 Task: Buy 1 Wheel Cylinder Parts from Brake System section under best seller category for shipping address: Caleb Scott, 1123 Parrill Court, Portage, Indiana 46368, Cell Number 2194064695. Pay from credit card ending with 6010, CVV 682
Action: Mouse moved to (31, 81)
Screenshot: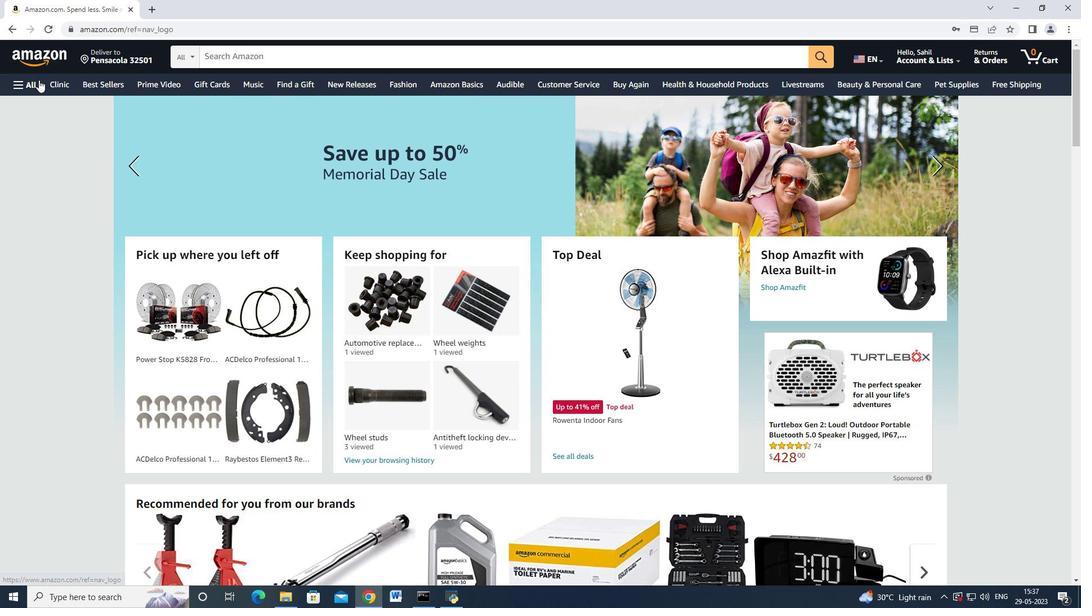 
Action: Mouse pressed left at (31, 81)
Screenshot: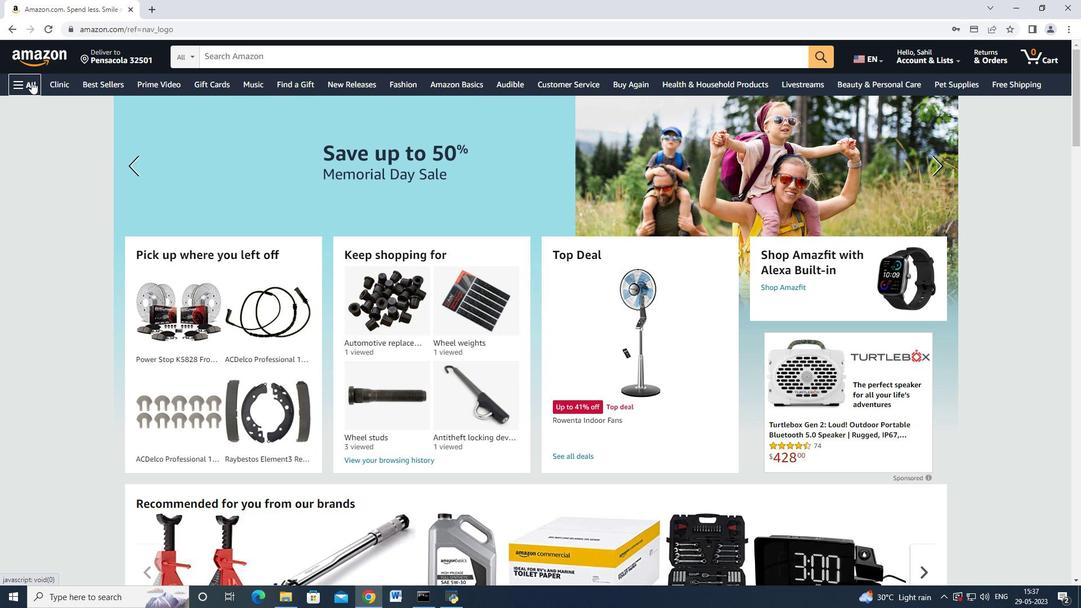 
Action: Mouse moved to (105, 333)
Screenshot: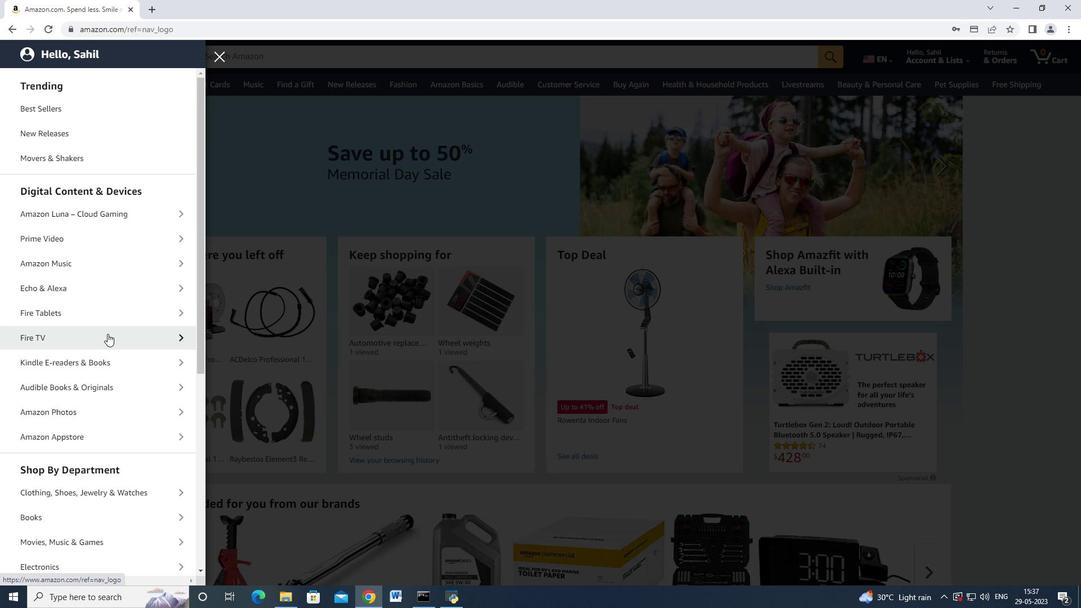
Action: Mouse scrolled (105, 333) with delta (0, 0)
Screenshot: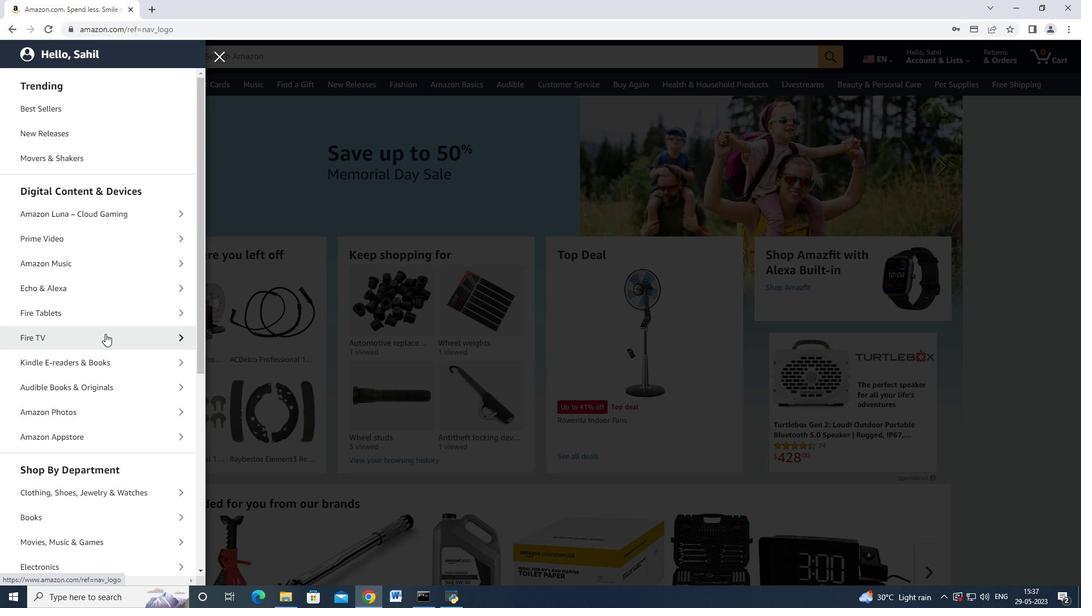
Action: Mouse scrolled (105, 333) with delta (0, 0)
Screenshot: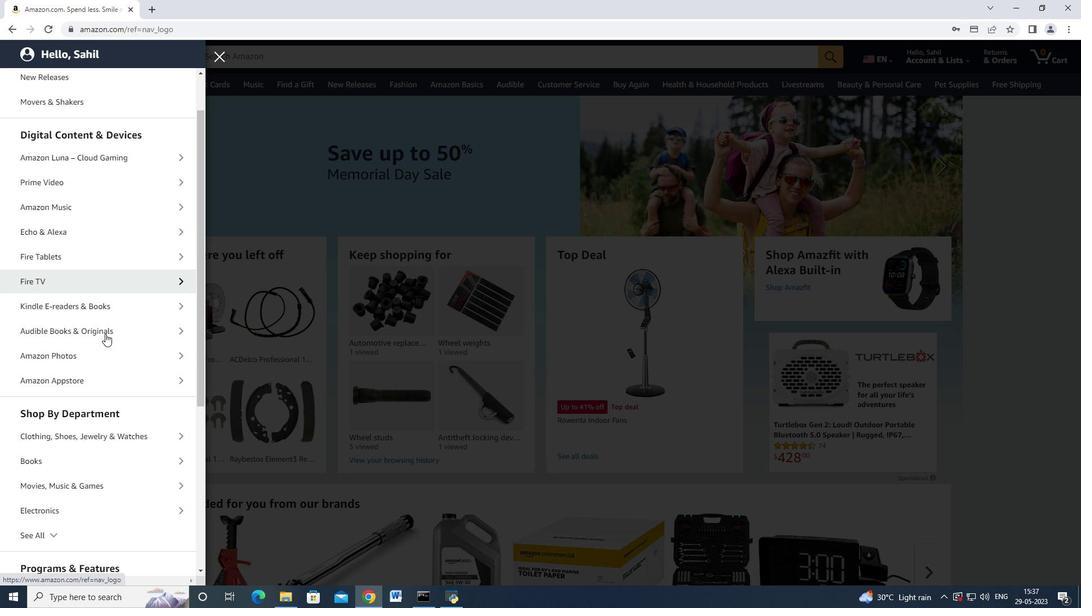 
Action: Mouse moved to (98, 337)
Screenshot: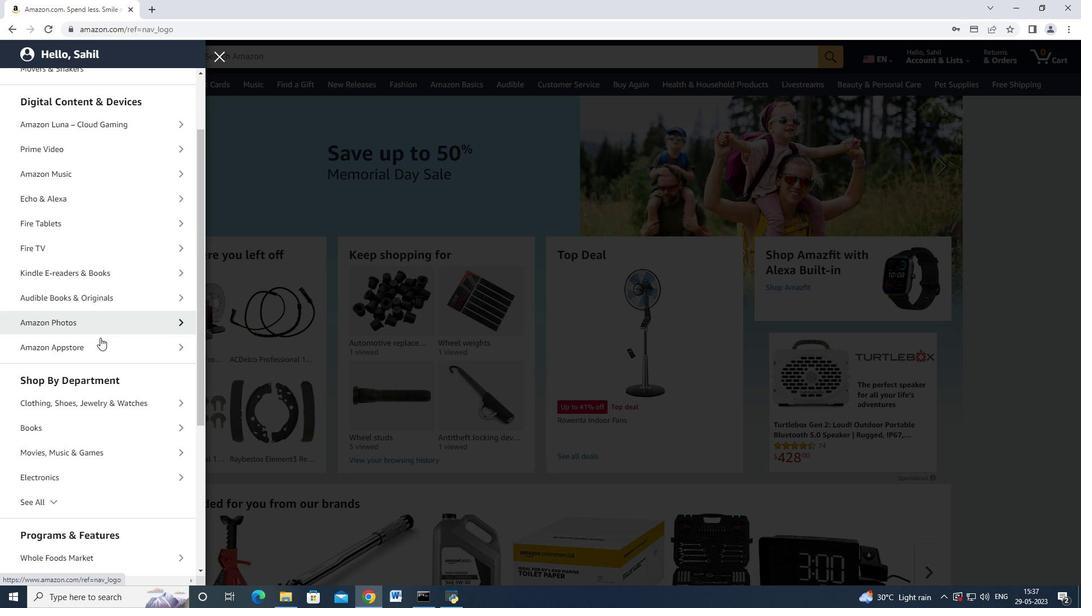 
Action: Mouse scrolled (98, 337) with delta (0, 0)
Screenshot: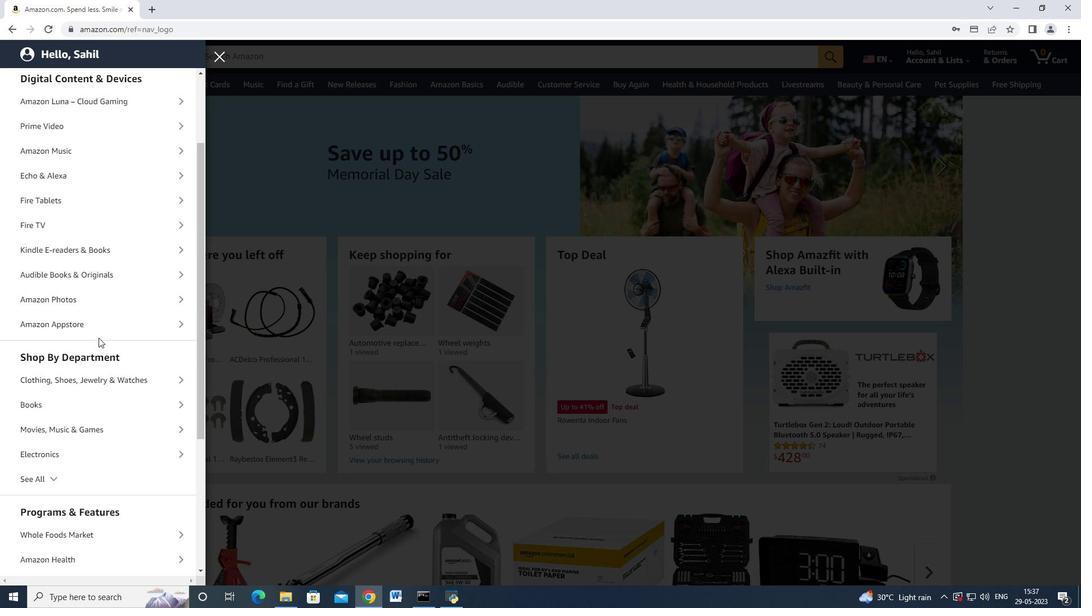 
Action: Mouse scrolled (98, 337) with delta (0, 0)
Screenshot: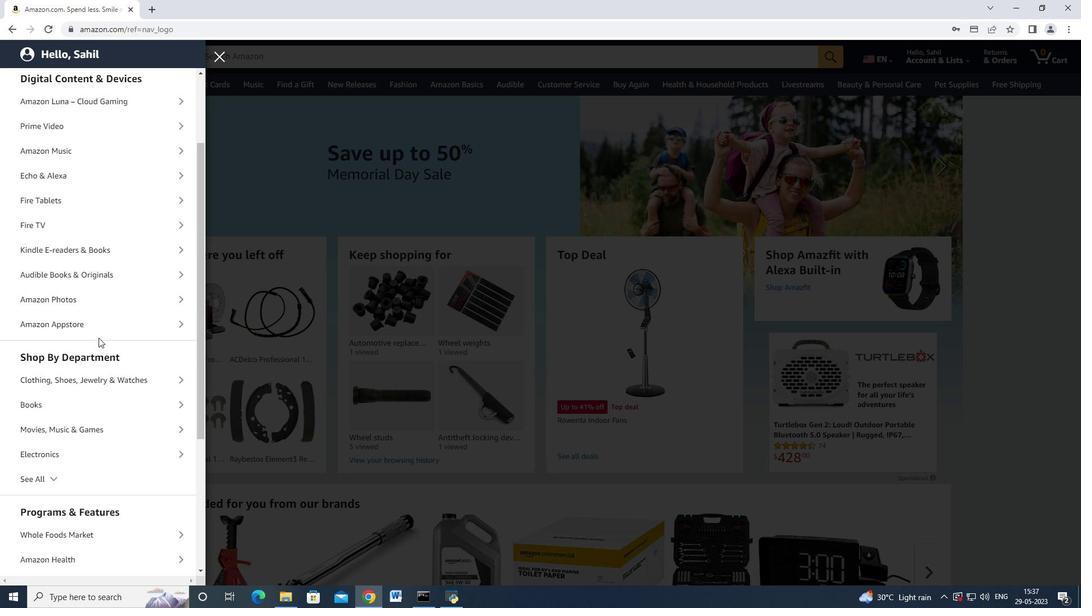 
Action: Mouse moved to (49, 362)
Screenshot: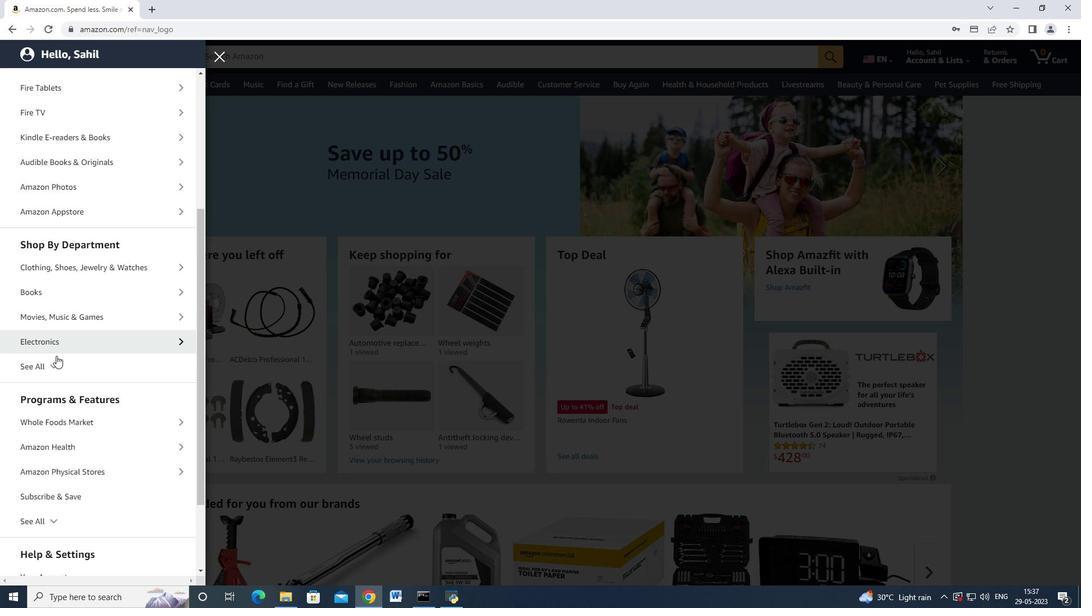 
Action: Mouse pressed left at (49, 362)
Screenshot: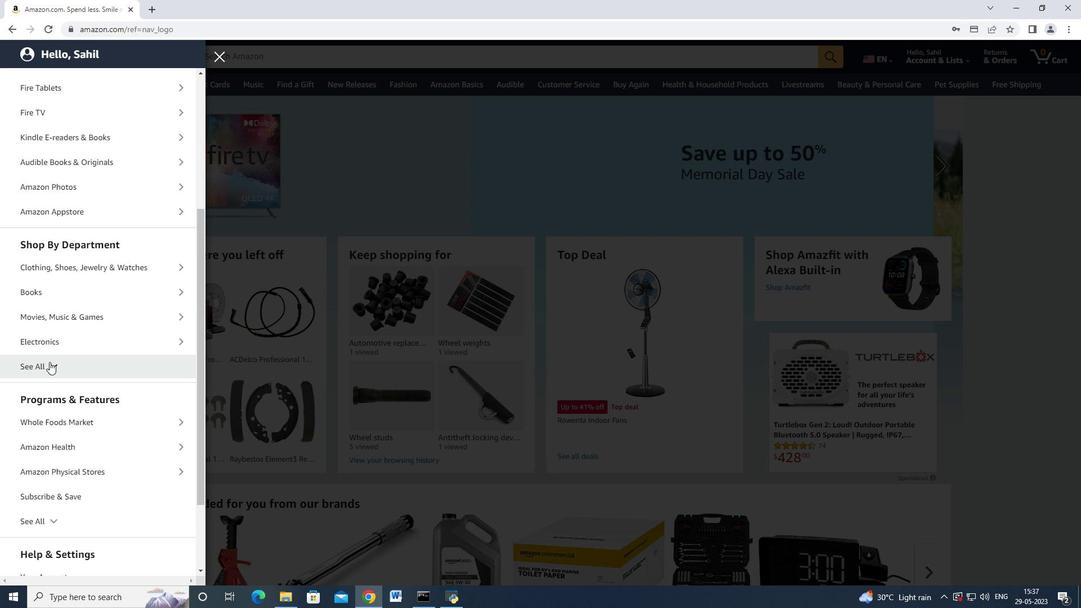 
Action: Mouse moved to (63, 358)
Screenshot: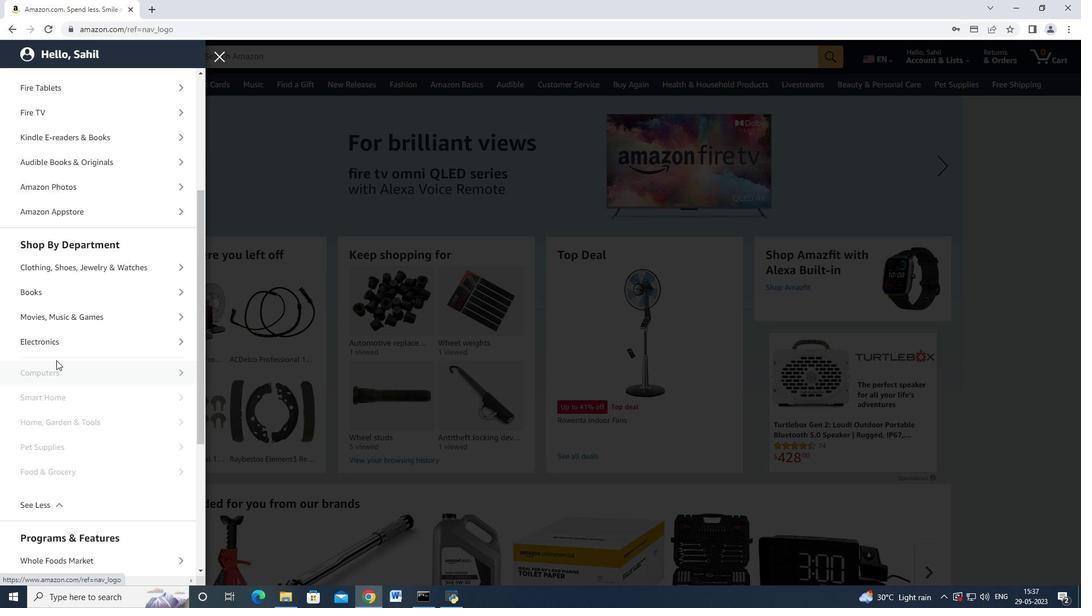 
Action: Mouse scrolled (63, 357) with delta (0, 0)
Screenshot: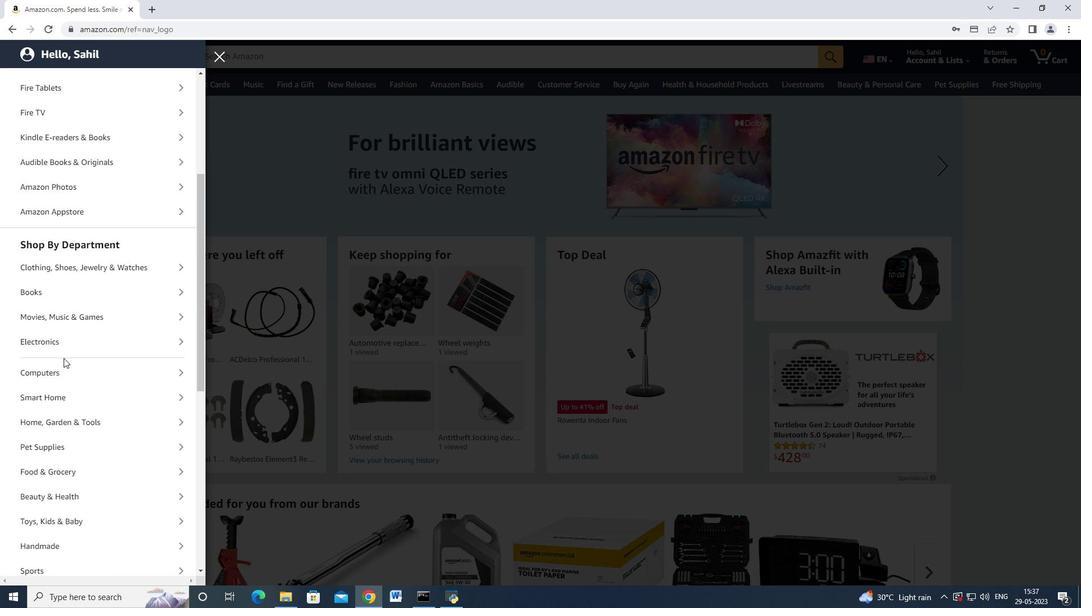 
Action: Mouse scrolled (63, 357) with delta (0, 0)
Screenshot: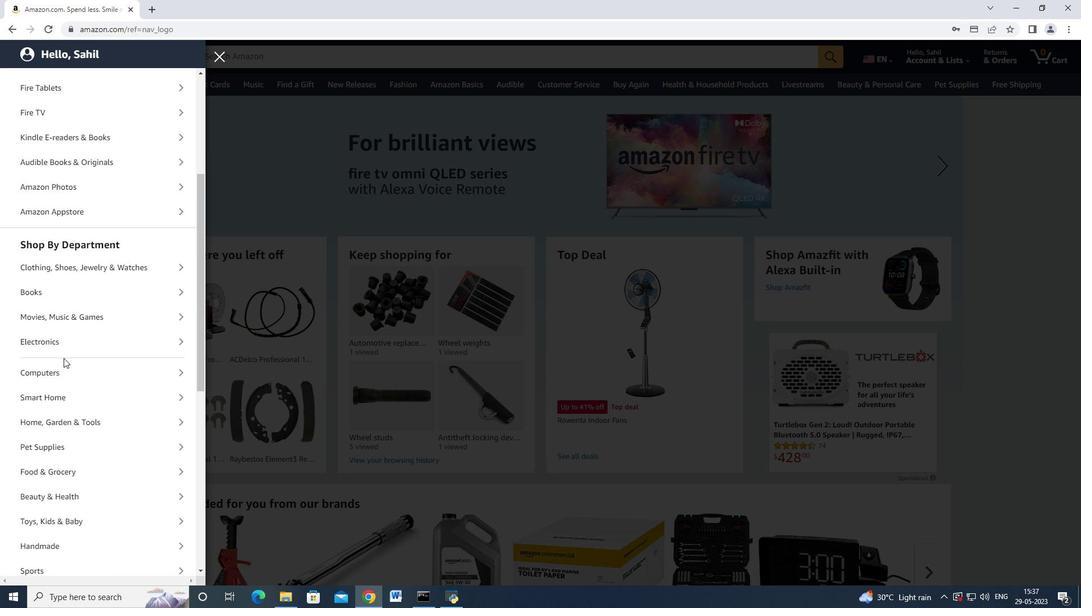 
Action: Mouse scrolled (63, 357) with delta (0, 0)
Screenshot: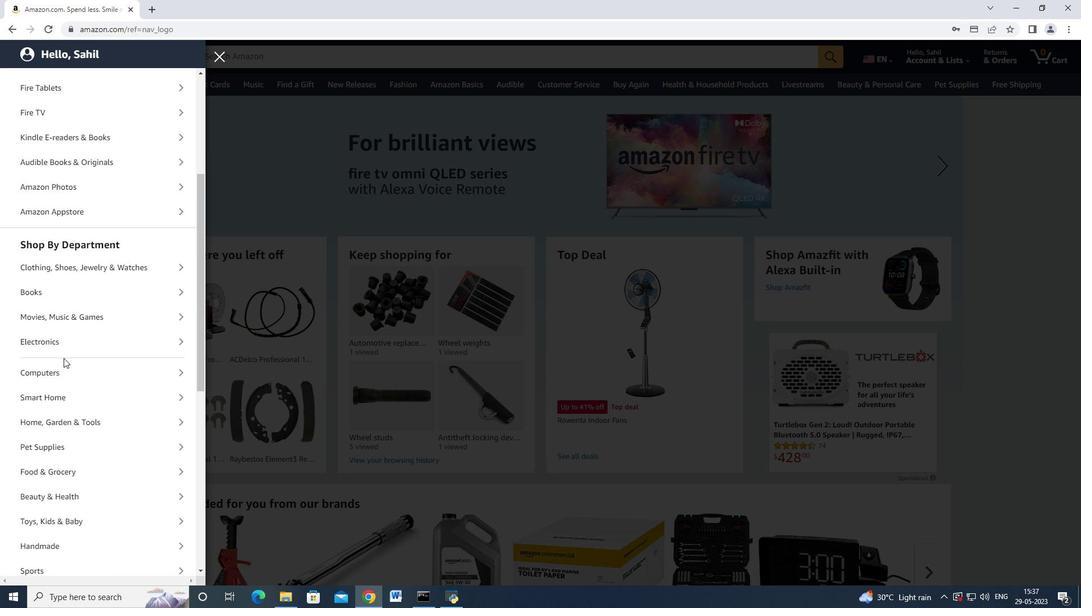 
Action: Mouse moved to (64, 359)
Screenshot: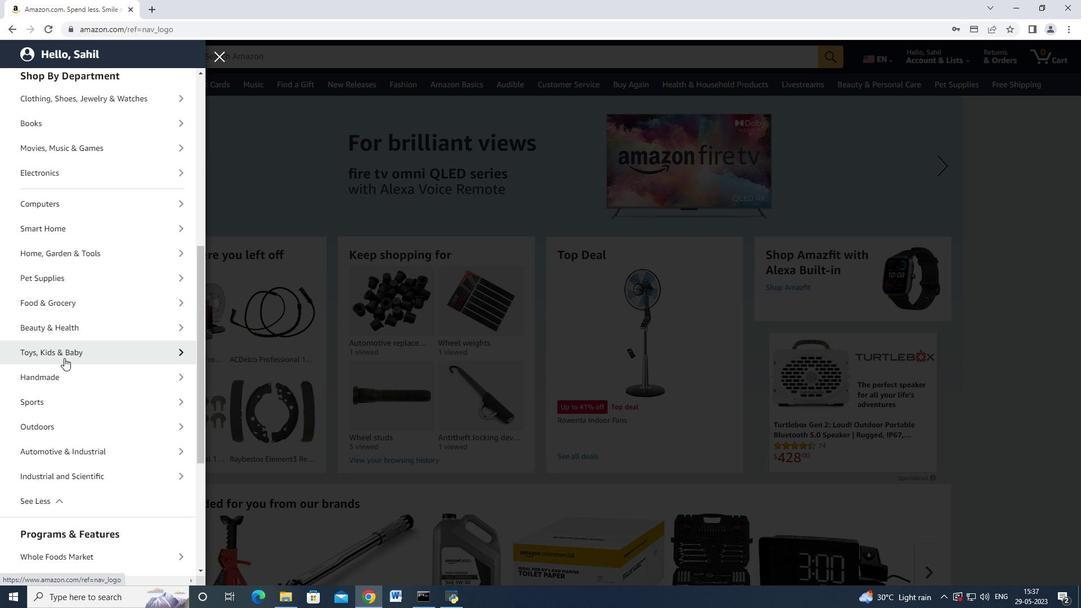 
Action: Mouse scrolled (64, 358) with delta (0, 0)
Screenshot: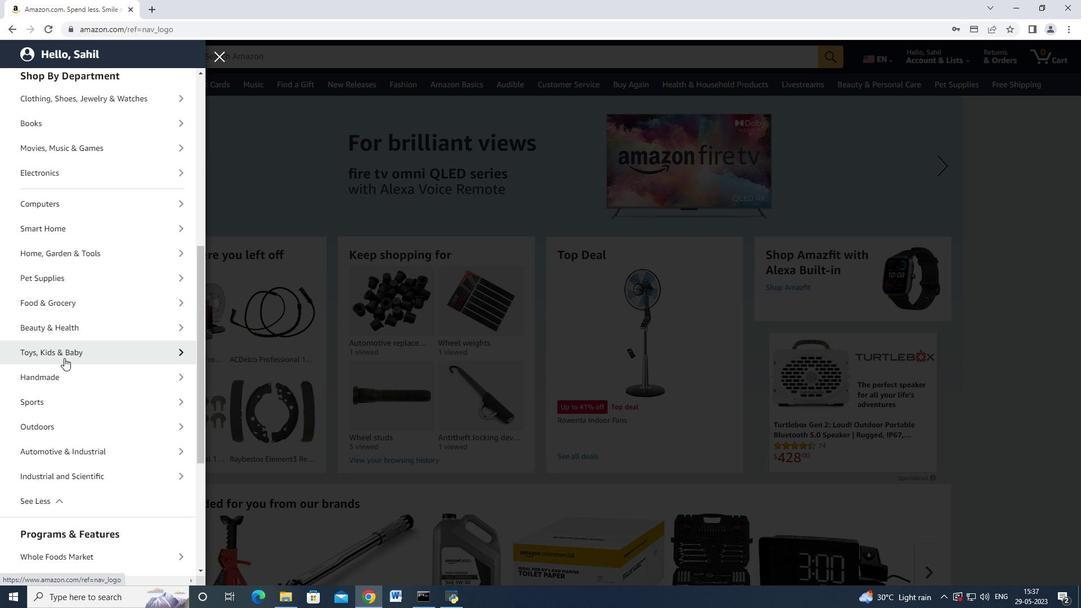
Action: Mouse moved to (103, 389)
Screenshot: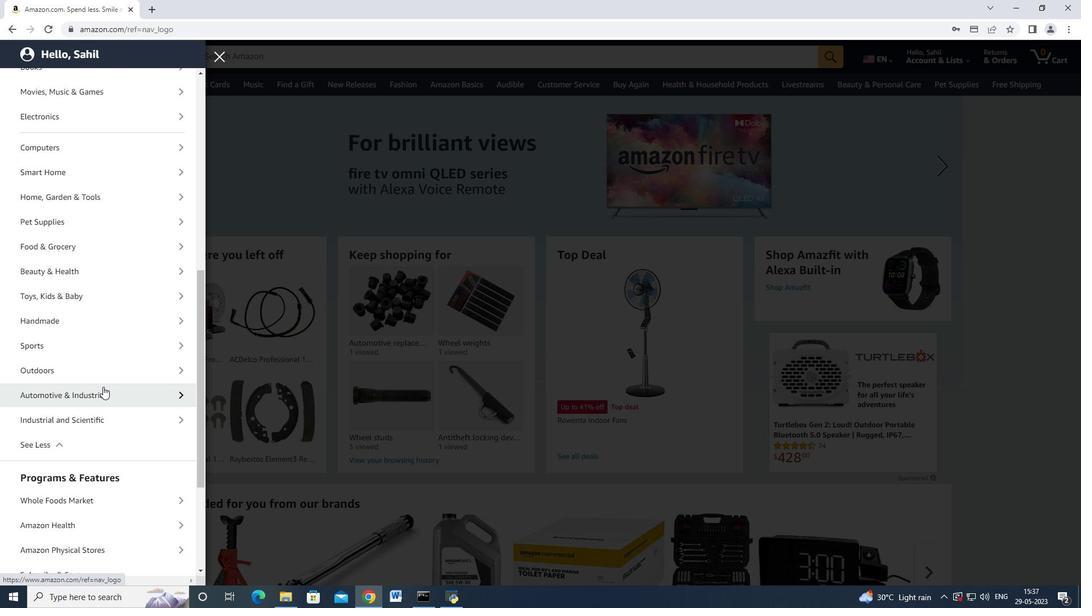 
Action: Mouse pressed left at (103, 389)
Screenshot: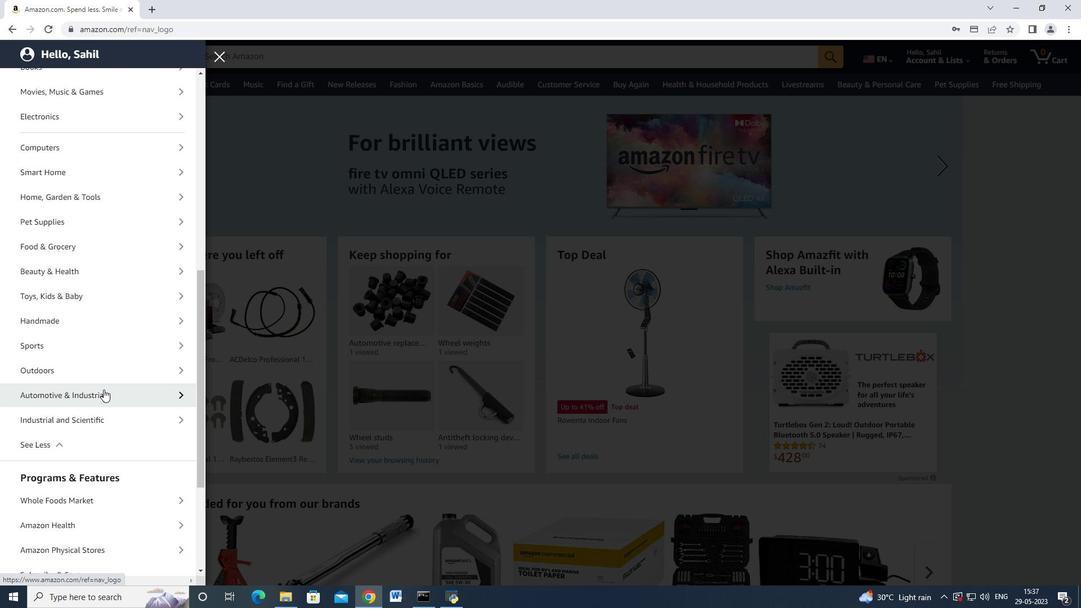 
Action: Mouse moved to (79, 130)
Screenshot: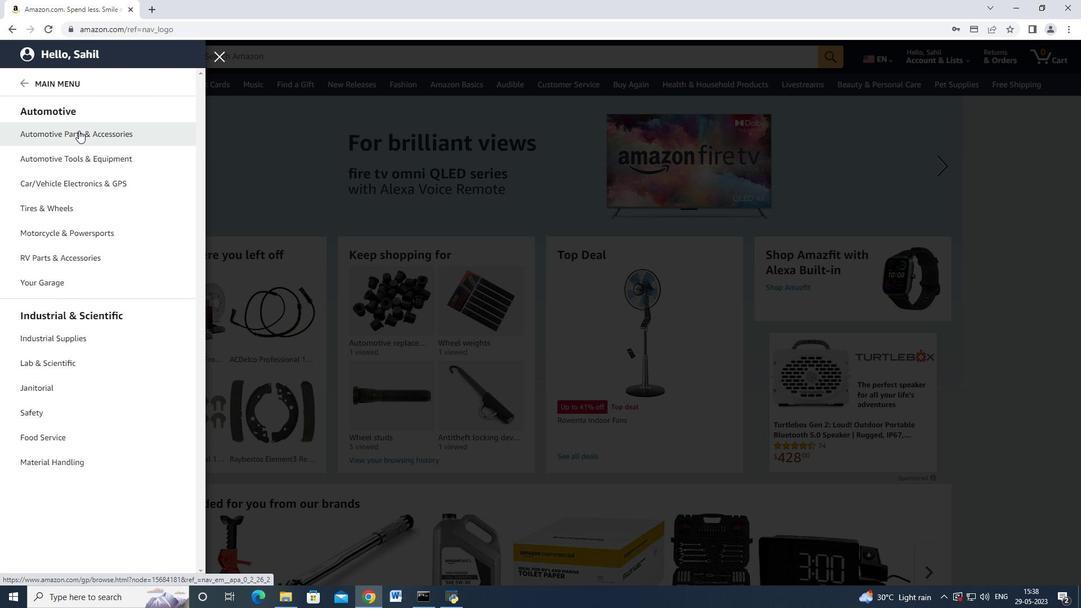 
Action: Mouse pressed left at (79, 130)
Screenshot: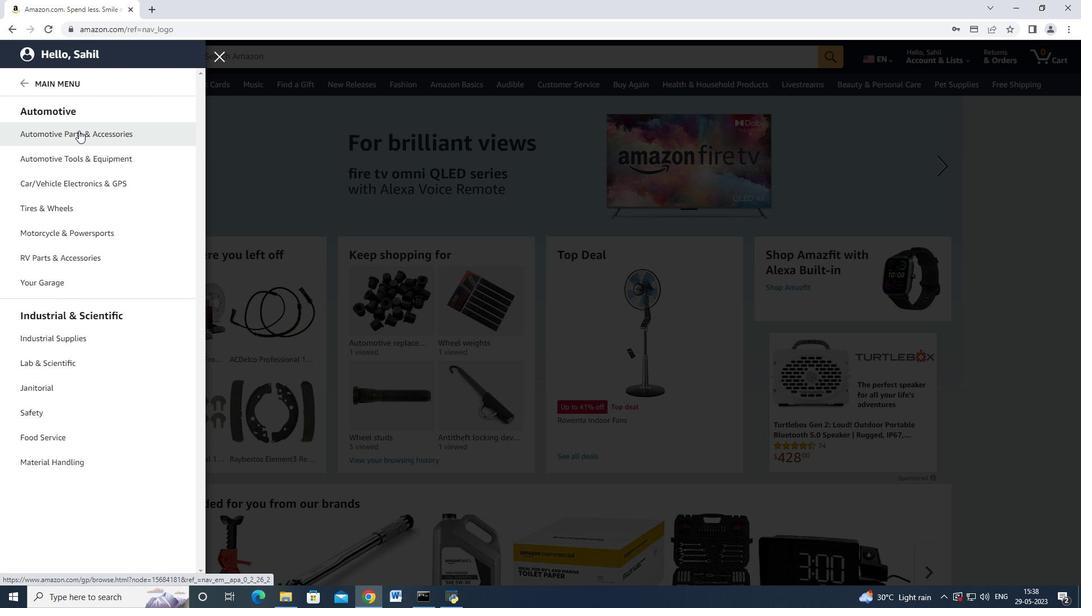 
Action: Mouse moved to (194, 106)
Screenshot: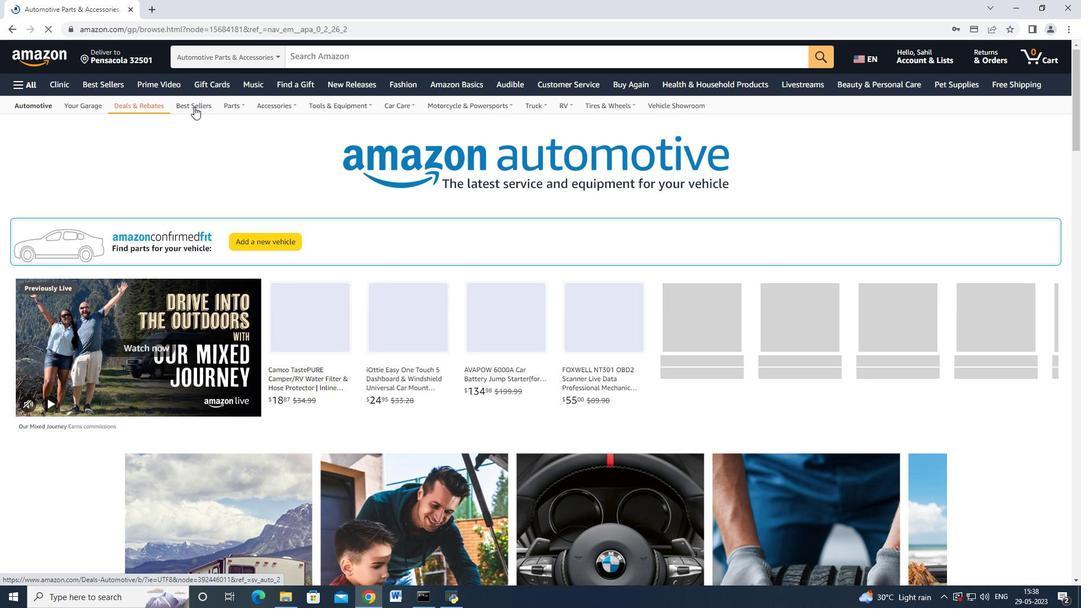 
Action: Mouse pressed left at (194, 106)
Screenshot: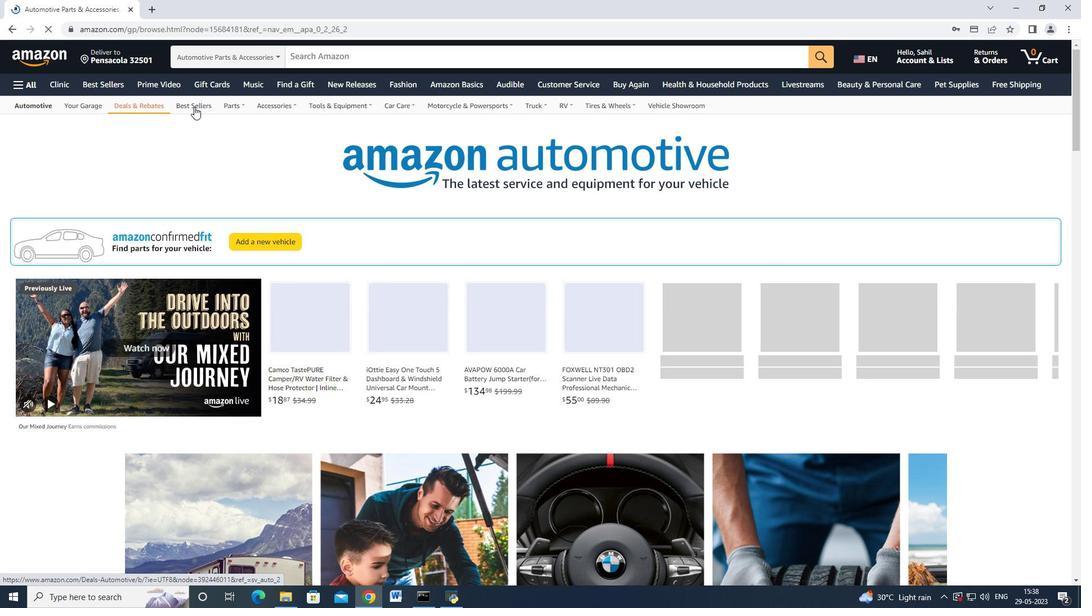 
Action: Mouse moved to (75, 372)
Screenshot: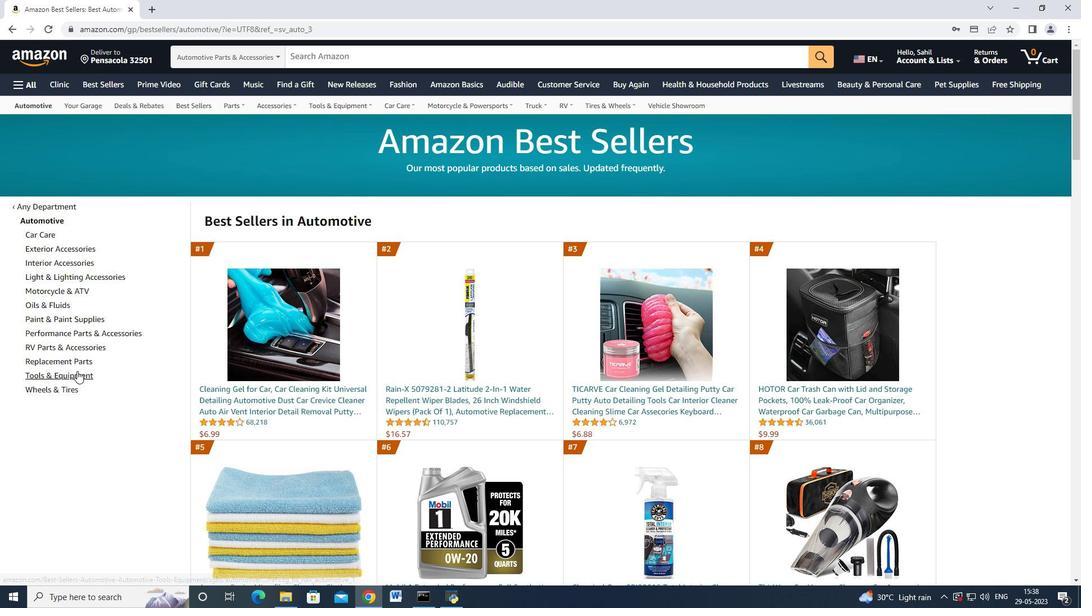 
Action: Mouse pressed left at (75, 372)
Screenshot: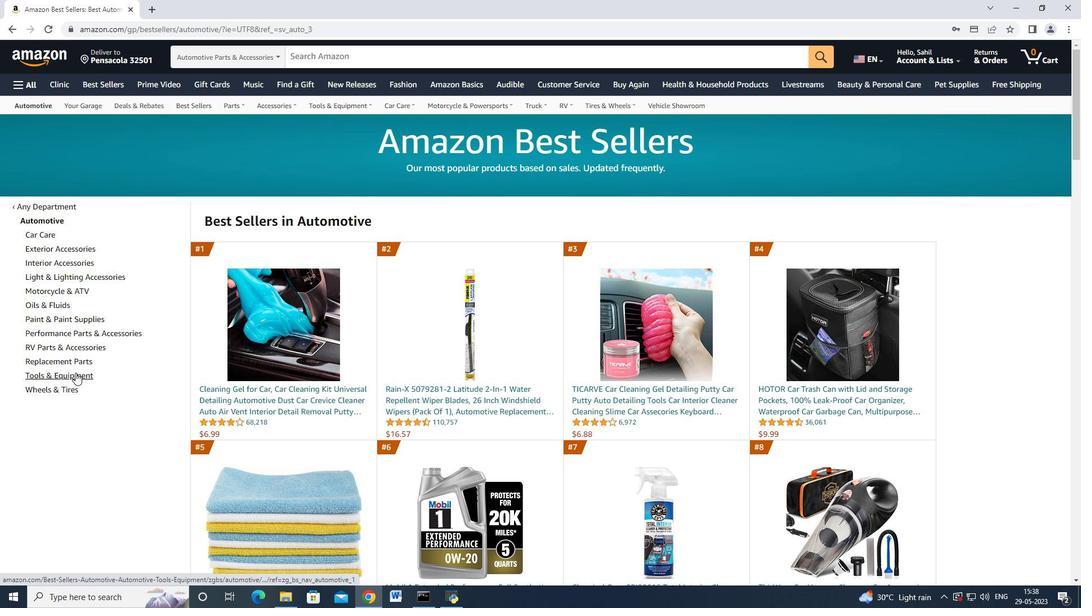 
Action: Mouse moved to (197, 263)
Screenshot: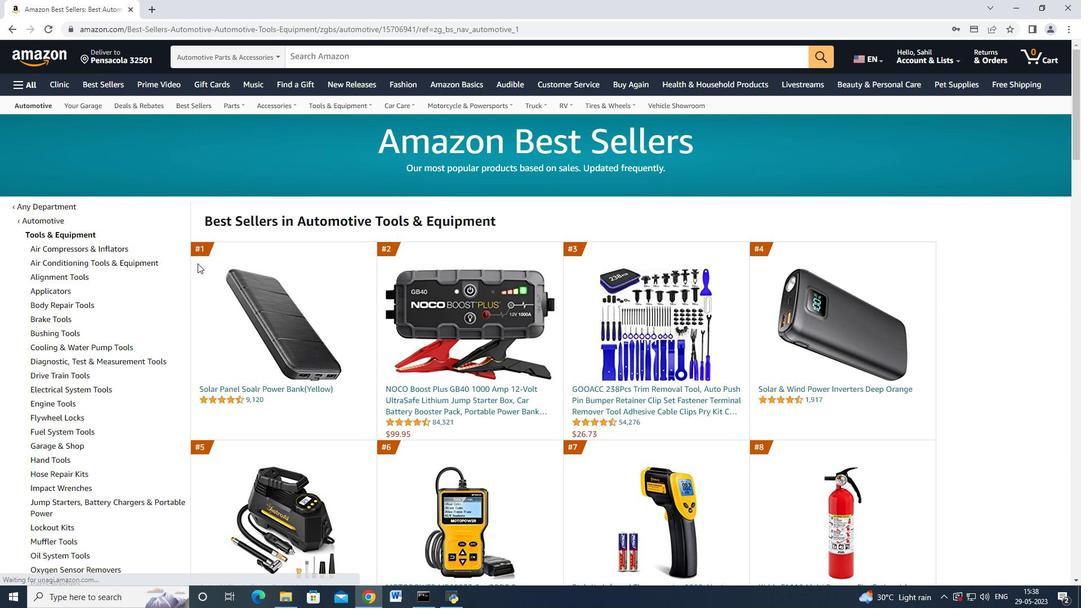 
Action: Mouse scrolled (197, 262) with delta (0, 0)
Screenshot: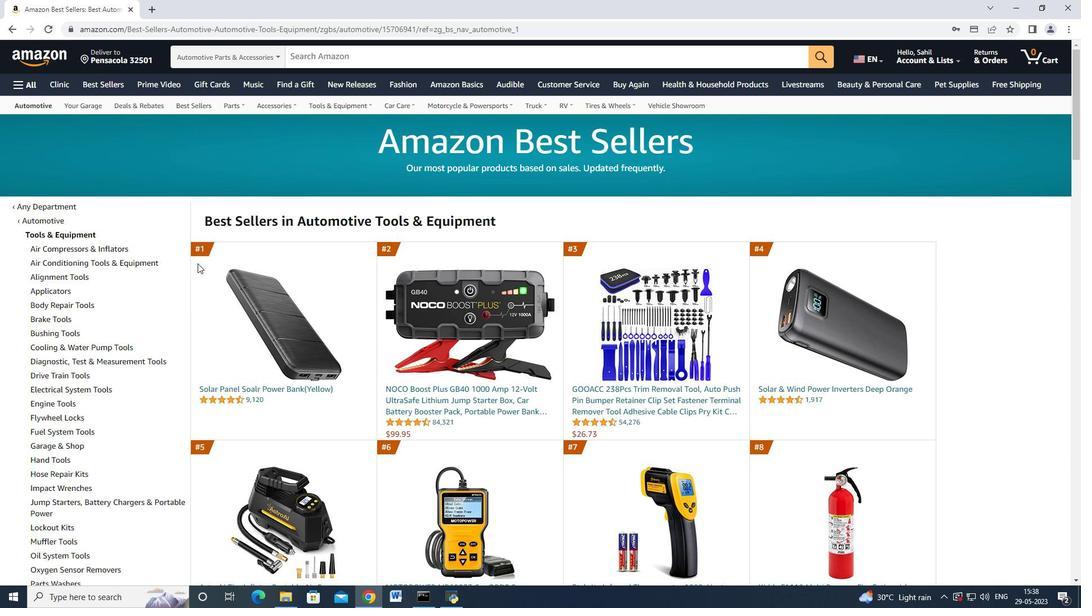 
Action: Mouse scrolled (197, 262) with delta (0, 0)
Screenshot: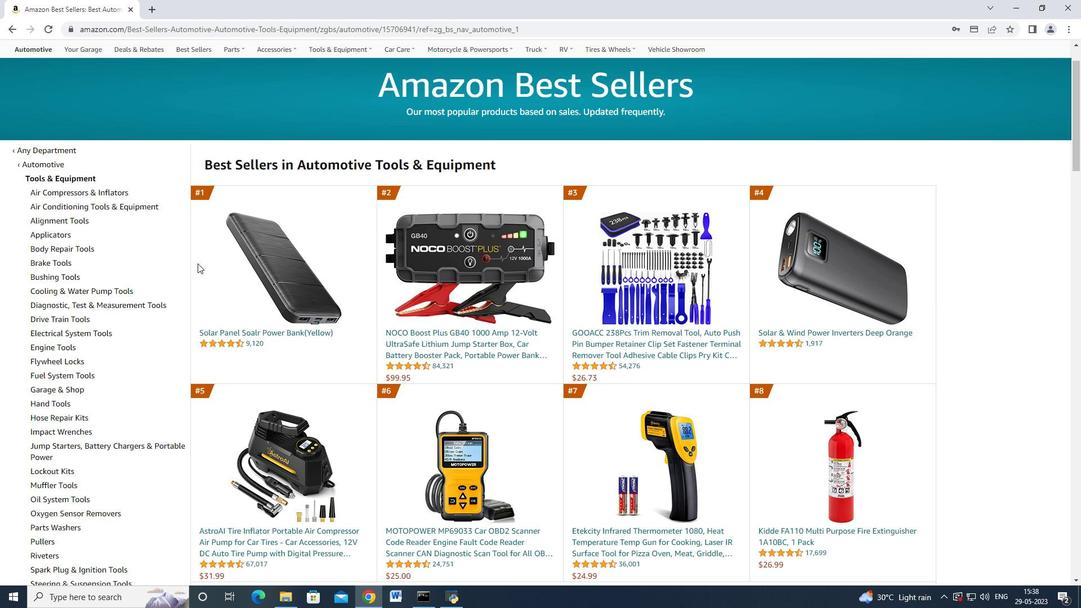 
Action: Mouse scrolled (197, 262) with delta (0, 0)
Screenshot: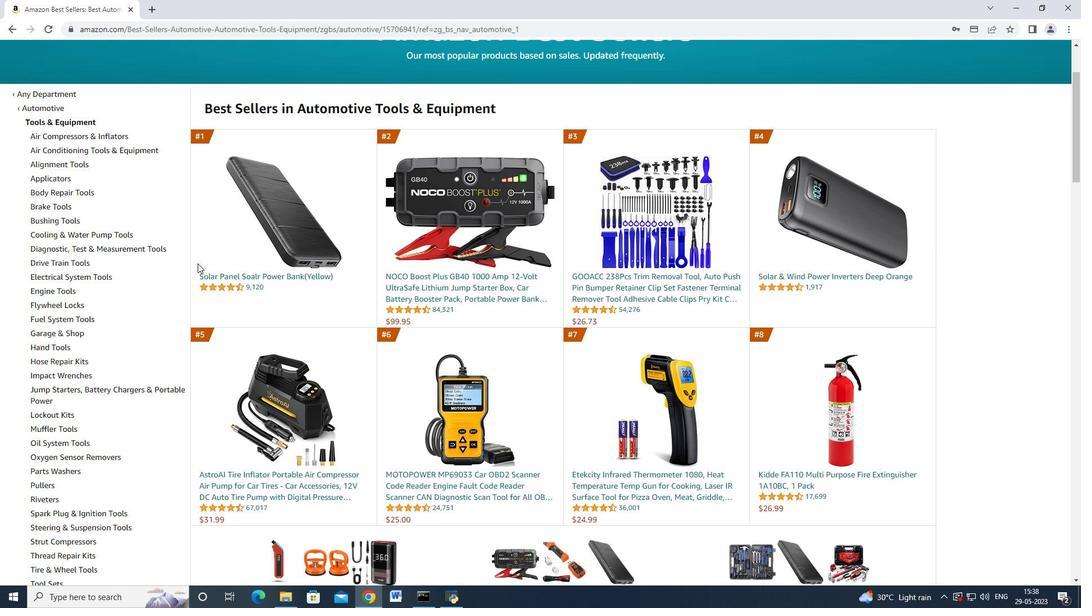 
Action: Mouse scrolled (197, 262) with delta (0, 0)
Screenshot: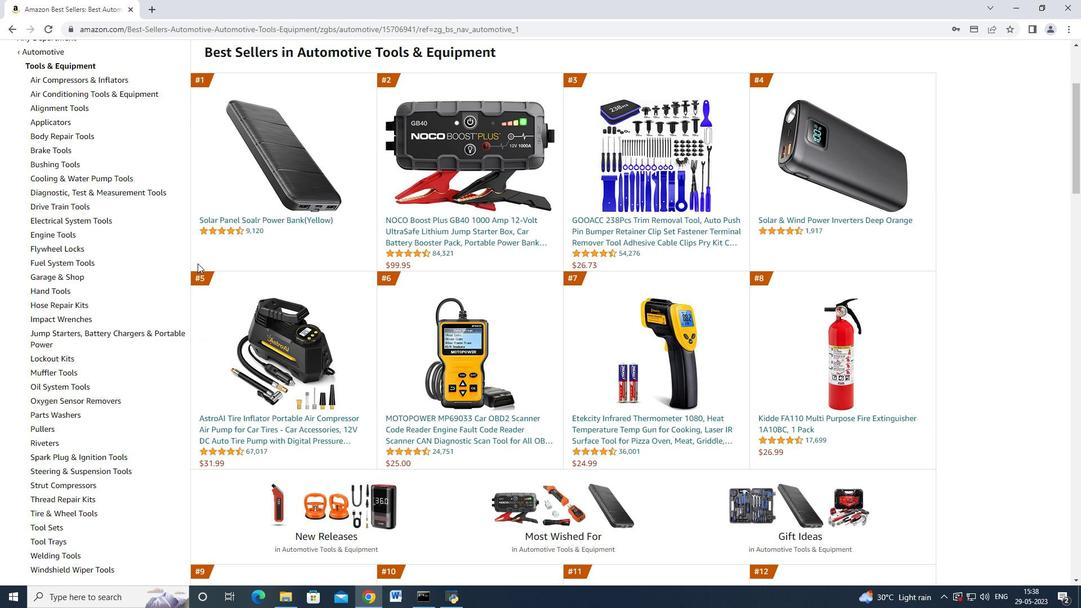 
Action: Mouse moved to (165, 269)
Screenshot: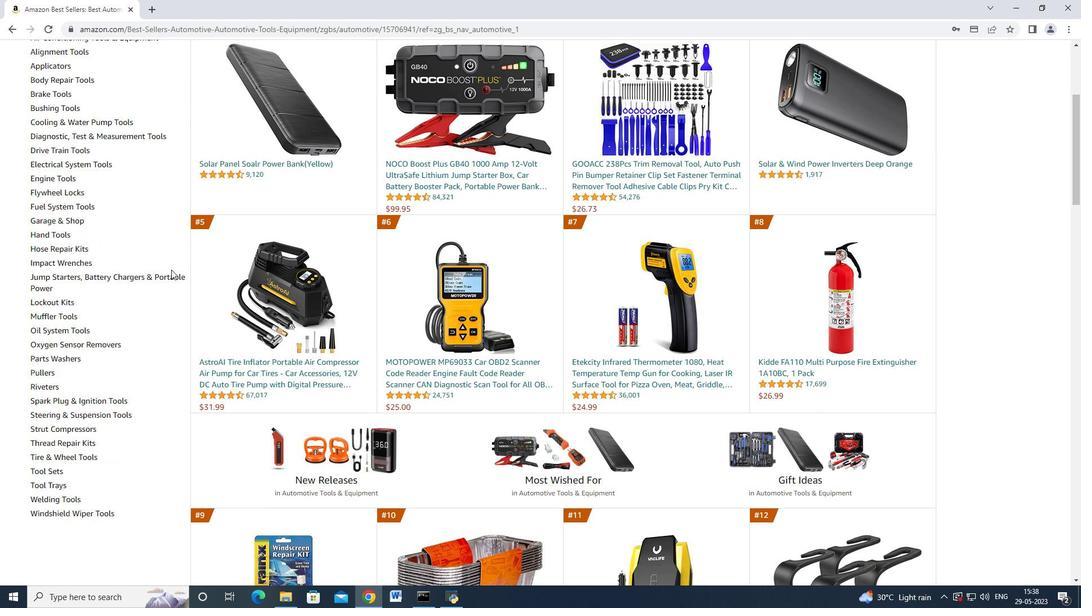 
Action: Mouse scrolled (165, 269) with delta (0, 0)
Screenshot: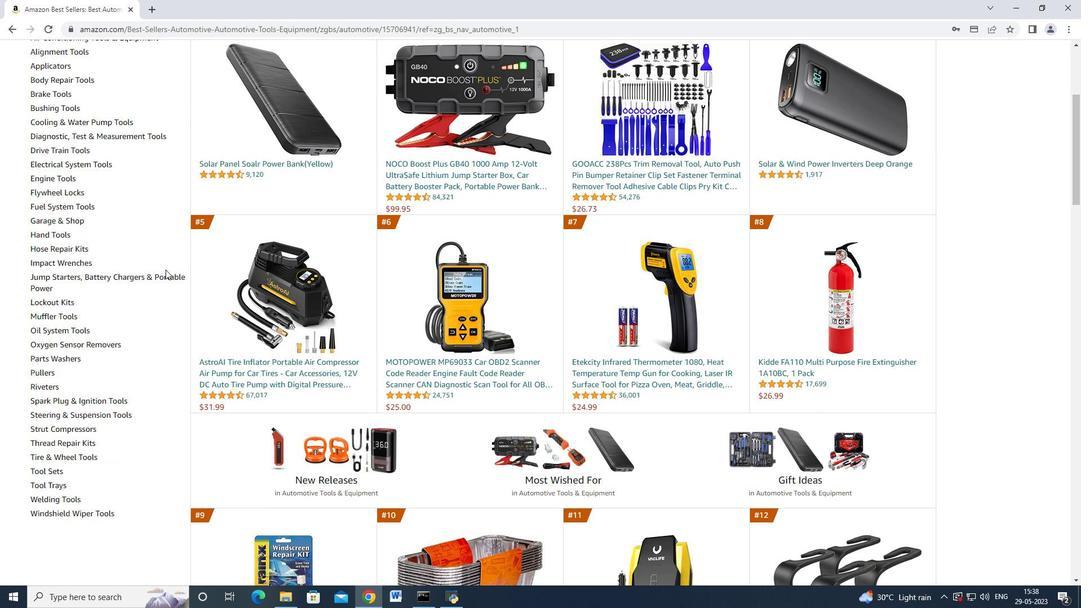 
Action: Mouse moved to (235, 279)
Screenshot: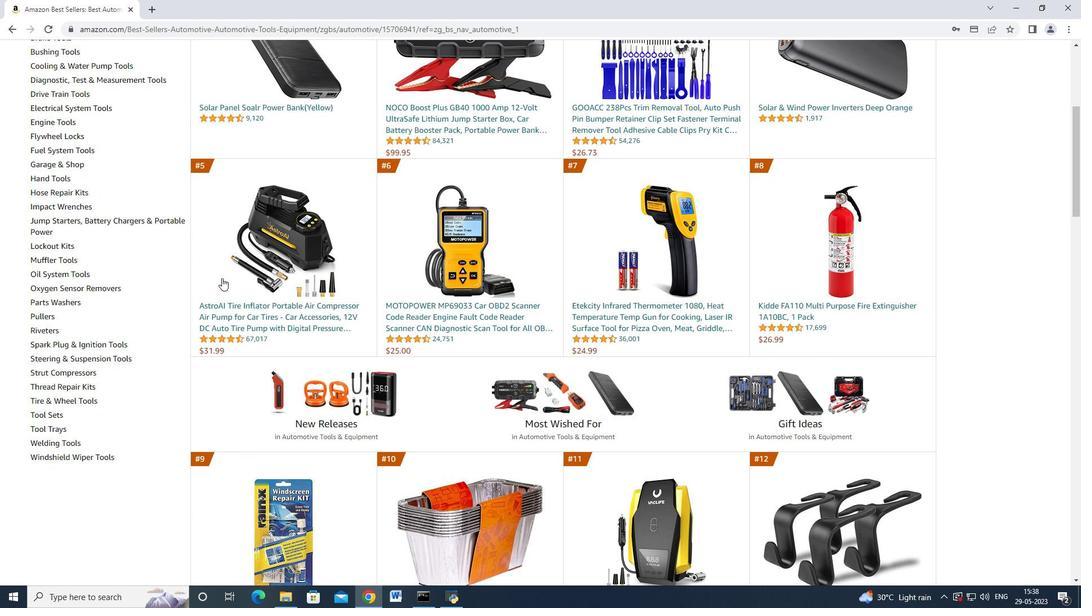 
Action: Mouse scrolled (235, 280) with delta (0, 0)
Screenshot: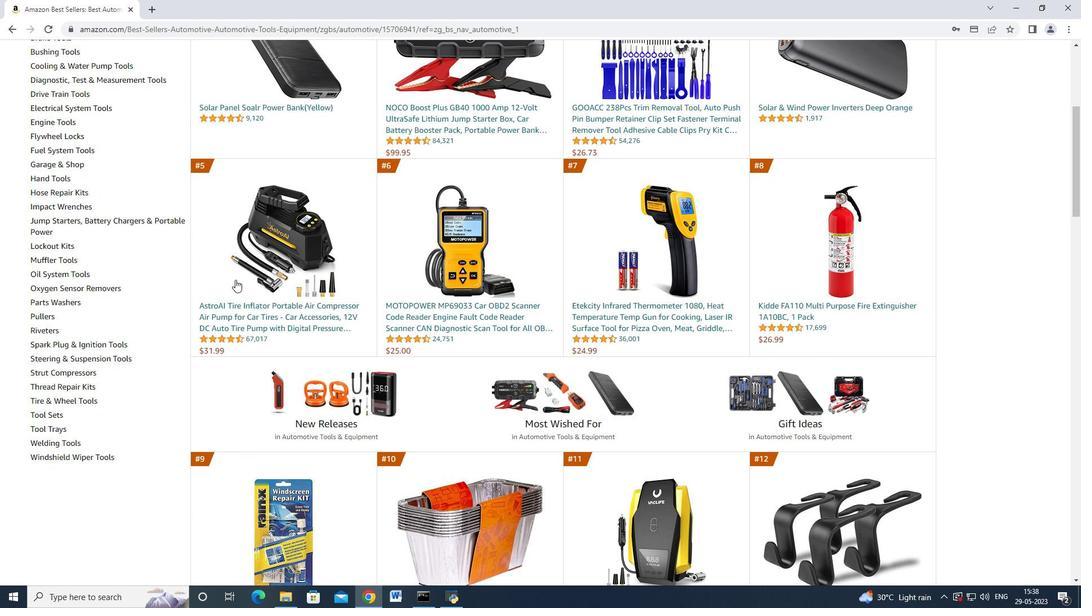 
Action: Mouse scrolled (235, 280) with delta (0, 0)
Screenshot: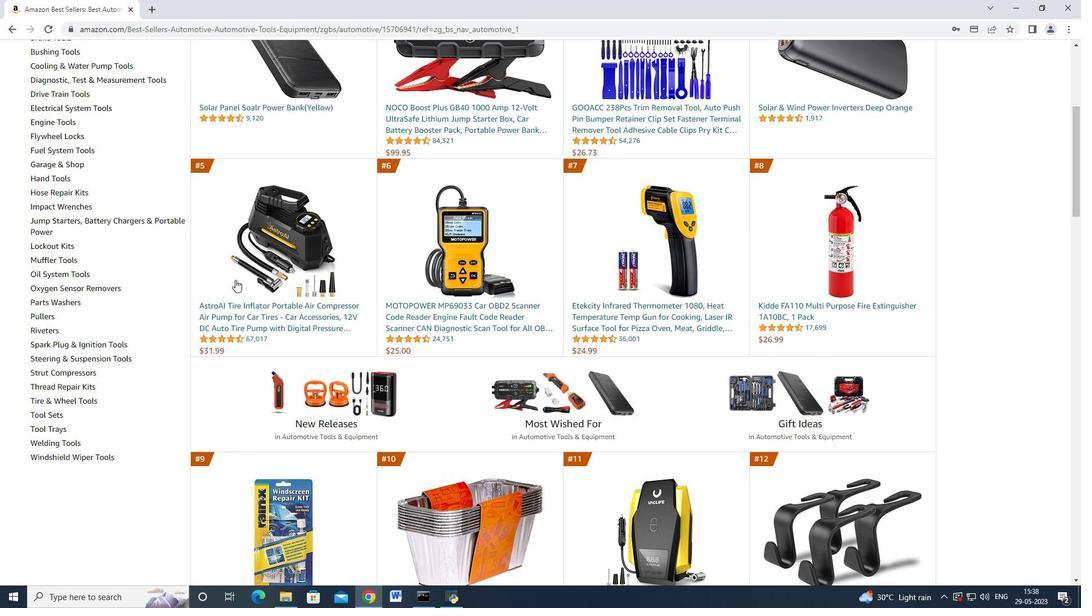 
Action: Mouse scrolled (235, 280) with delta (0, 0)
Screenshot: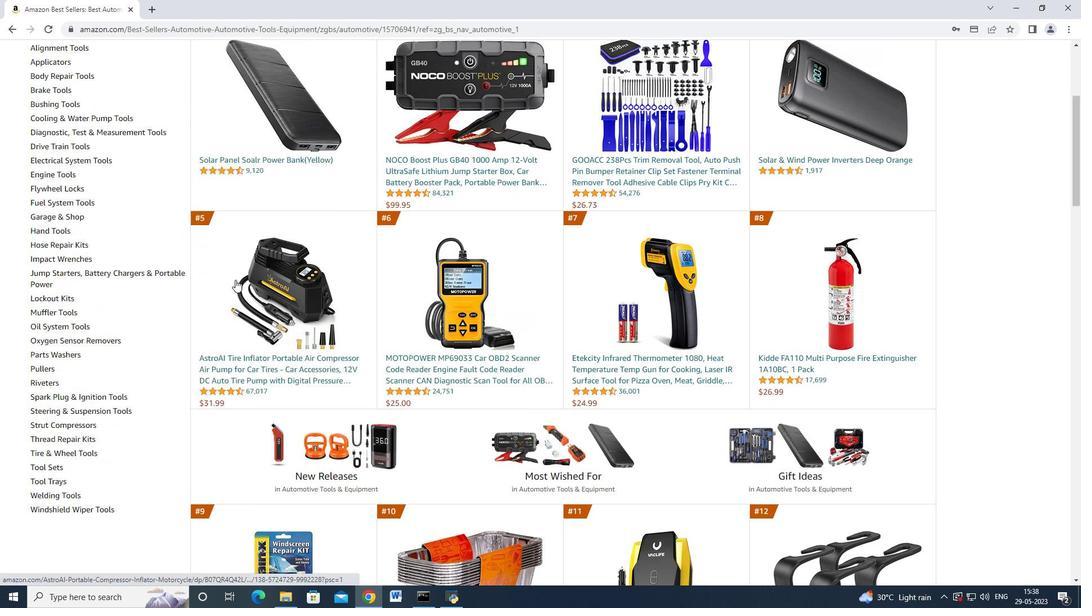
Action: Mouse scrolled (235, 280) with delta (0, 0)
Screenshot: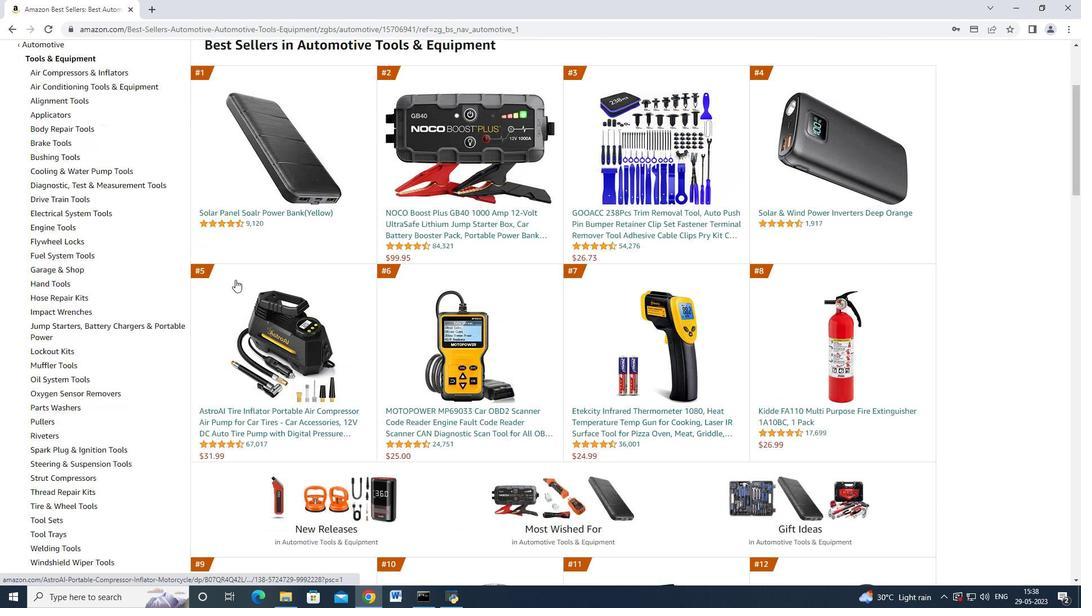 
Action: Mouse moved to (47, 167)
Screenshot: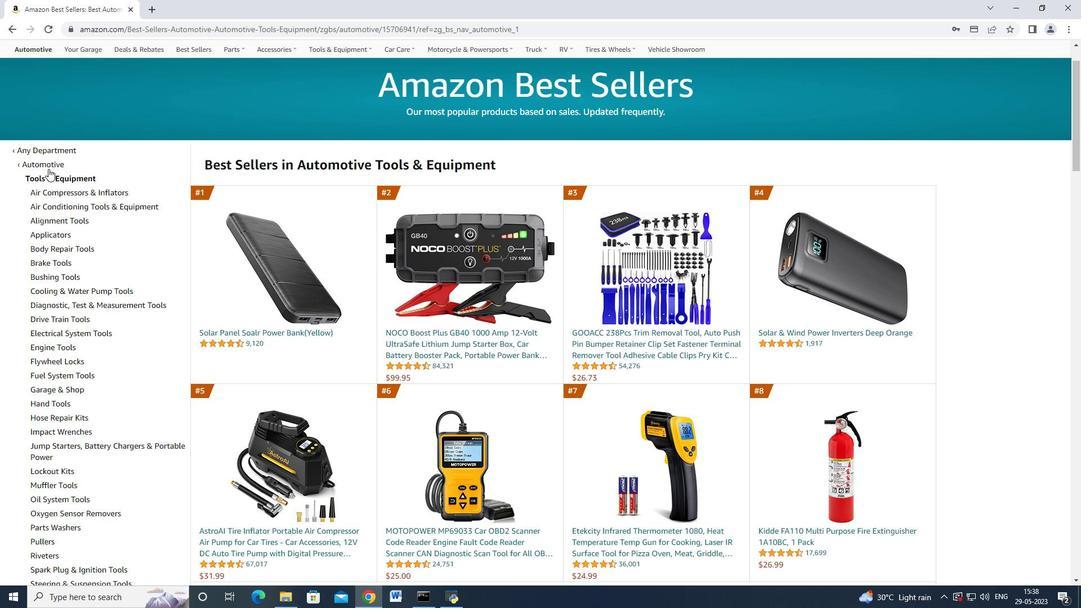 
Action: Mouse pressed left at (47, 167)
Screenshot: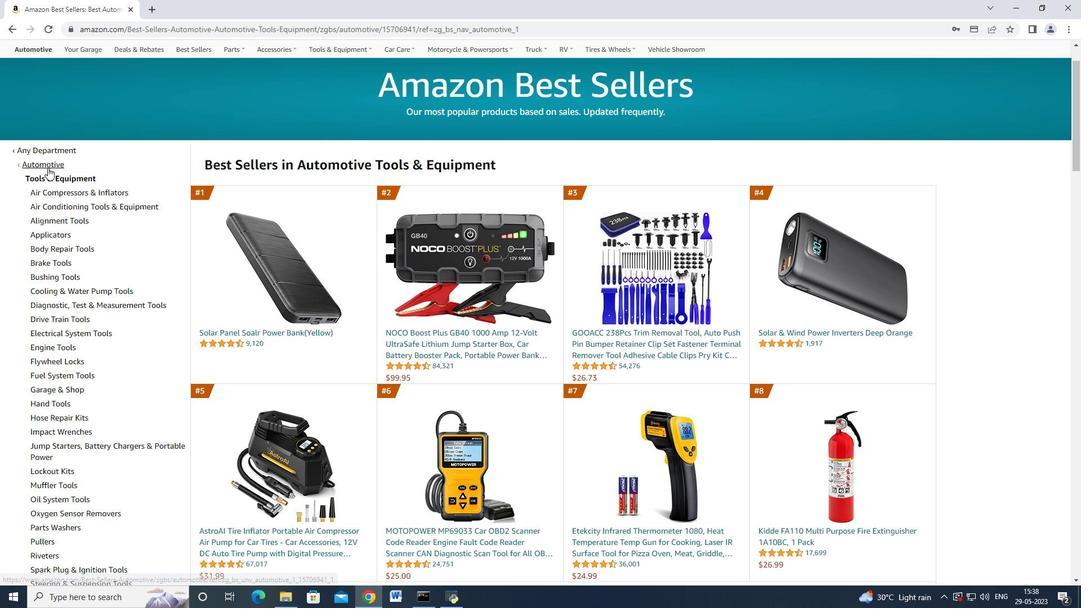 
Action: Mouse moved to (72, 358)
Screenshot: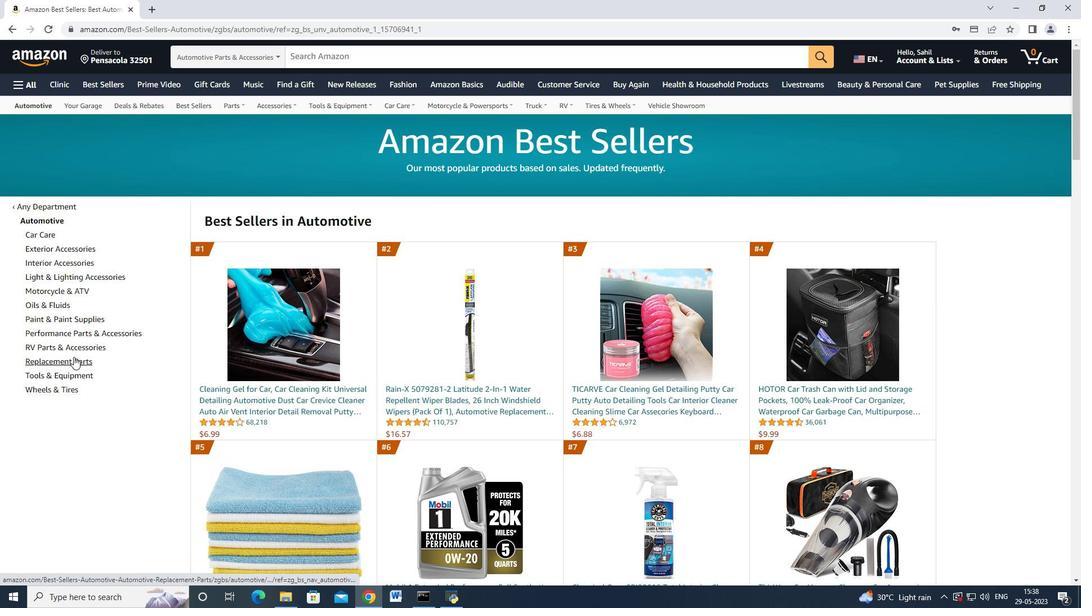 
Action: Mouse pressed left at (72, 358)
Screenshot: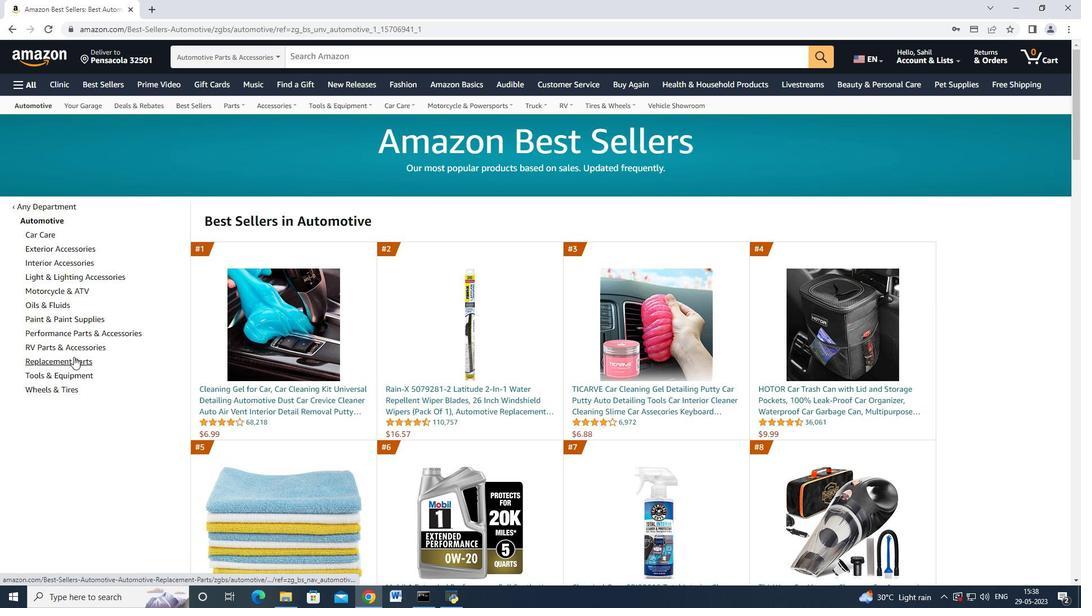 
Action: Mouse moved to (86, 202)
Screenshot: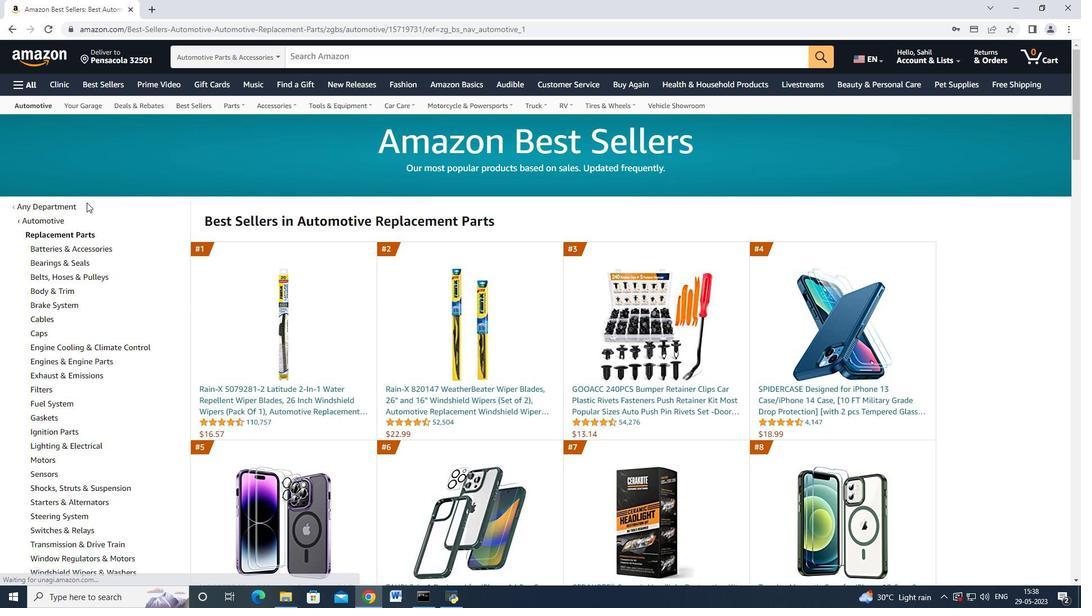 
Action: Mouse scrolled (86, 202) with delta (0, 0)
Screenshot: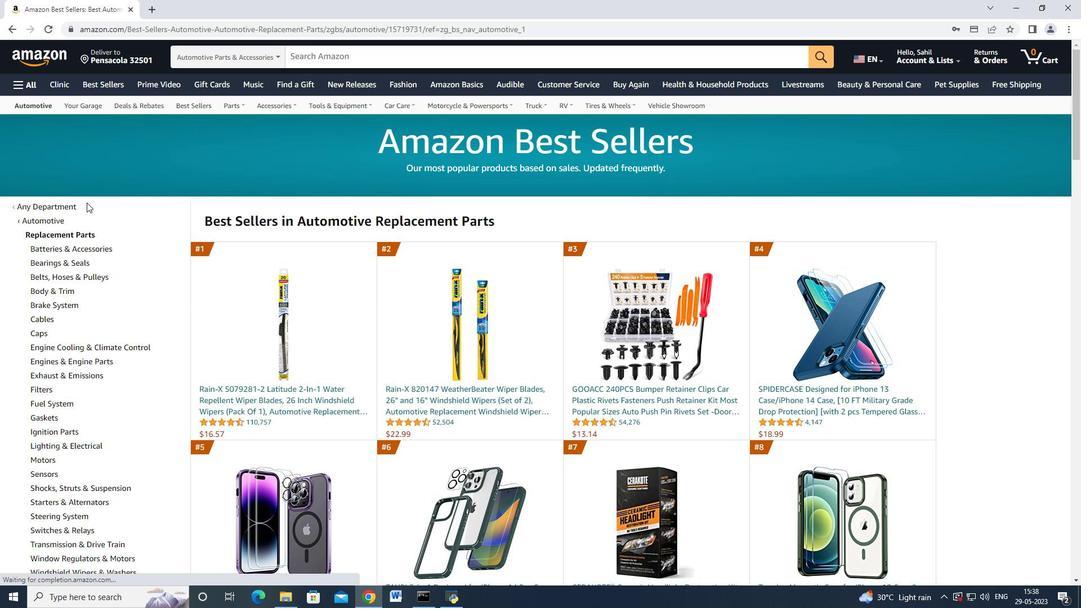 
Action: Mouse scrolled (86, 202) with delta (0, 0)
Screenshot: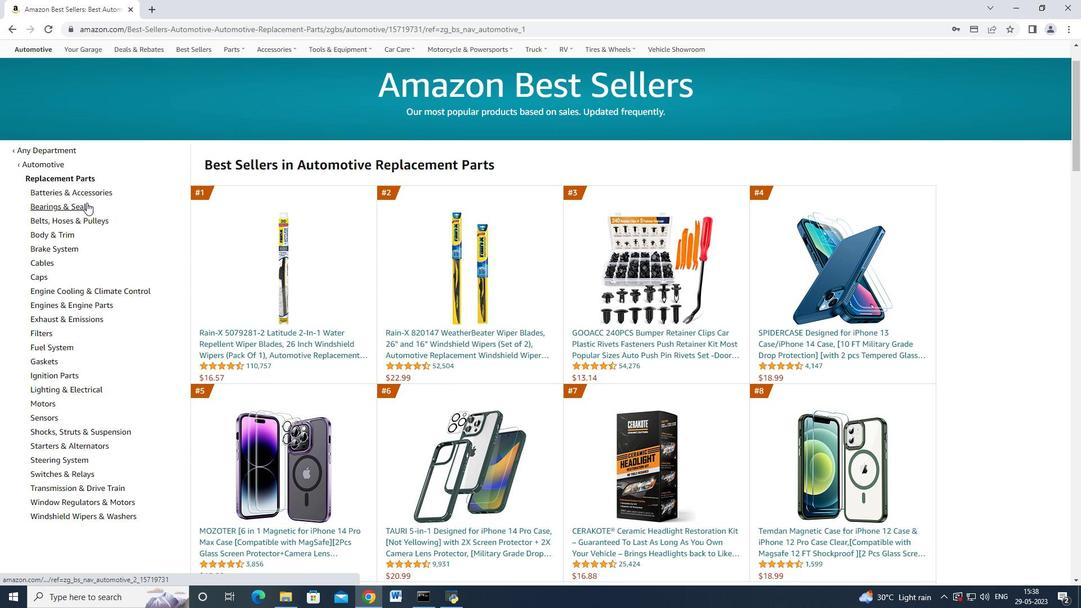 
Action: Mouse moved to (58, 192)
Screenshot: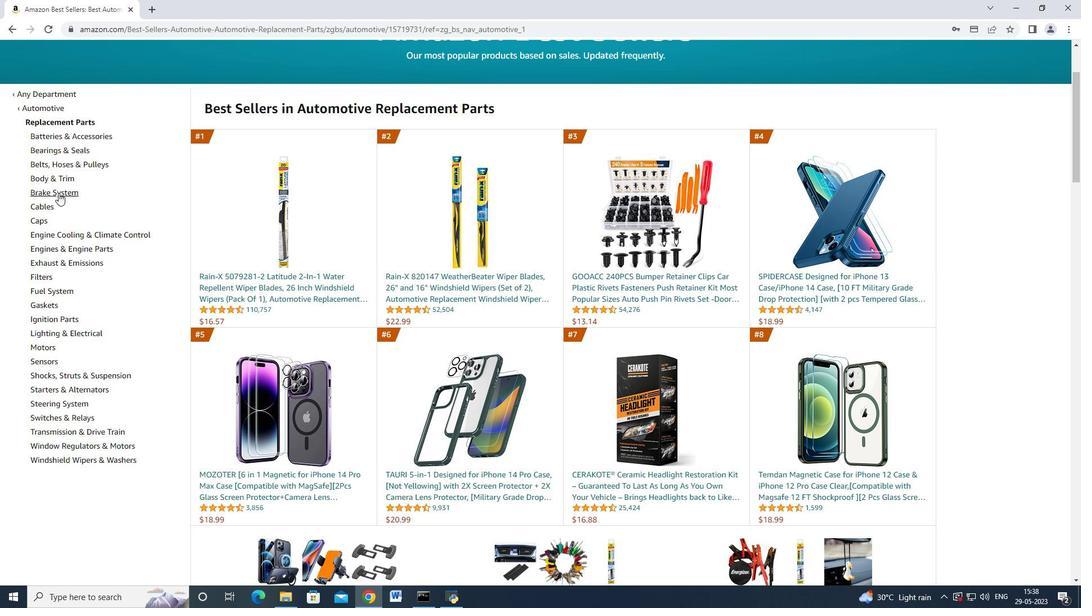 
Action: Mouse pressed left at (58, 192)
Screenshot: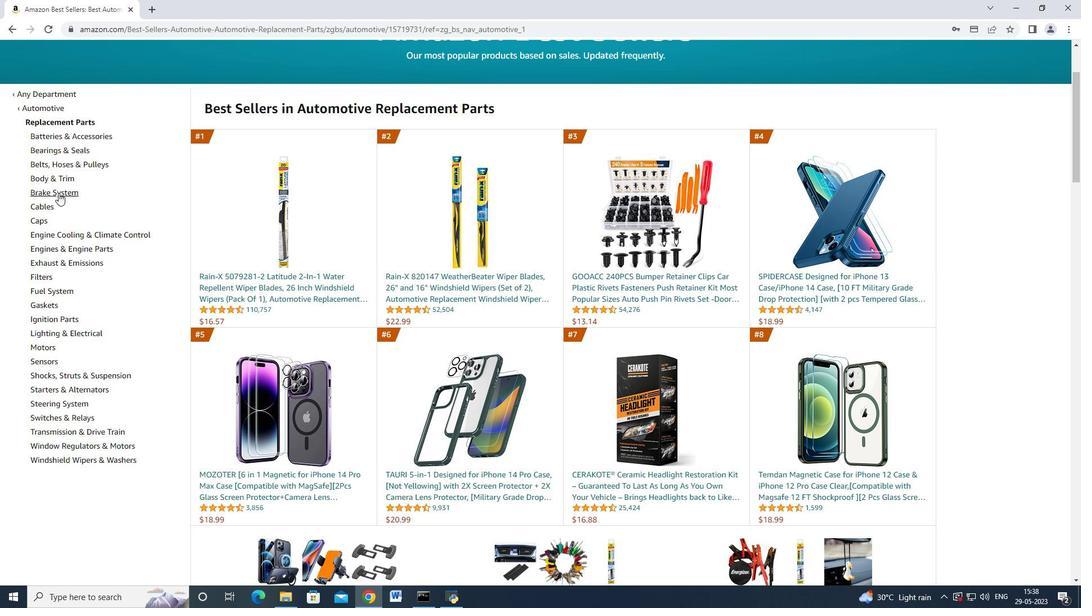 
Action: Mouse moved to (80, 282)
Screenshot: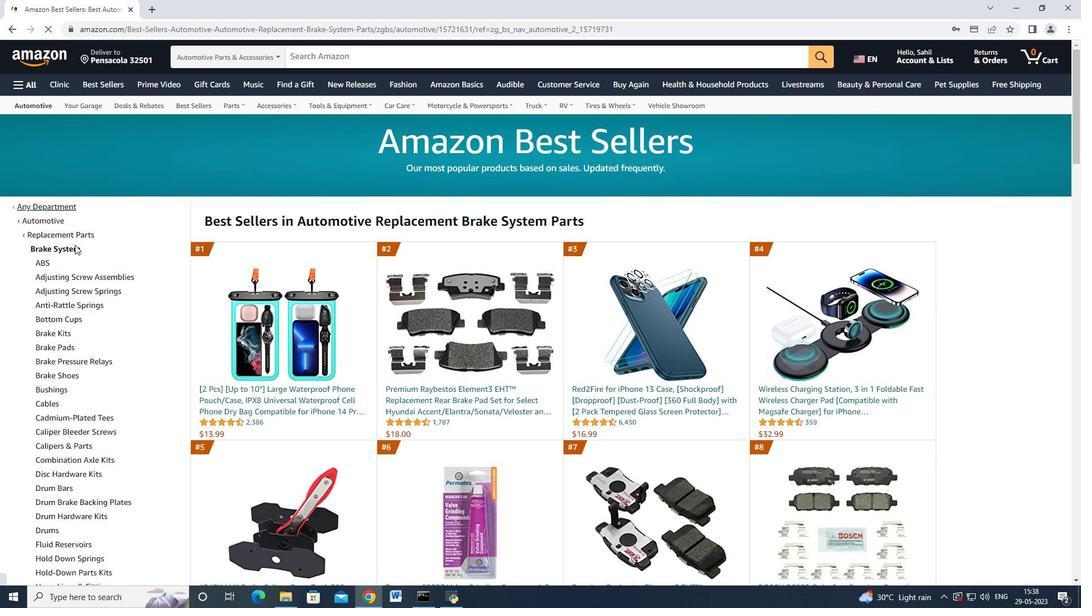 
Action: Mouse scrolled (80, 282) with delta (0, 0)
Screenshot: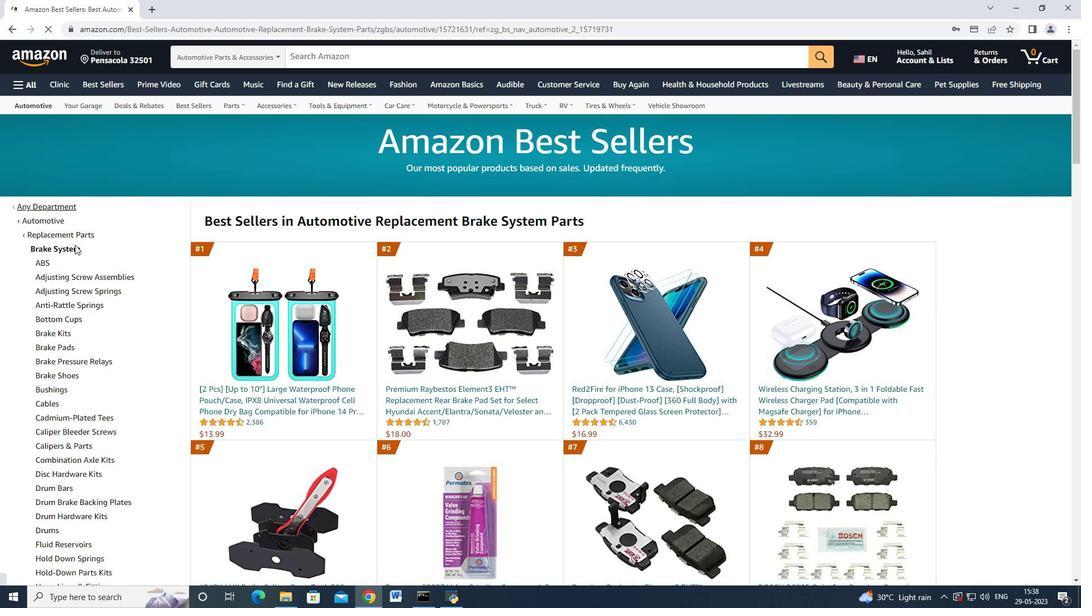 
Action: Mouse moved to (80, 283)
Screenshot: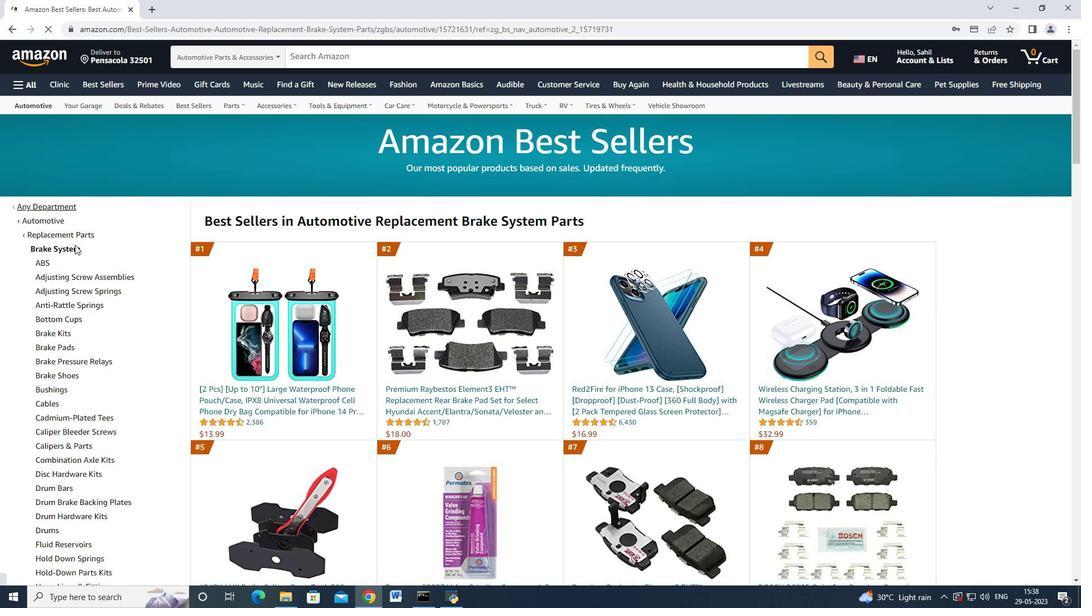 
Action: Mouse scrolled (80, 282) with delta (0, 0)
Screenshot: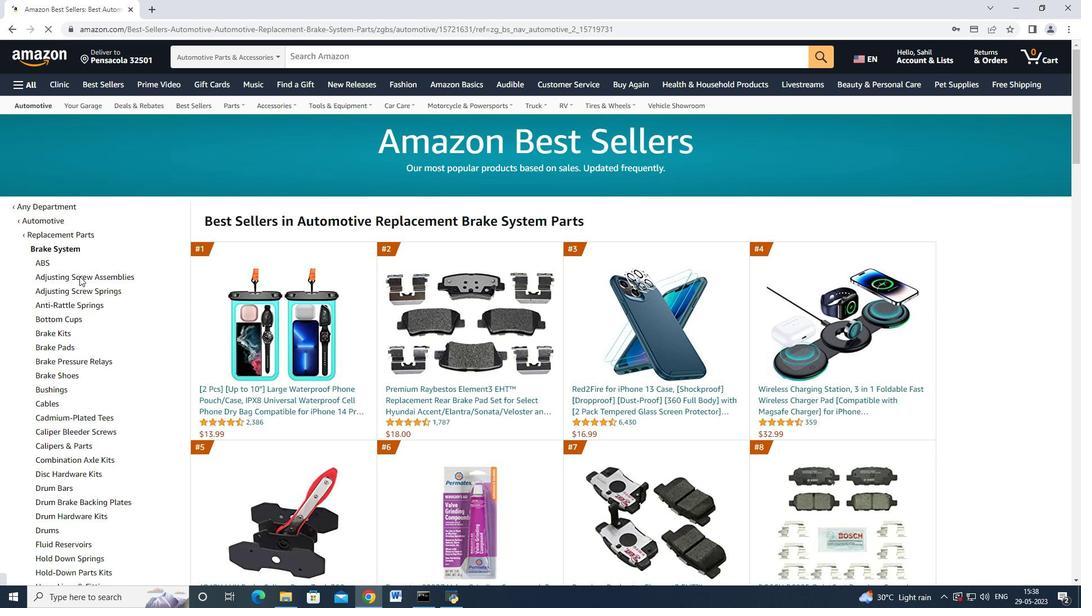 
Action: Mouse scrolled (80, 282) with delta (0, 0)
Screenshot: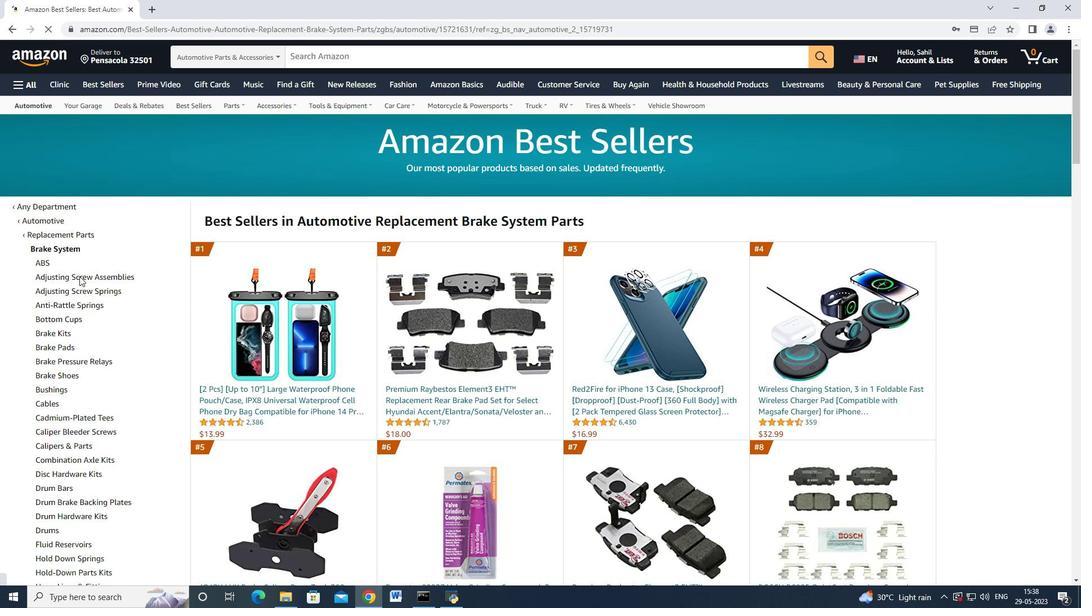 
Action: Mouse scrolled (80, 282) with delta (0, 0)
Screenshot: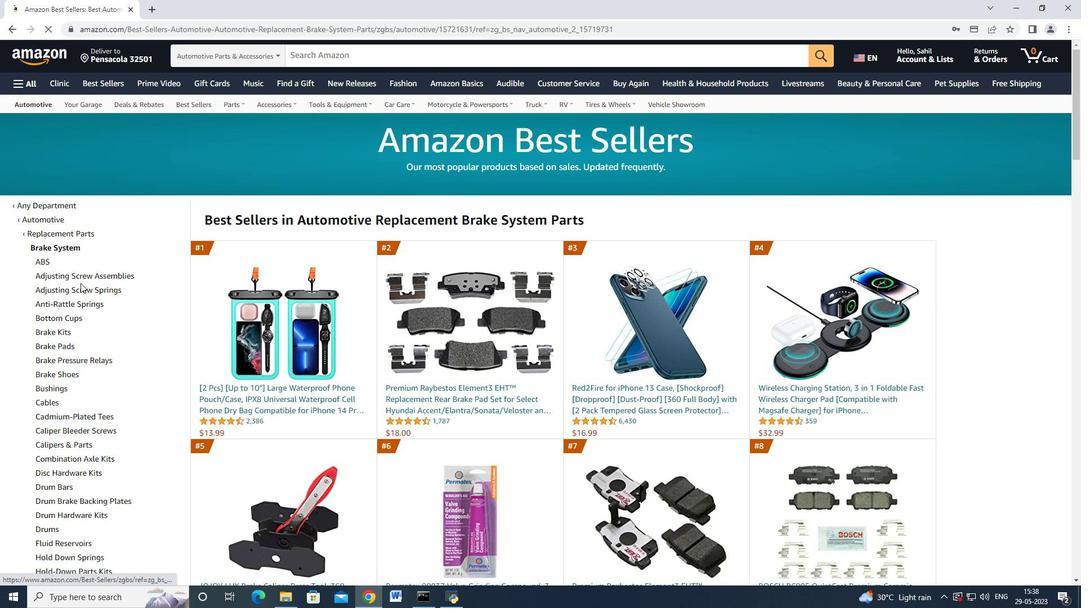 
Action: Mouse scrolled (80, 282) with delta (0, 0)
Screenshot: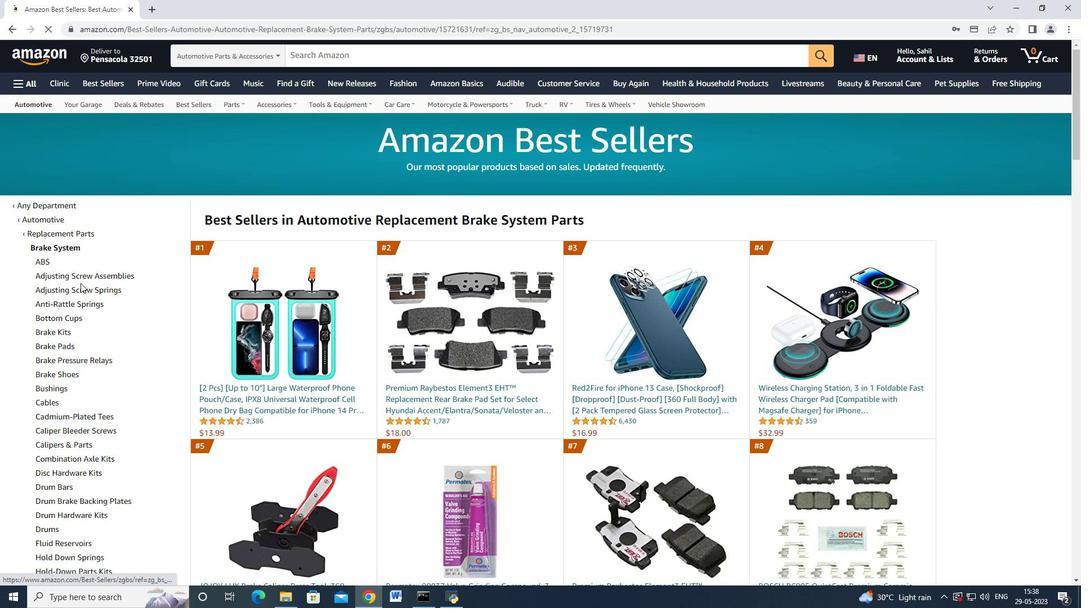 
Action: Mouse moved to (81, 284)
Screenshot: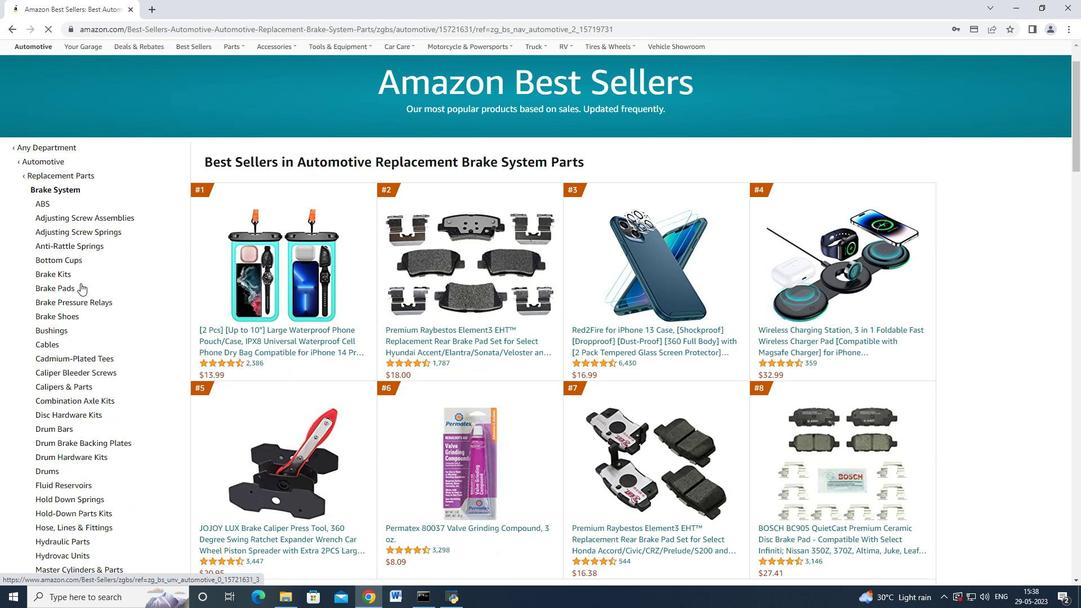 
Action: Mouse scrolled (81, 284) with delta (0, 0)
Screenshot: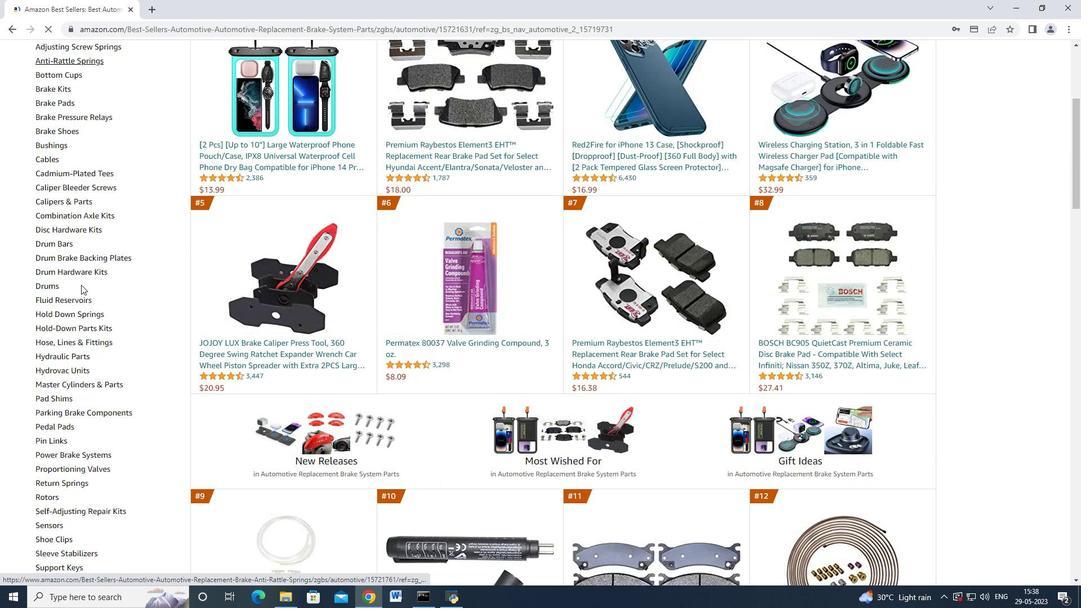 
Action: Mouse scrolled (81, 284) with delta (0, 0)
Screenshot: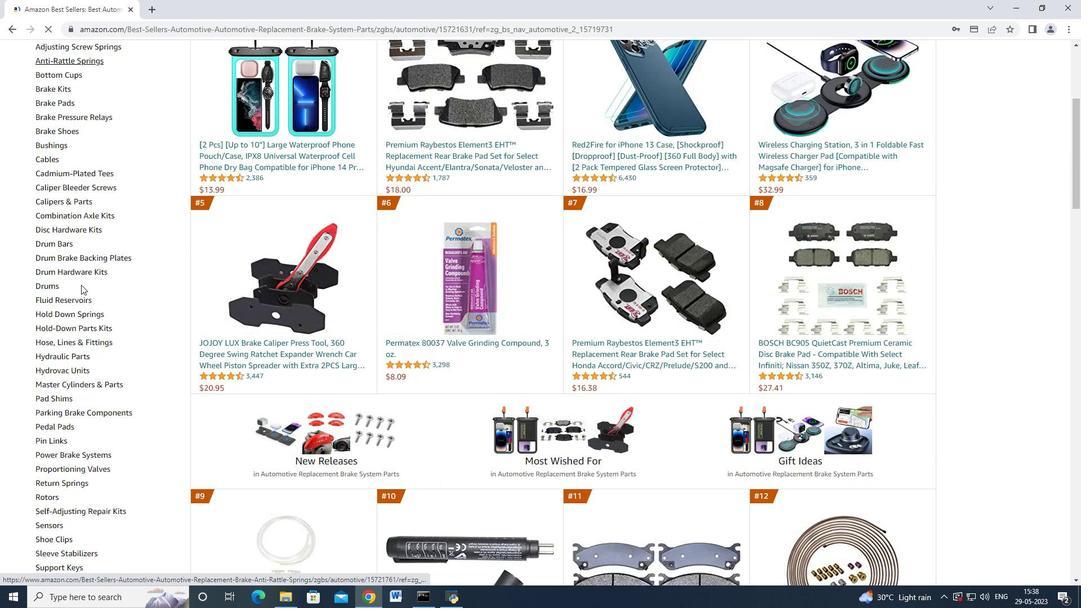 
Action: Mouse scrolled (81, 284) with delta (0, 0)
Screenshot: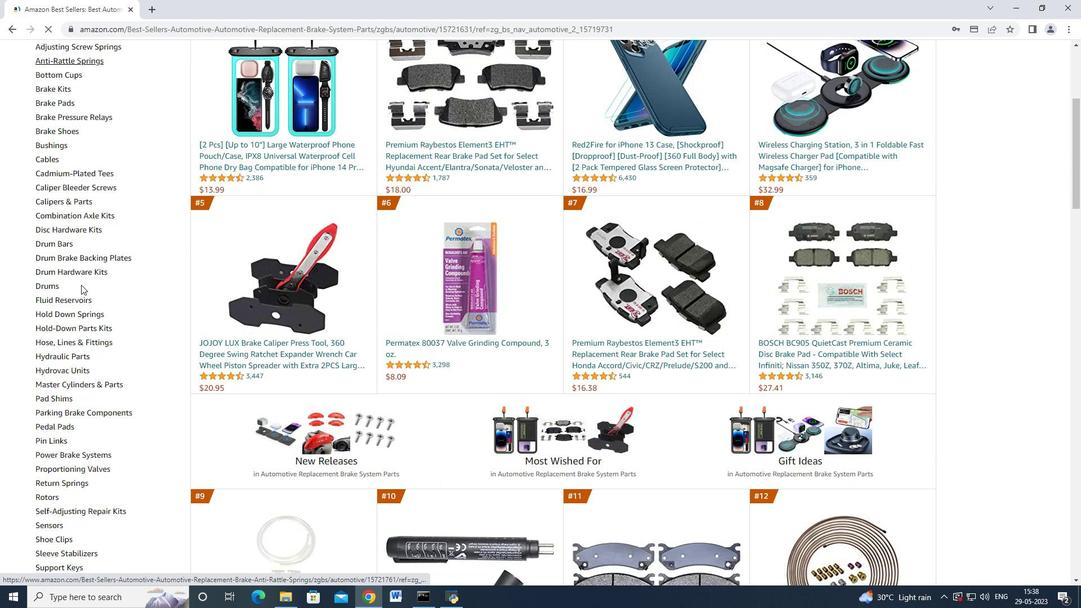 
Action: Mouse scrolled (81, 284) with delta (0, 0)
Screenshot: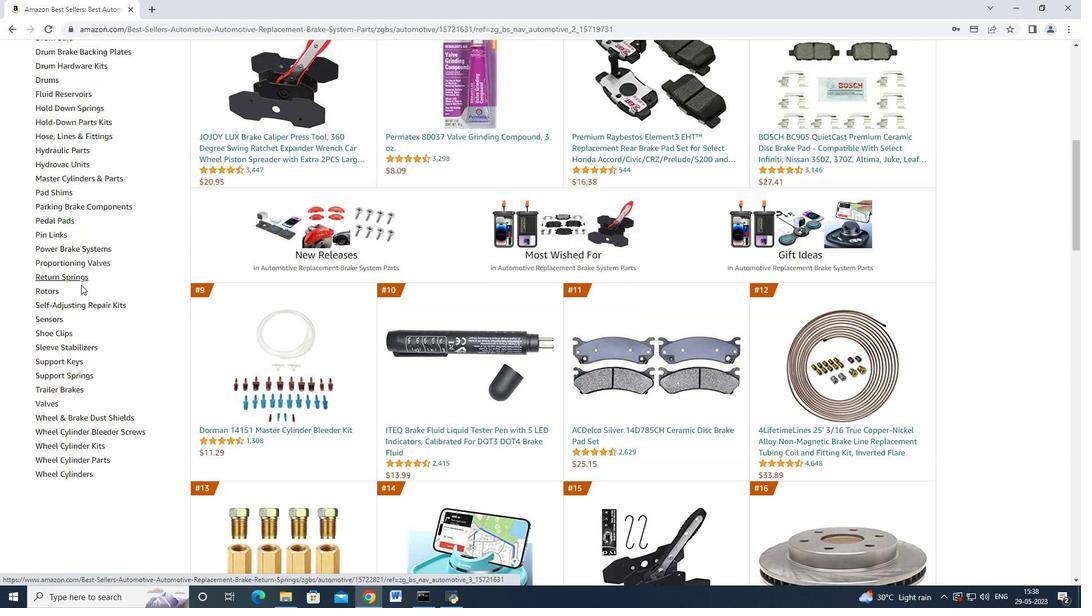 
Action: Mouse scrolled (81, 284) with delta (0, 0)
Screenshot: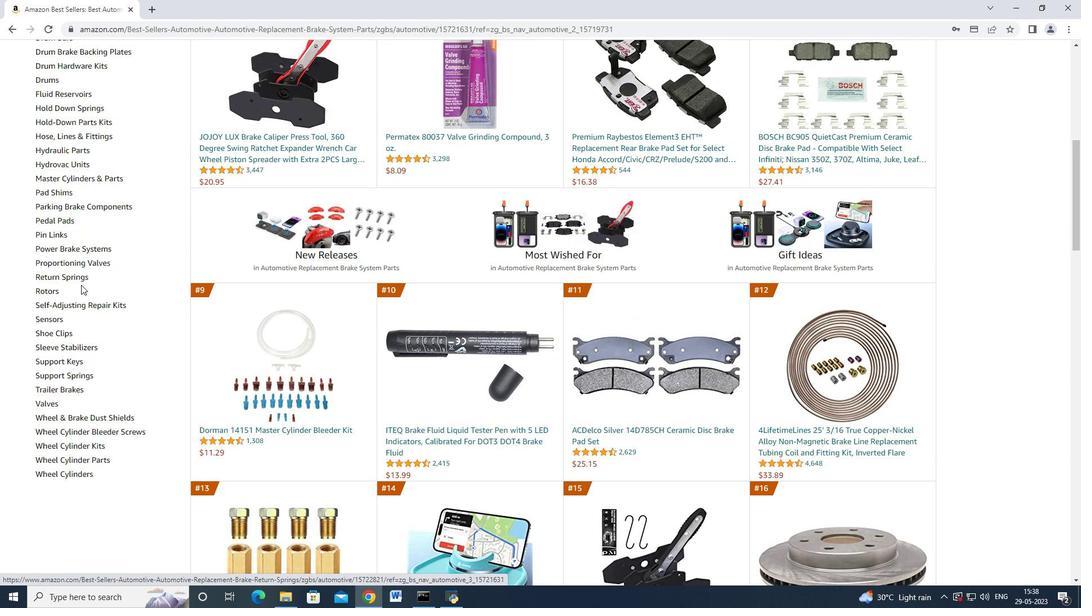 
Action: Mouse moved to (84, 346)
Screenshot: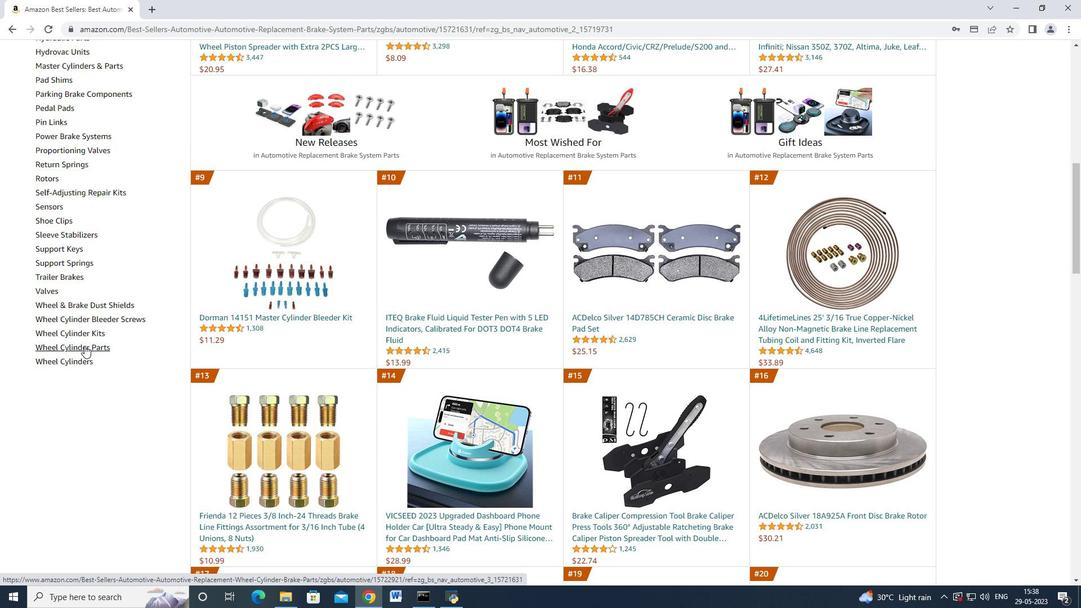 
Action: Mouse pressed left at (84, 346)
Screenshot: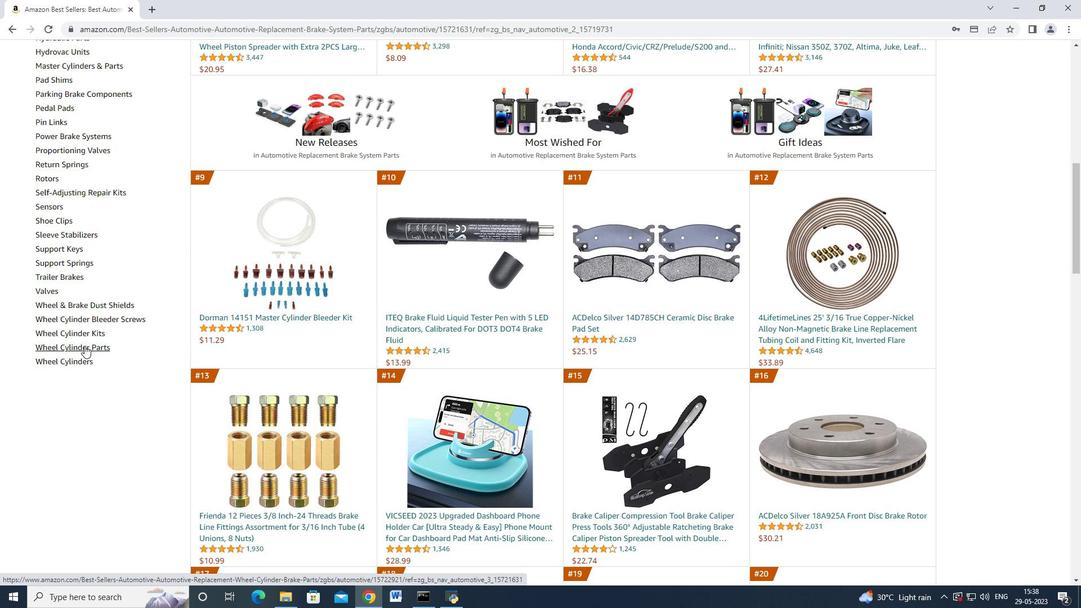 
Action: Mouse moved to (412, 390)
Screenshot: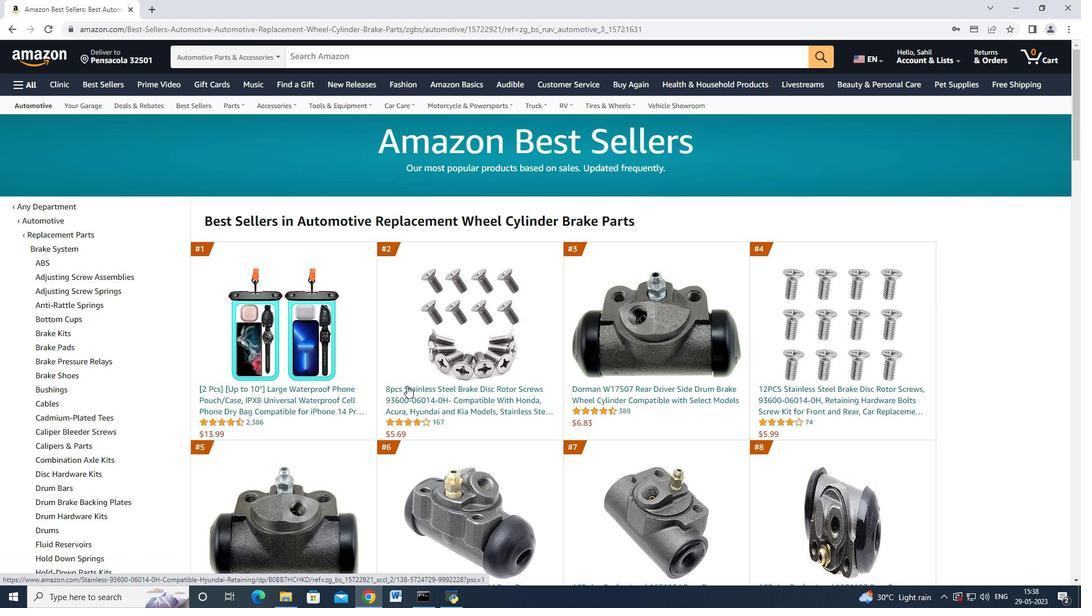 
Action: Mouse pressed left at (412, 390)
Screenshot: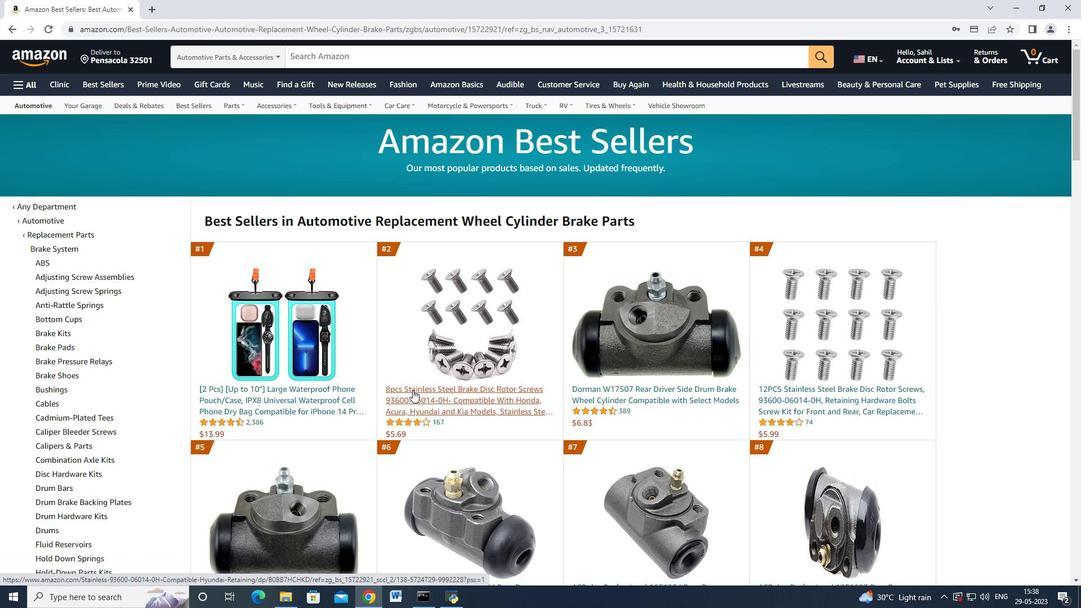 
Action: Mouse moved to (851, 452)
Screenshot: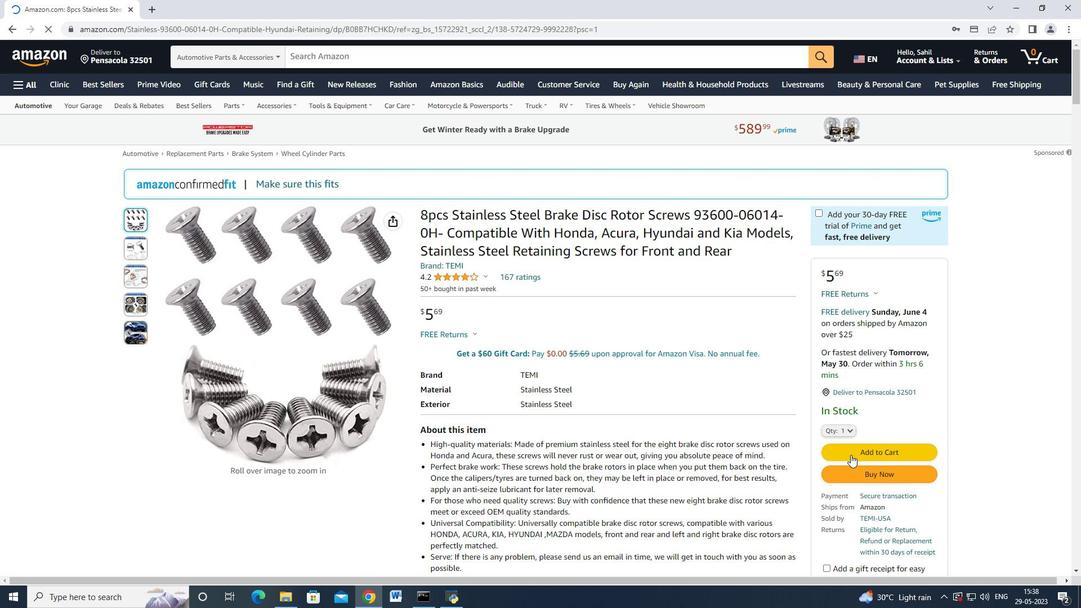 
Action: Mouse pressed left at (851, 452)
Screenshot: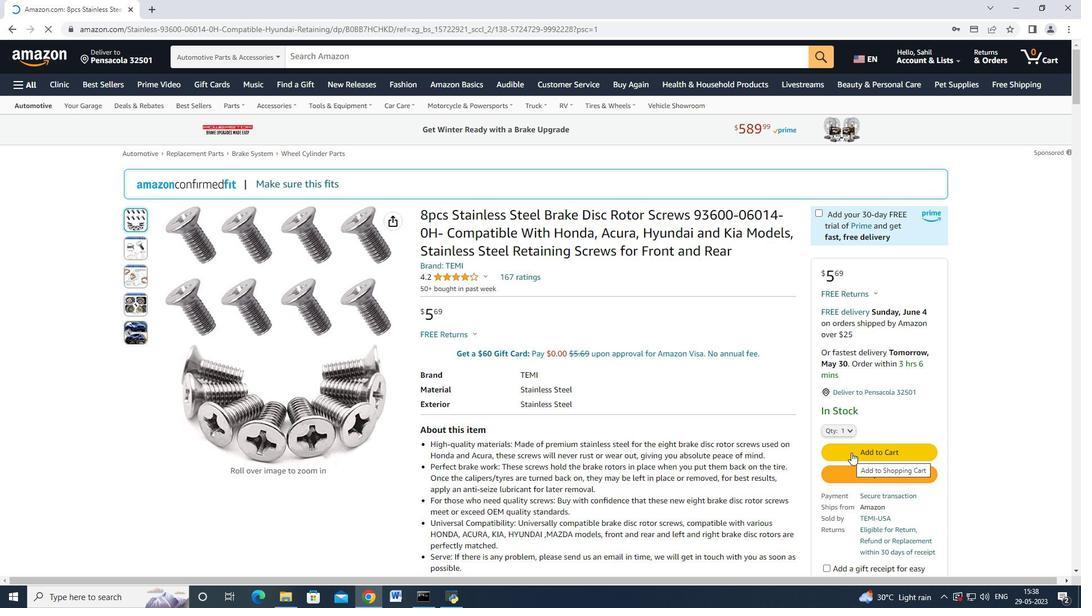 
Action: Mouse moved to (820, 140)
Screenshot: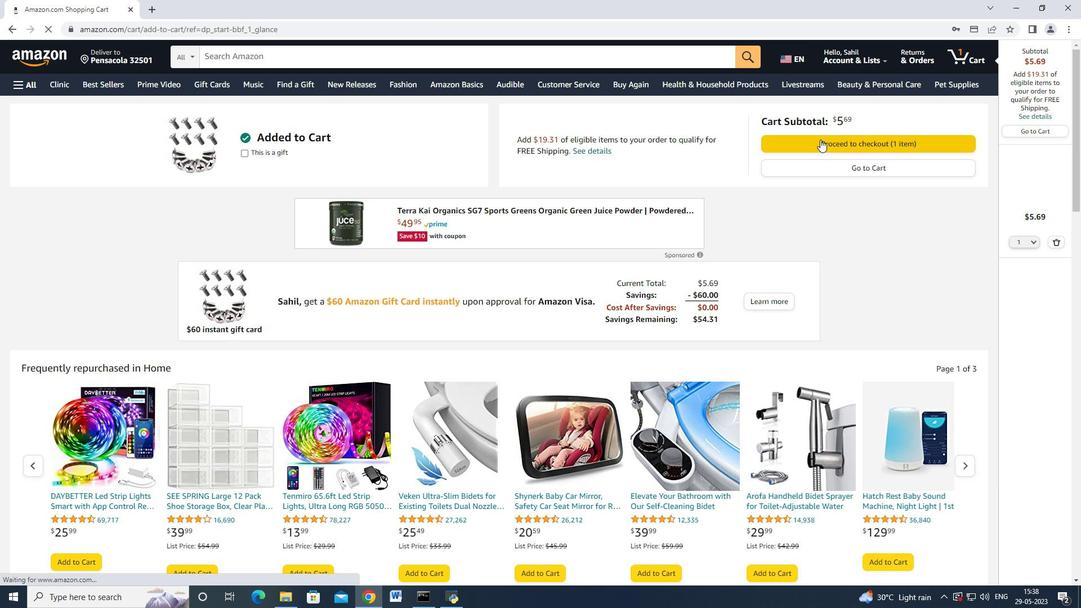 
Action: Mouse pressed left at (820, 140)
Screenshot: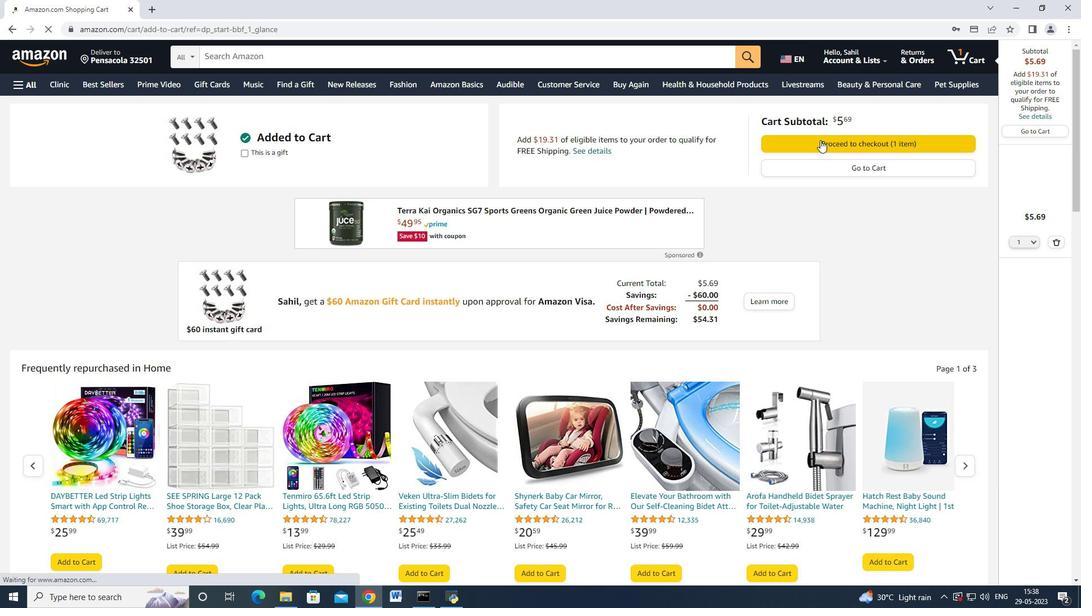 
Action: Mouse moved to (444, 365)
Screenshot: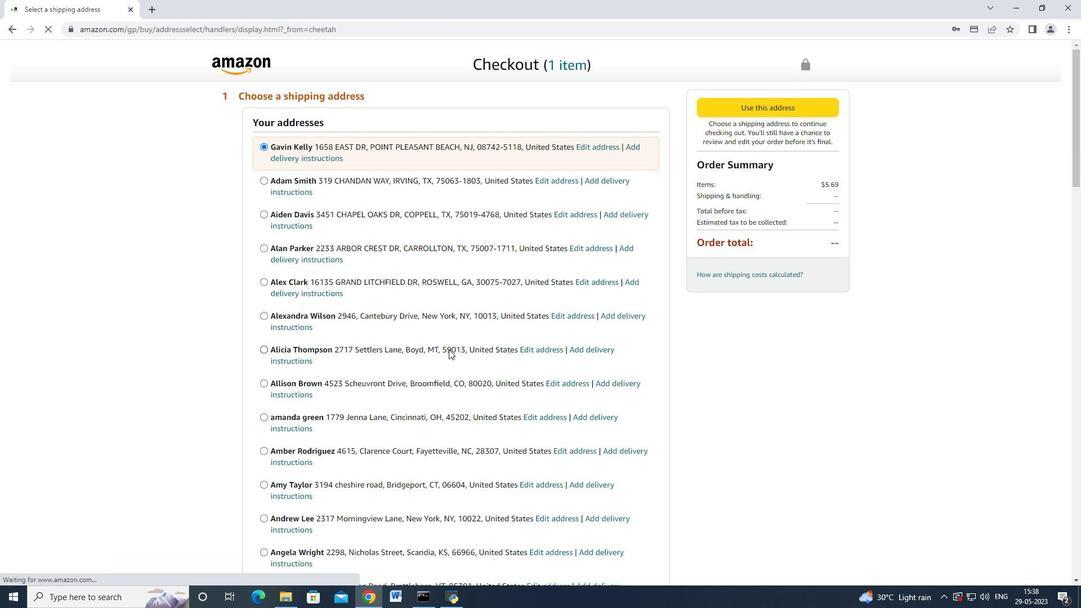 
Action: Mouse scrolled (444, 364) with delta (0, 0)
Screenshot: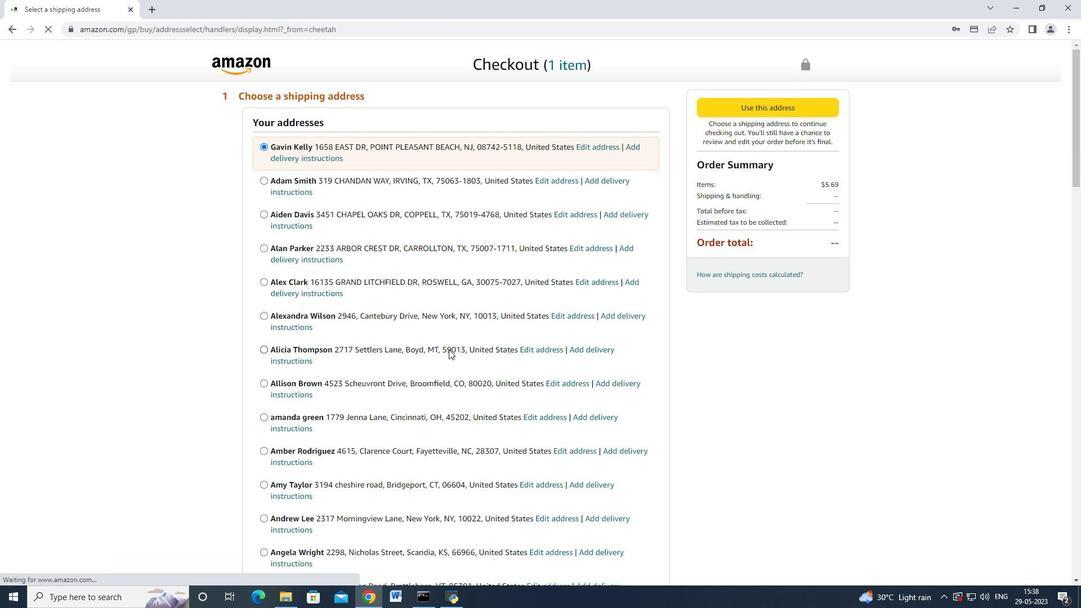 
Action: Mouse scrolled (444, 364) with delta (0, 0)
Screenshot: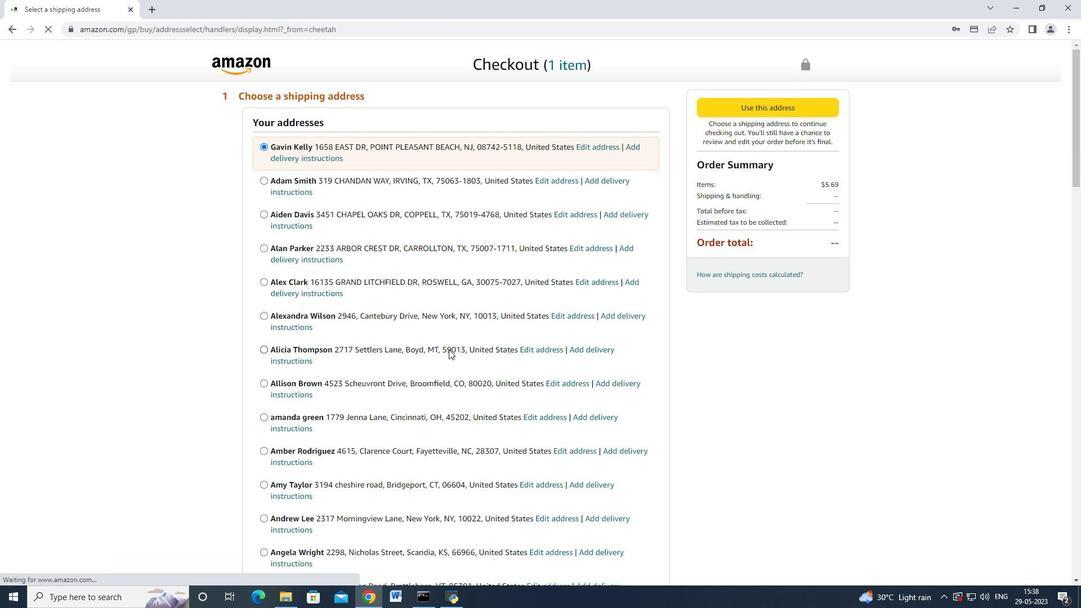 
Action: Mouse scrolled (444, 364) with delta (0, 0)
Screenshot: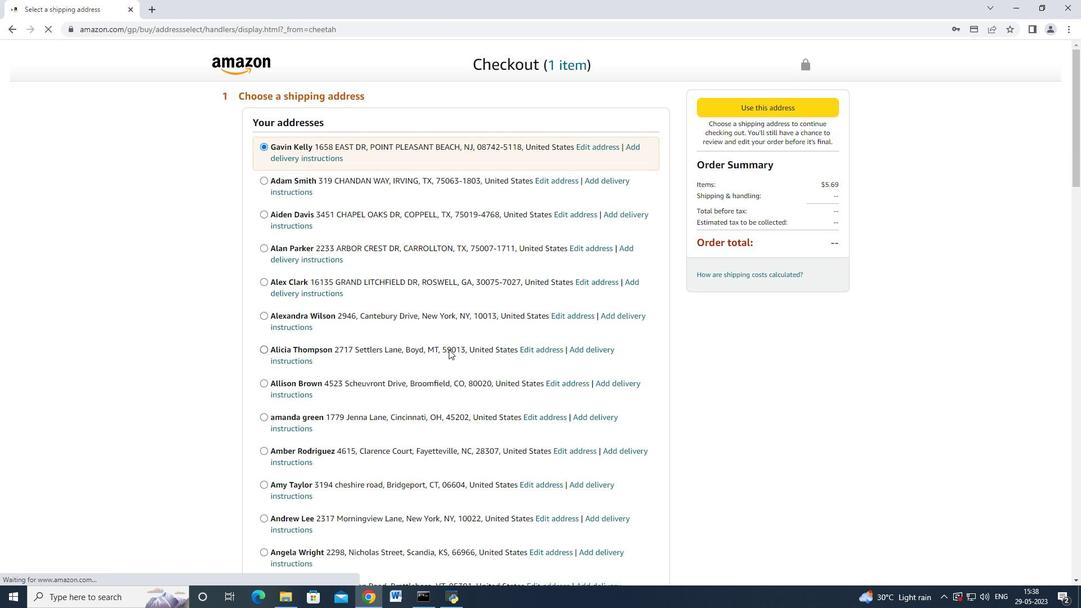 
Action: Mouse scrolled (444, 364) with delta (0, 0)
Screenshot: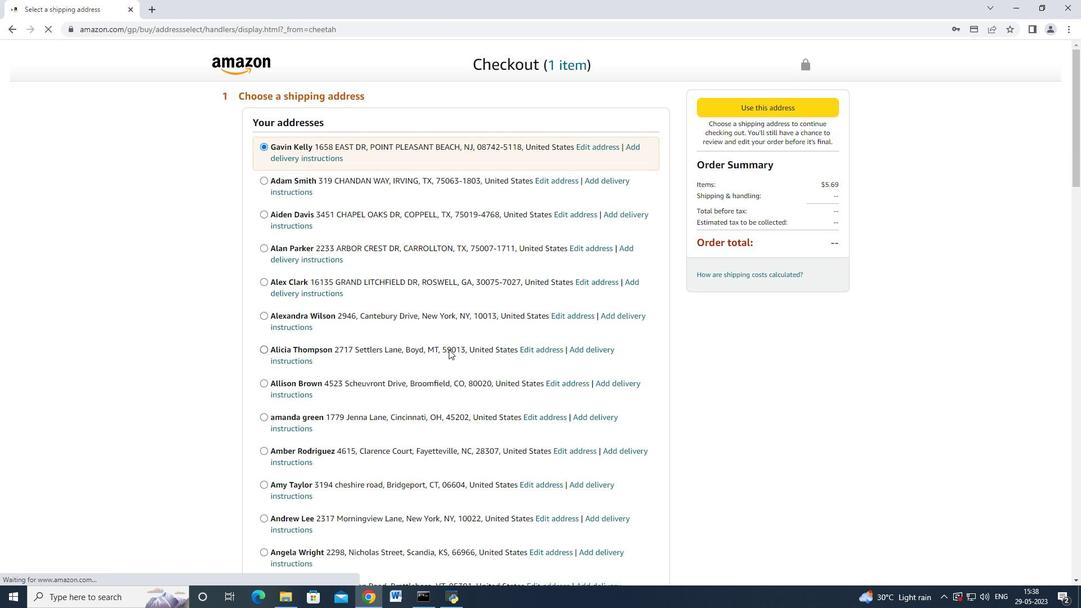 
Action: Mouse scrolled (444, 364) with delta (0, 0)
Screenshot: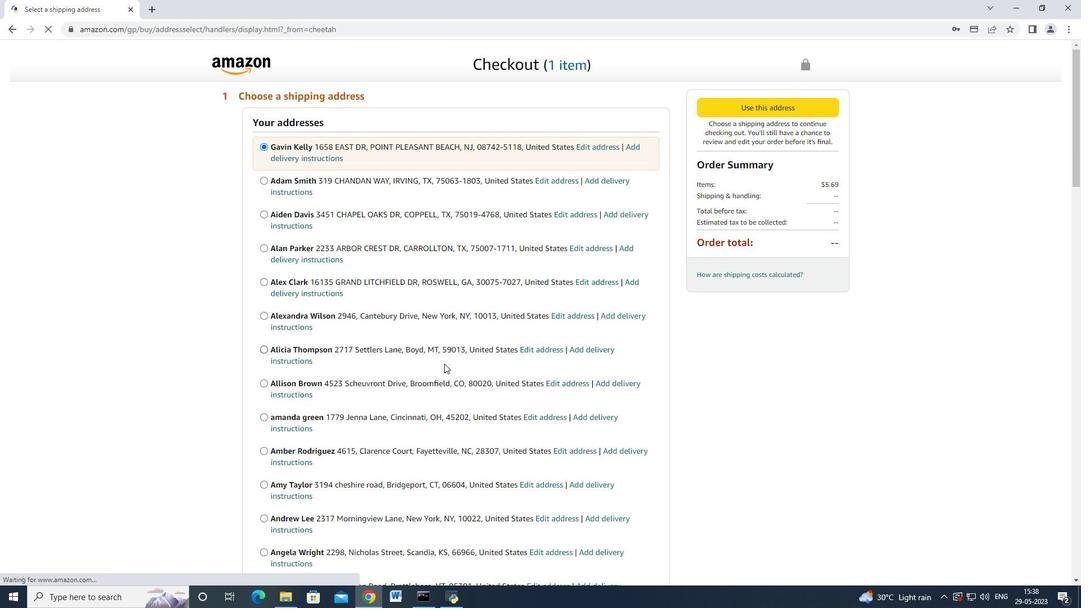 
Action: Mouse moved to (445, 362)
Screenshot: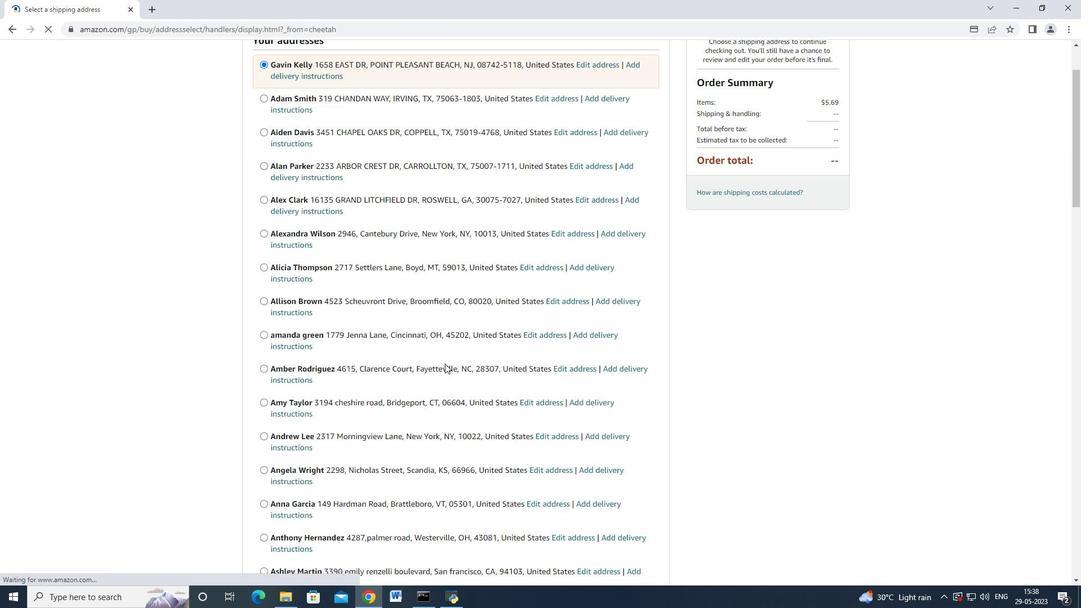 
Action: Mouse scrolled (445, 362) with delta (0, 0)
Screenshot: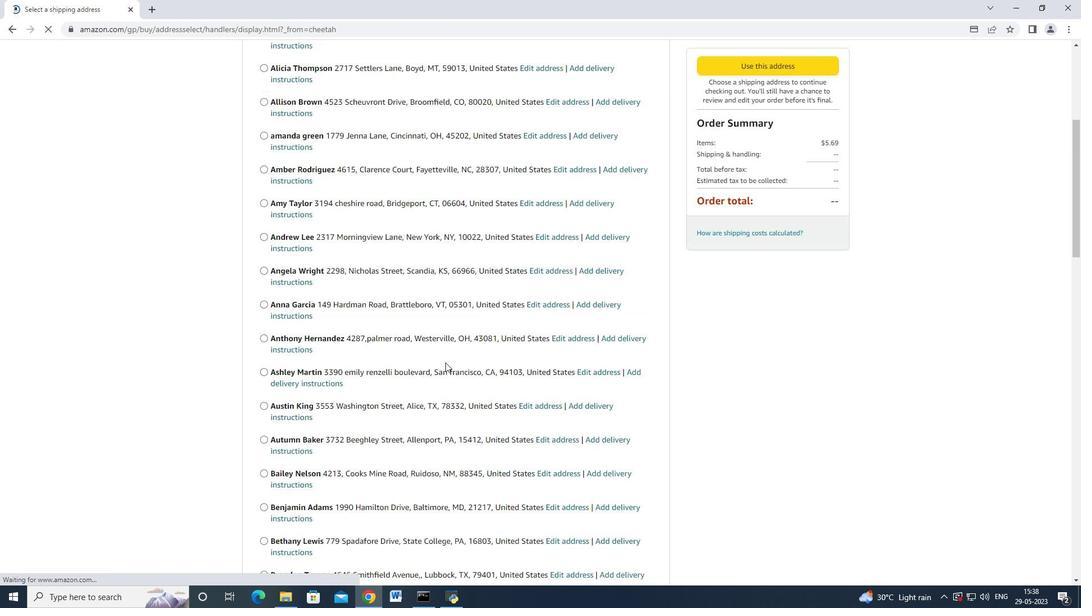 
Action: Mouse scrolled (445, 362) with delta (0, 0)
Screenshot: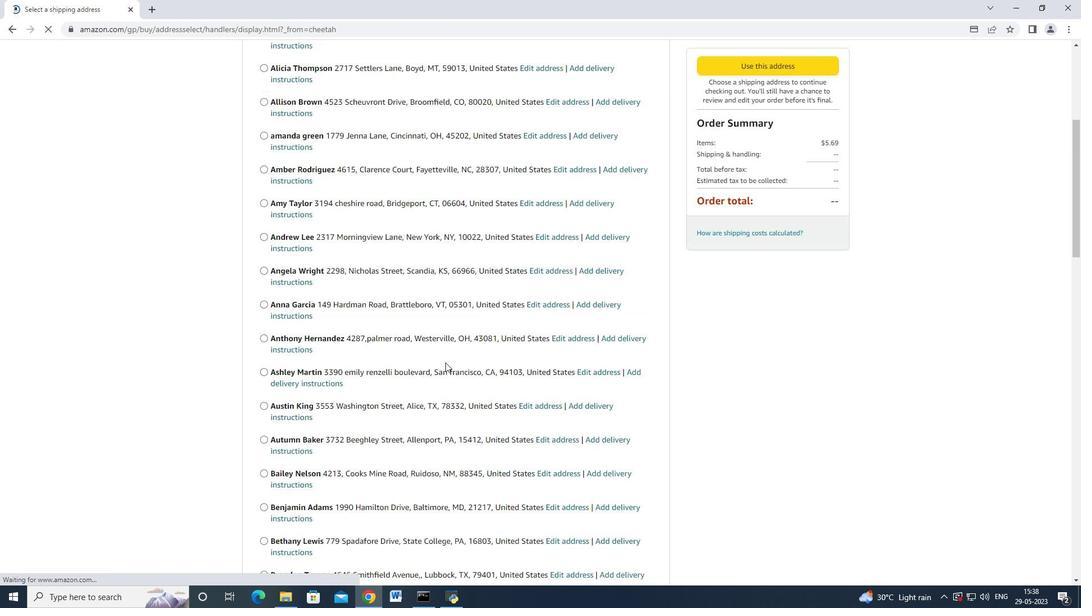 
Action: Mouse scrolled (445, 362) with delta (0, 0)
Screenshot: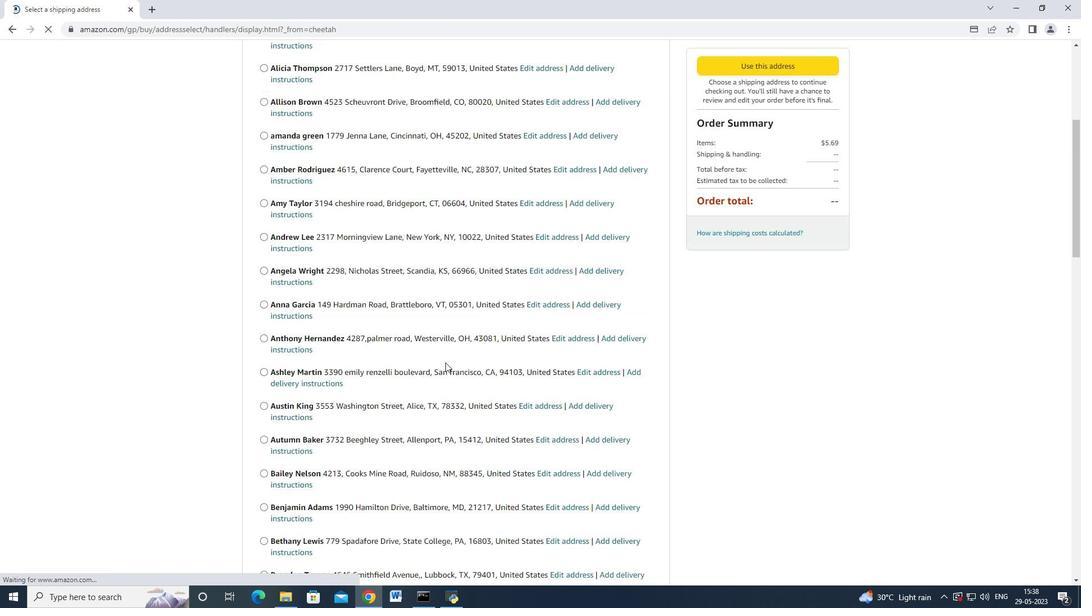
Action: Mouse scrolled (445, 362) with delta (0, 0)
Screenshot: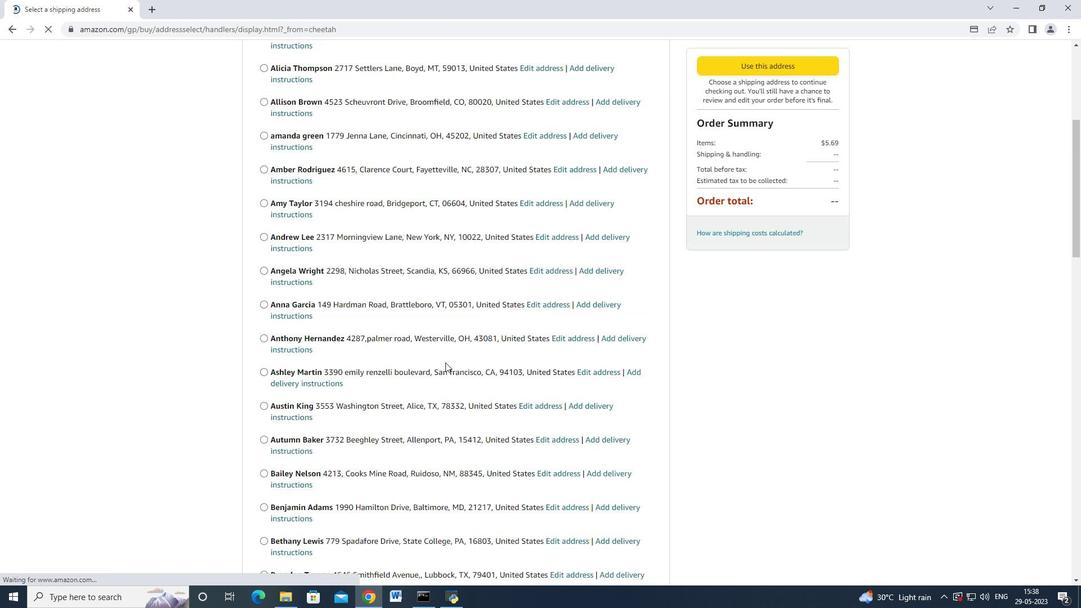 
Action: Mouse scrolled (445, 362) with delta (0, 0)
Screenshot: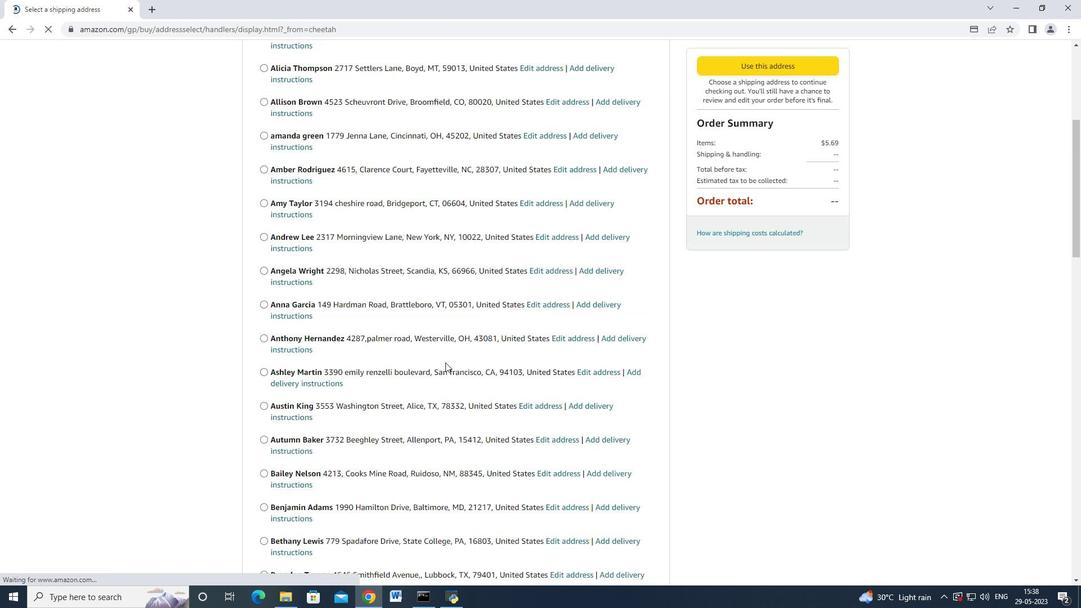 
Action: Mouse scrolled (445, 362) with delta (0, 0)
Screenshot: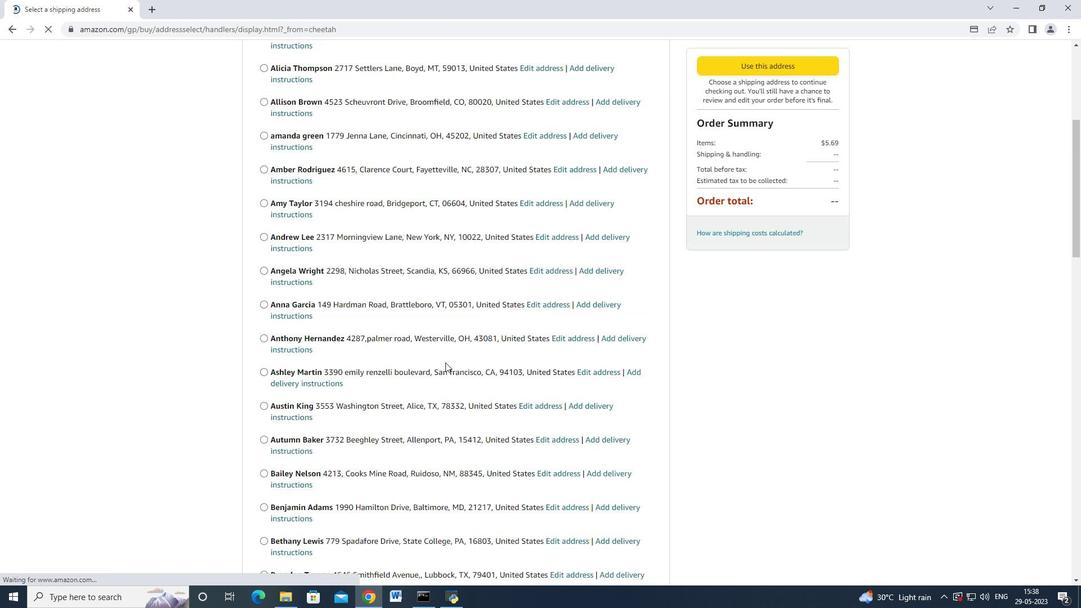 
Action: Mouse scrolled (445, 362) with delta (0, 0)
Screenshot: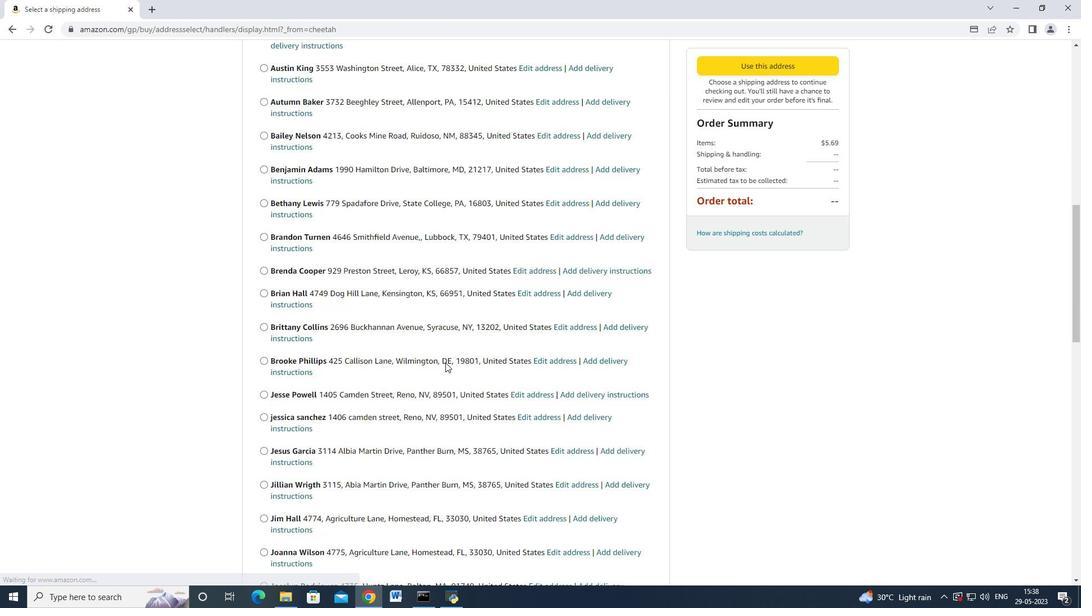 
Action: Mouse scrolled (445, 362) with delta (0, 0)
Screenshot: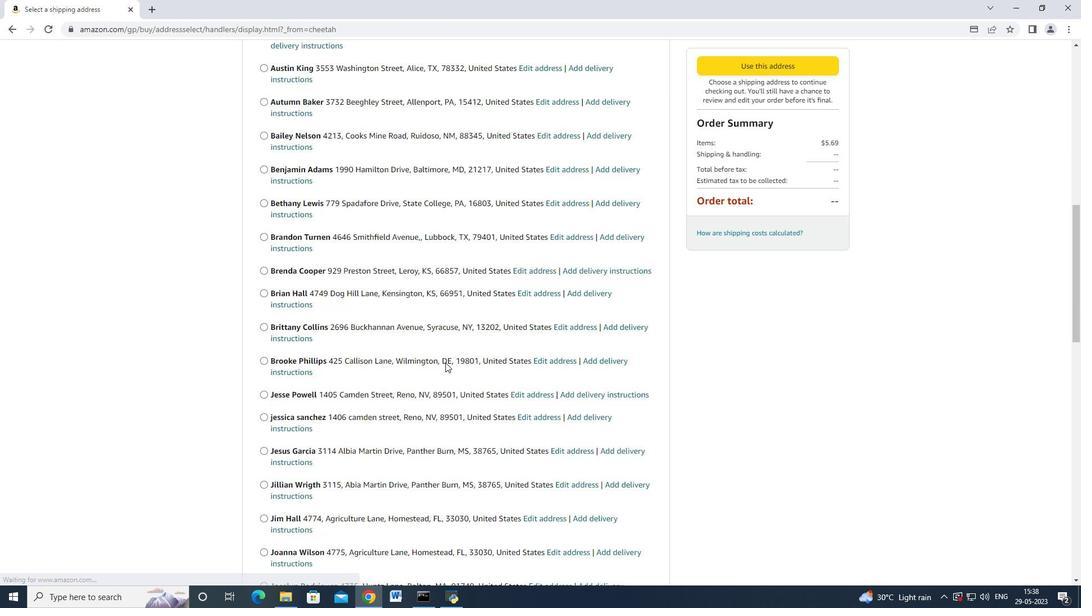 
Action: Mouse scrolled (445, 362) with delta (0, 0)
Screenshot: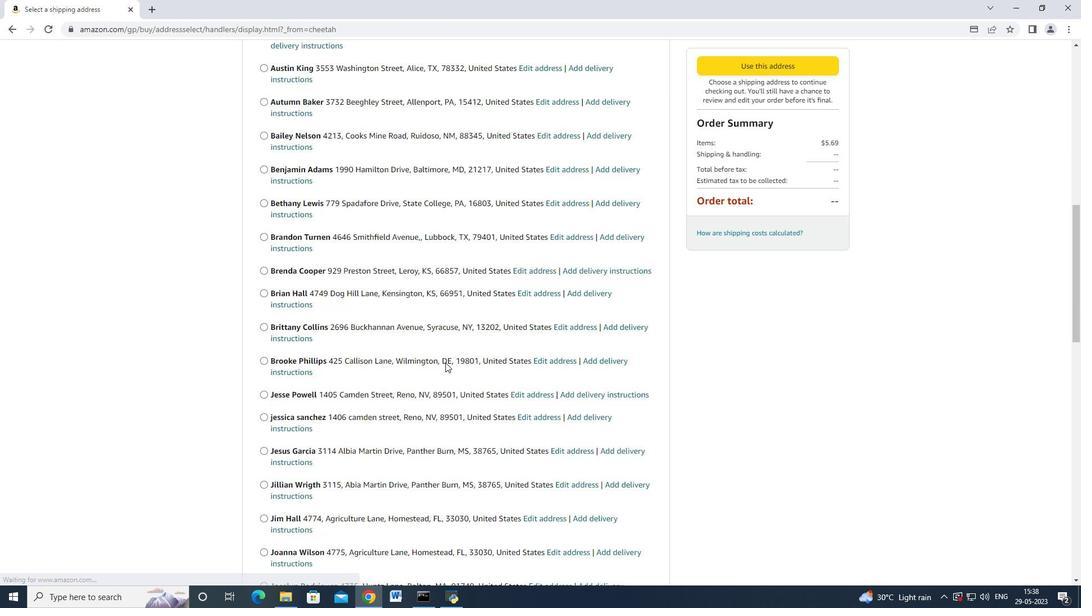 
Action: Mouse scrolled (445, 362) with delta (0, 0)
Screenshot: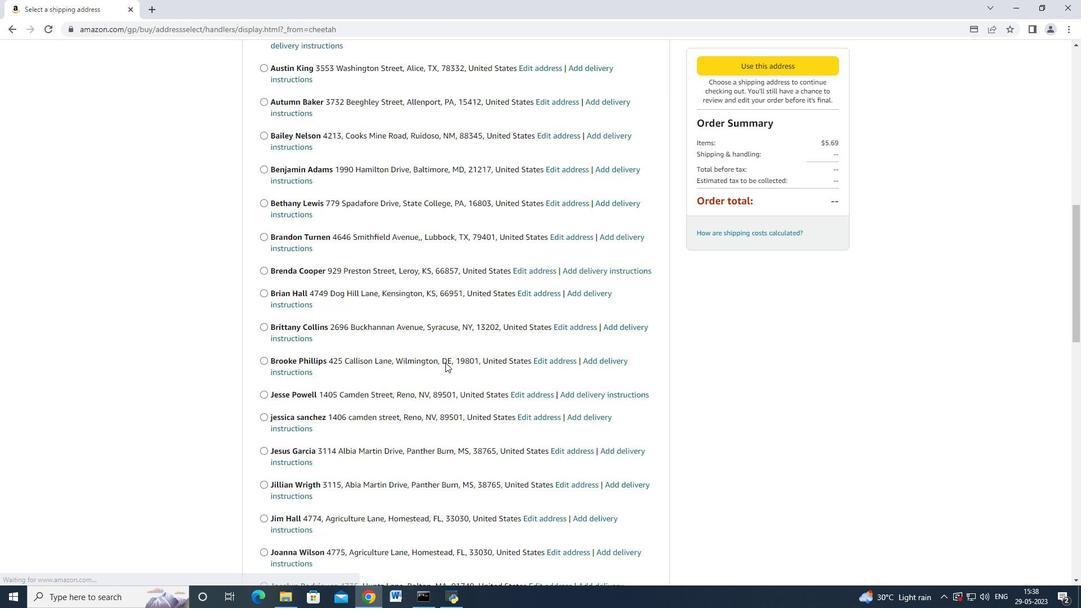 
Action: Mouse scrolled (445, 362) with delta (0, 0)
Screenshot: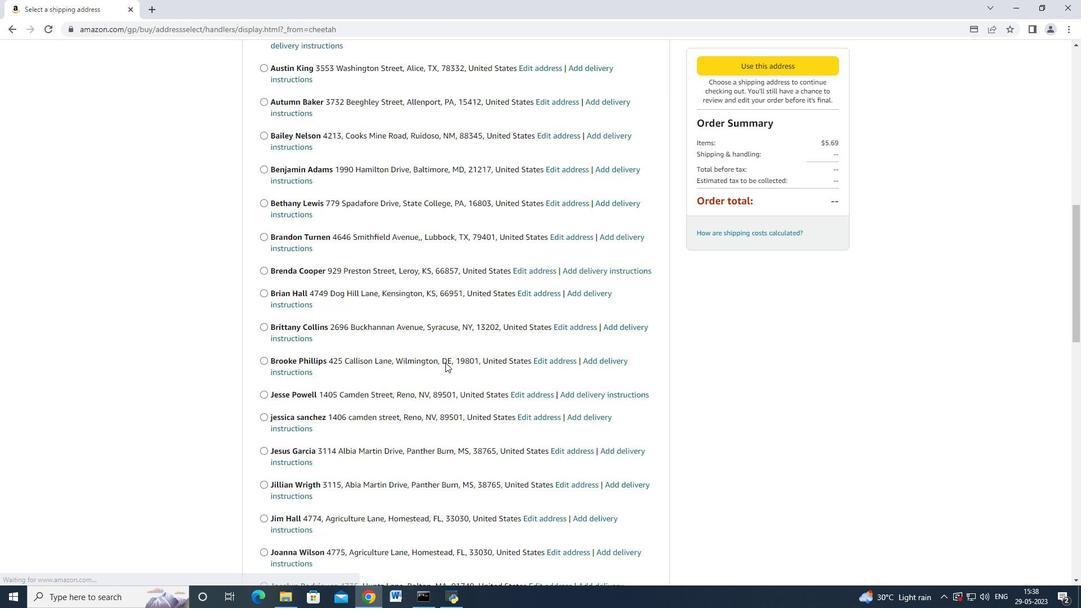 
Action: Mouse moved to (445, 362)
Screenshot: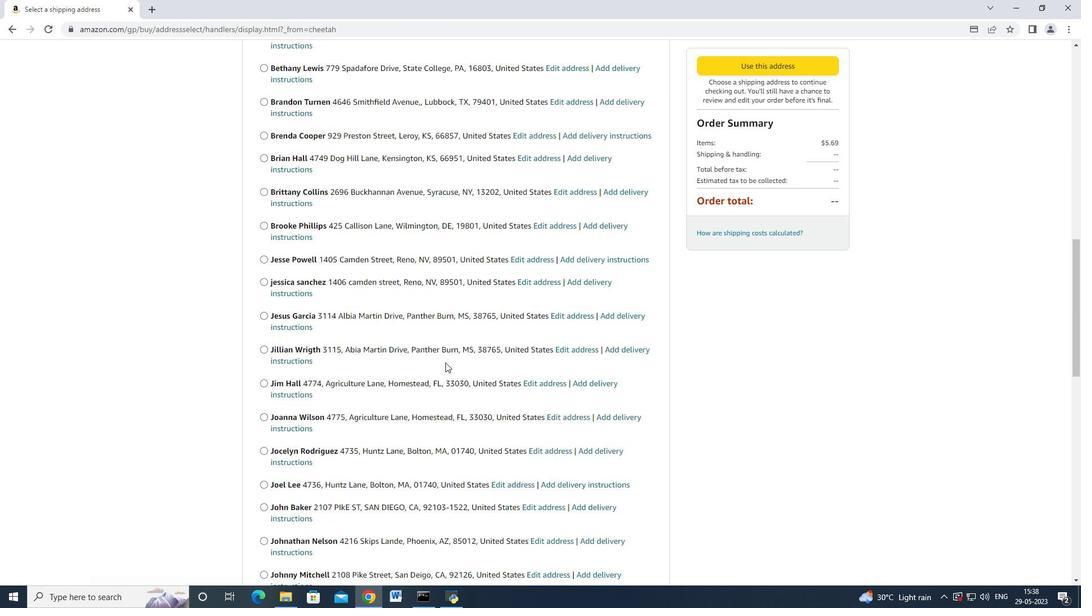 
Action: Mouse scrolled (445, 362) with delta (0, 0)
Screenshot: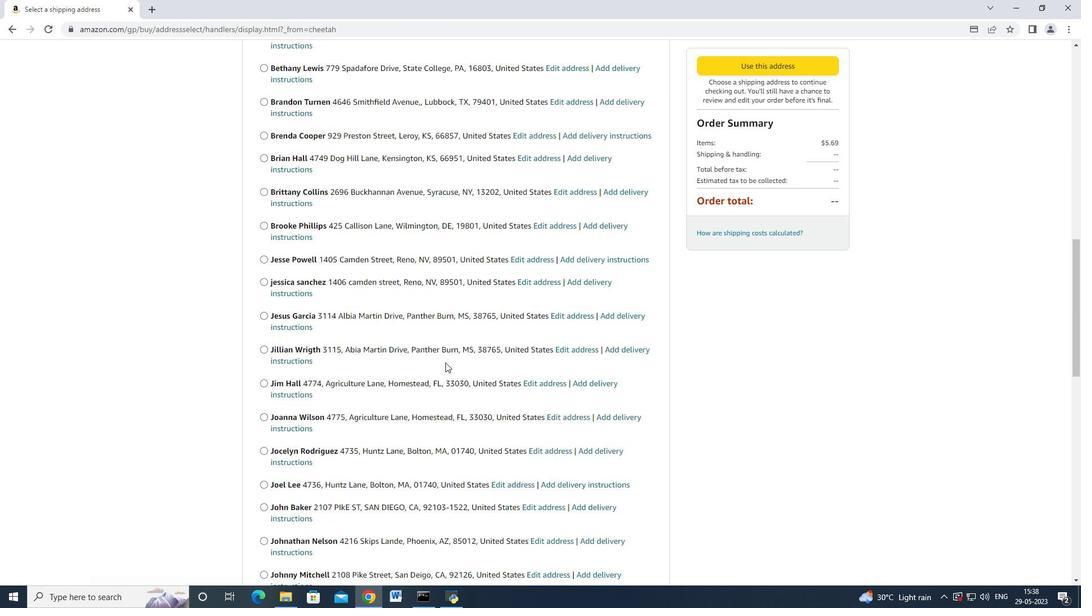
Action: Mouse moved to (445, 361)
Screenshot: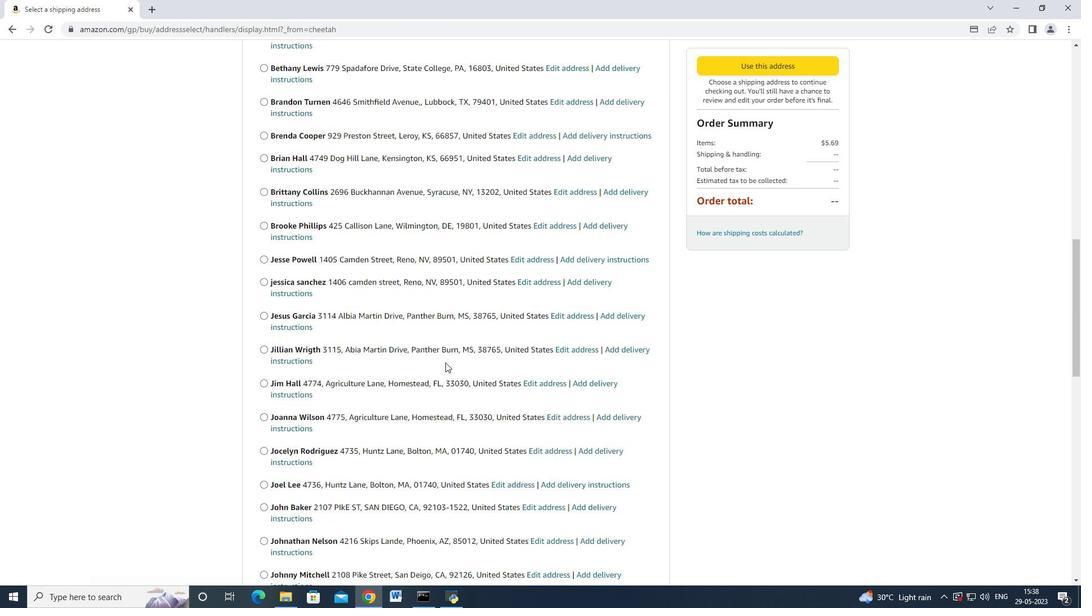 
Action: Mouse scrolled (445, 360) with delta (0, 0)
Screenshot: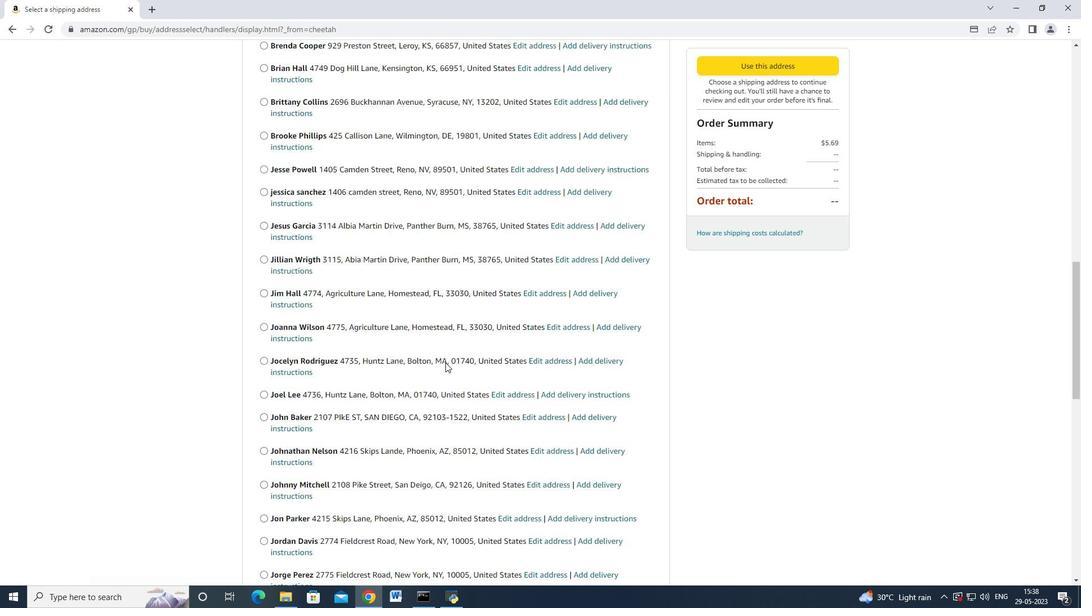 
Action: Mouse scrolled (445, 360) with delta (0, 0)
Screenshot: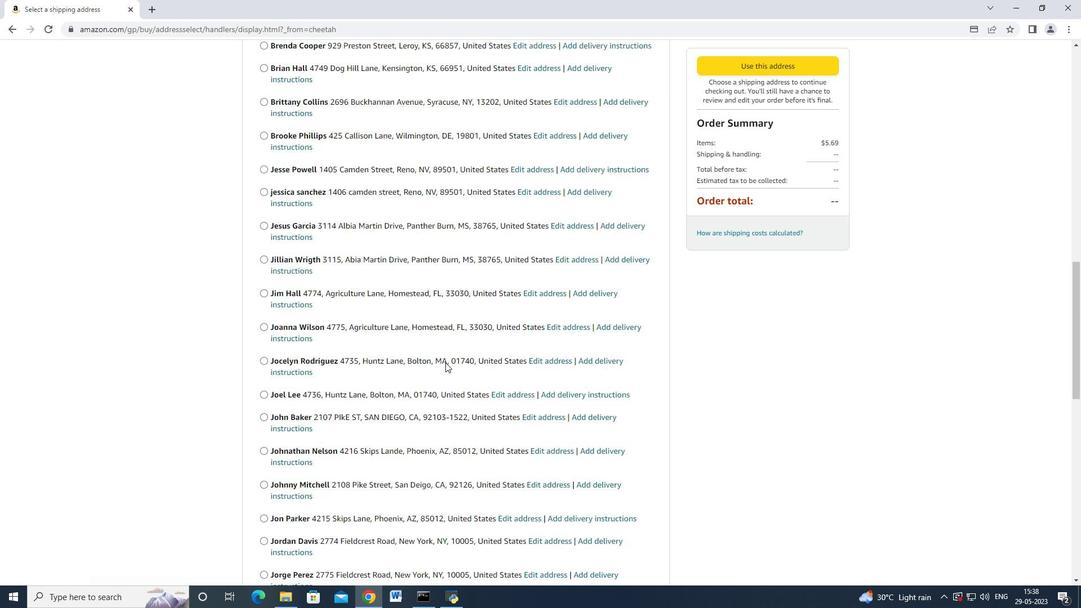 
Action: Mouse scrolled (445, 360) with delta (0, 0)
Screenshot: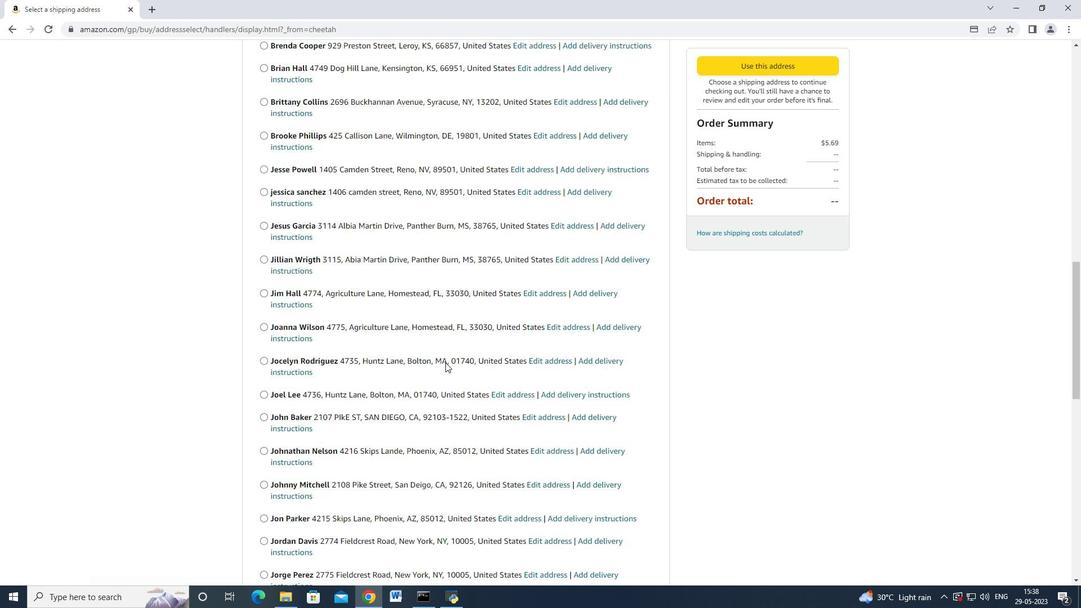 
Action: Mouse scrolled (445, 360) with delta (0, 0)
Screenshot: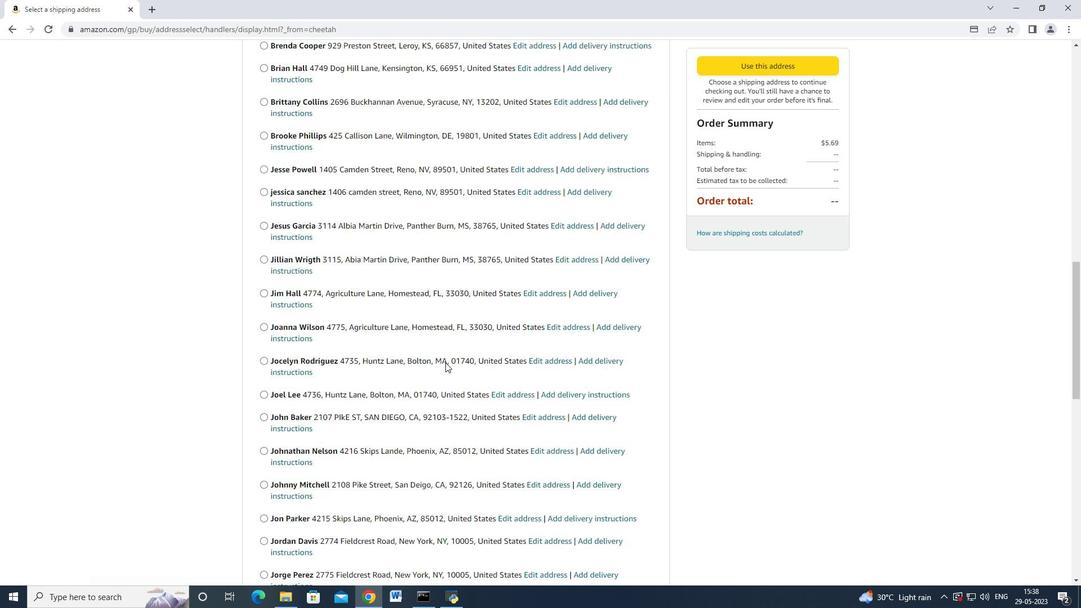 
Action: Mouse scrolled (445, 360) with delta (0, 0)
Screenshot: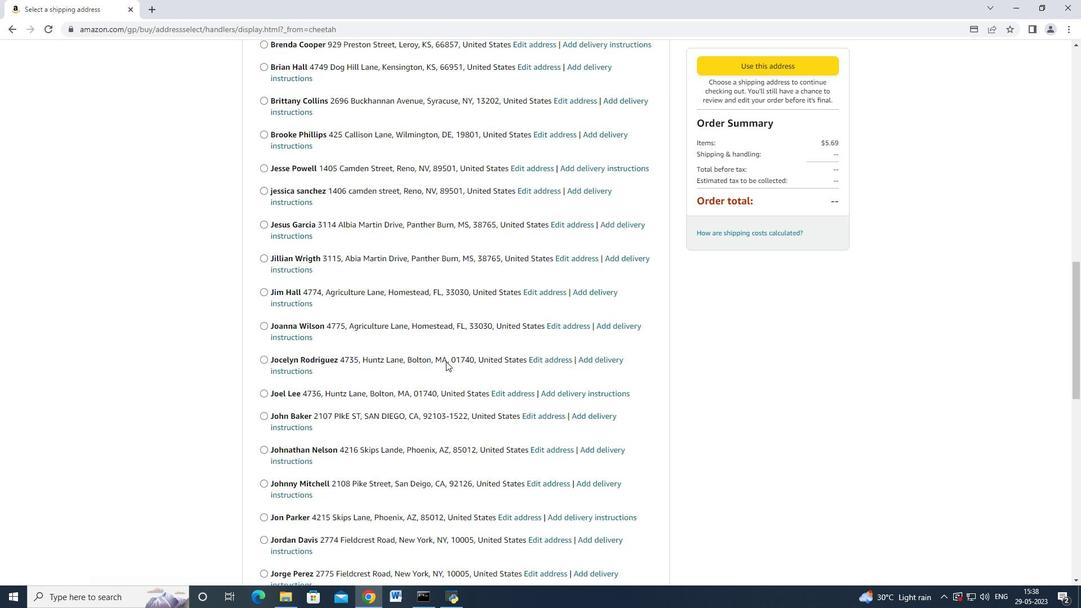 
Action: Mouse scrolled (445, 360) with delta (0, 0)
Screenshot: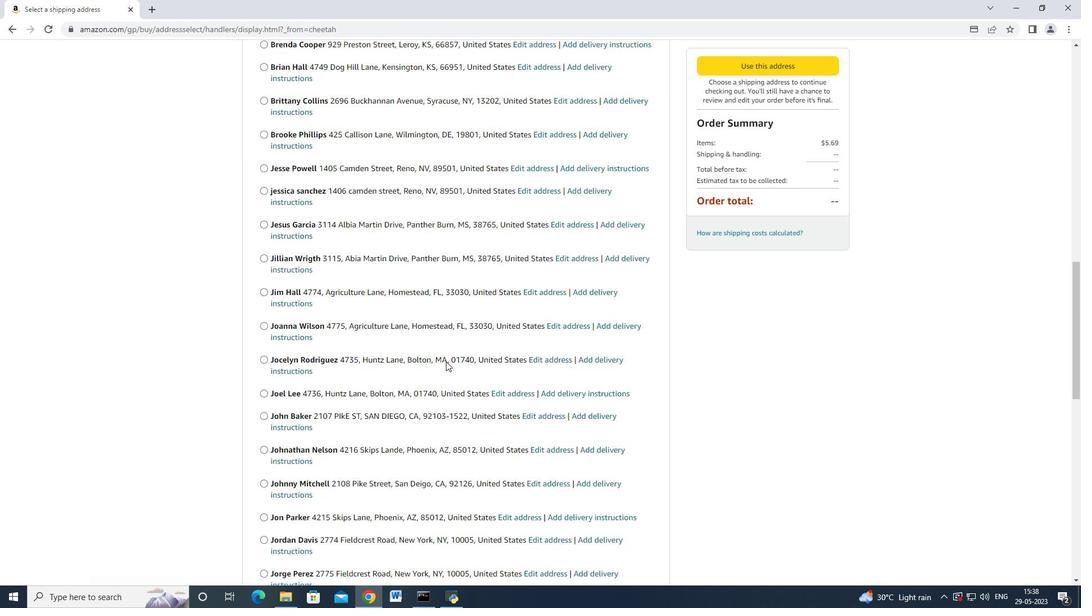 
Action: Mouse scrolled (445, 360) with delta (0, 0)
Screenshot: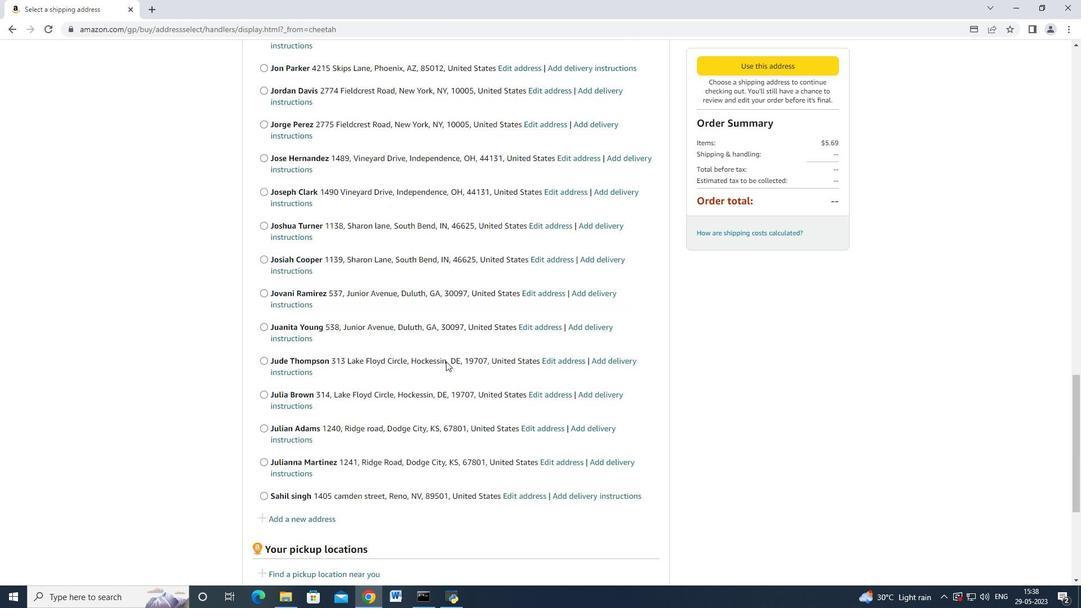 
Action: Mouse scrolled (445, 360) with delta (0, 0)
Screenshot: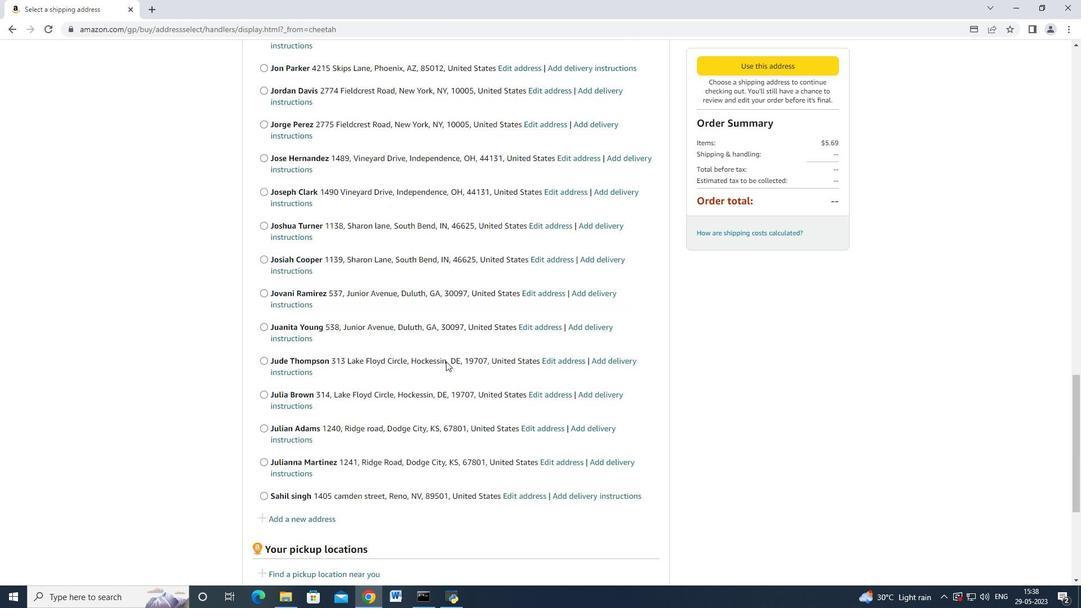 
Action: Mouse scrolled (445, 360) with delta (0, 0)
Screenshot: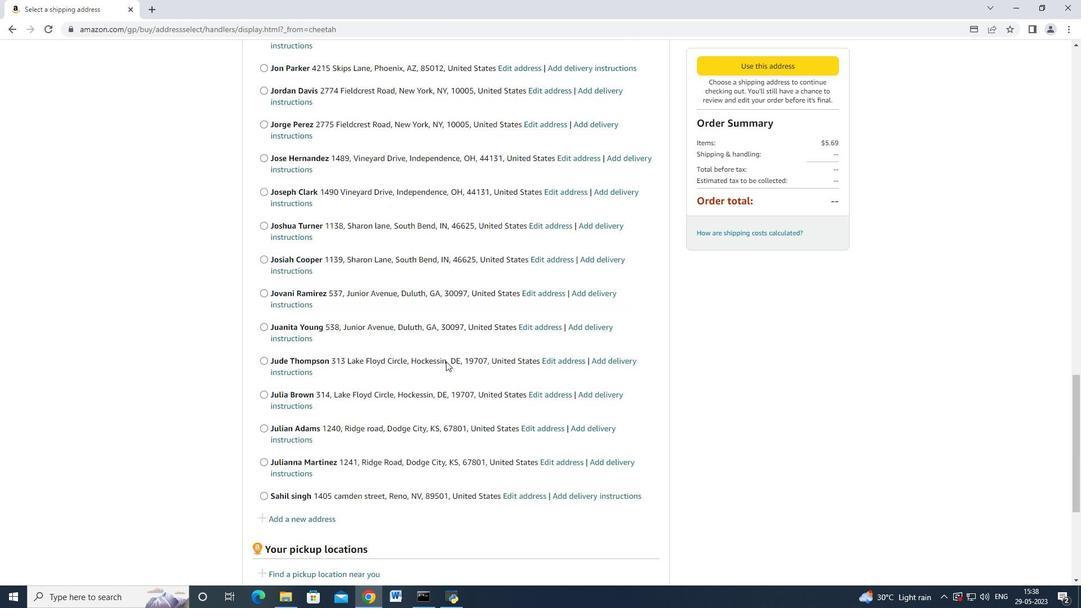 
Action: Mouse scrolled (445, 360) with delta (0, 0)
Screenshot: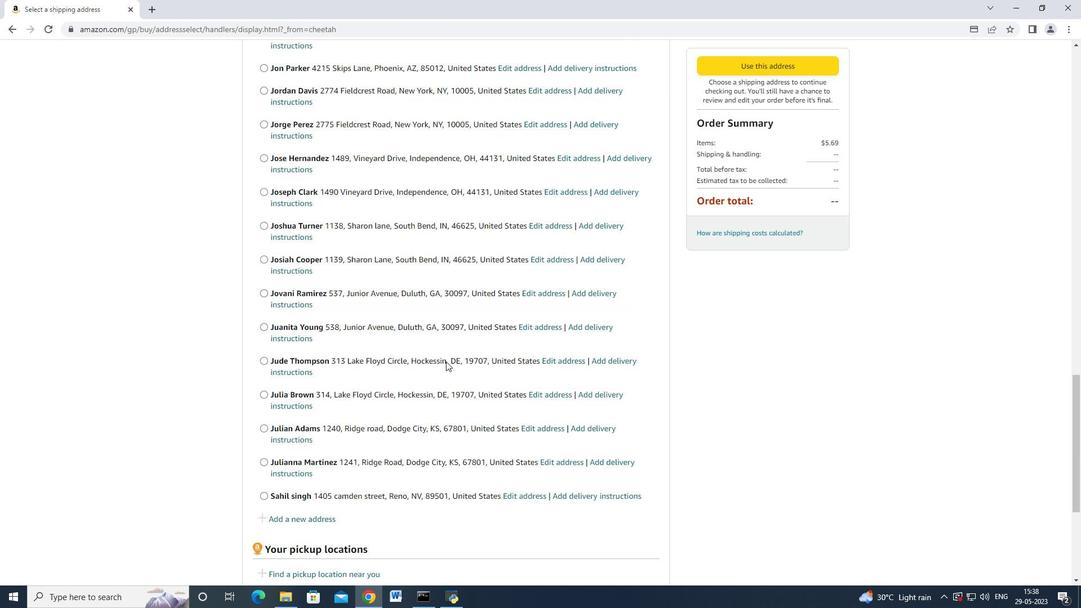 
Action: Mouse scrolled (445, 360) with delta (0, 0)
Screenshot: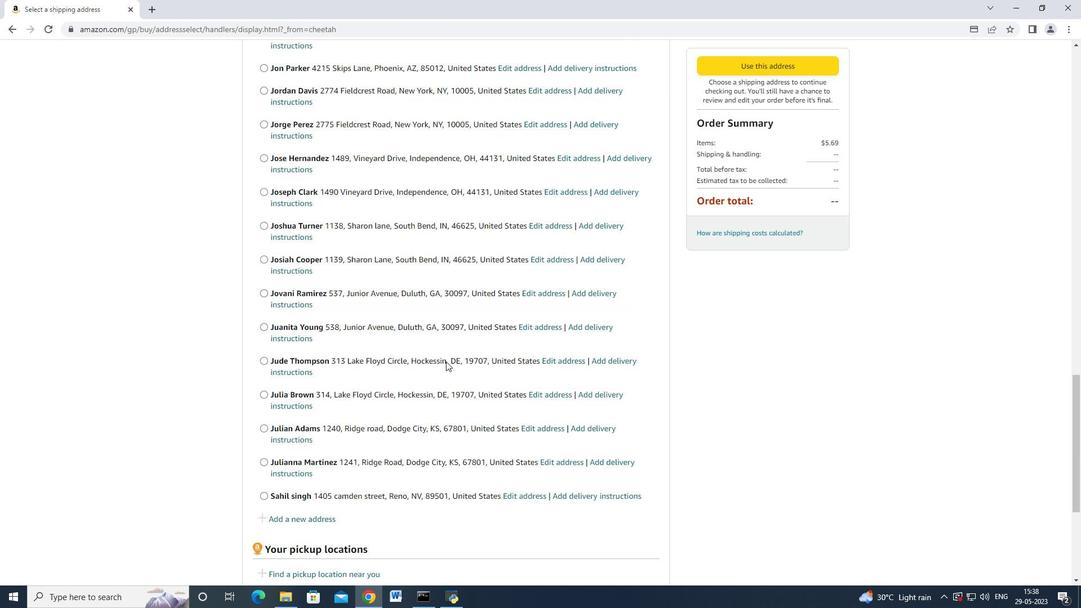 
Action: Mouse scrolled (445, 360) with delta (0, 0)
Screenshot: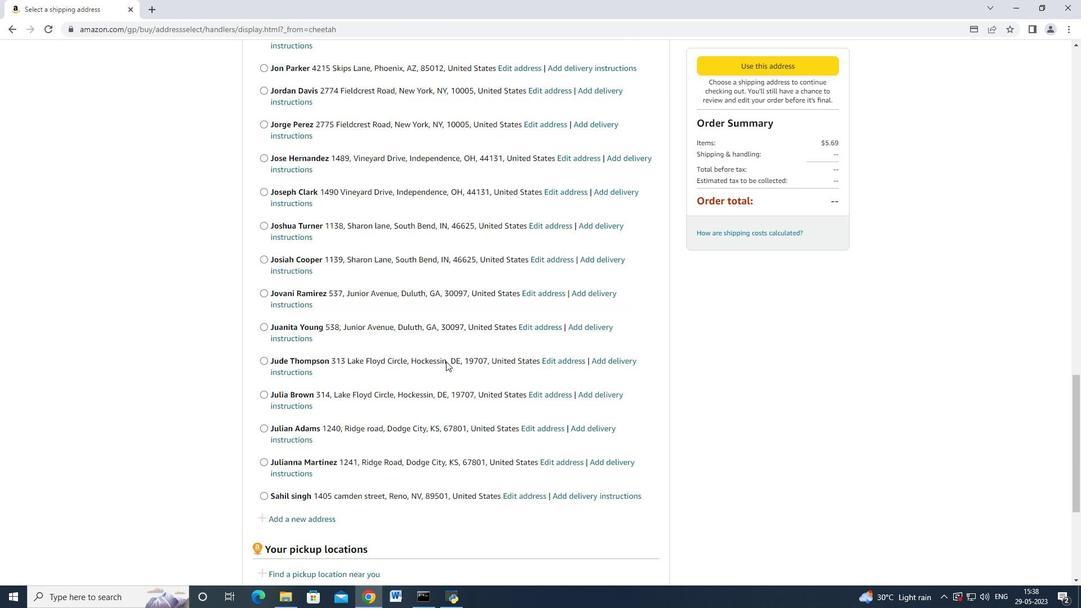 
Action: Mouse moved to (314, 267)
Screenshot: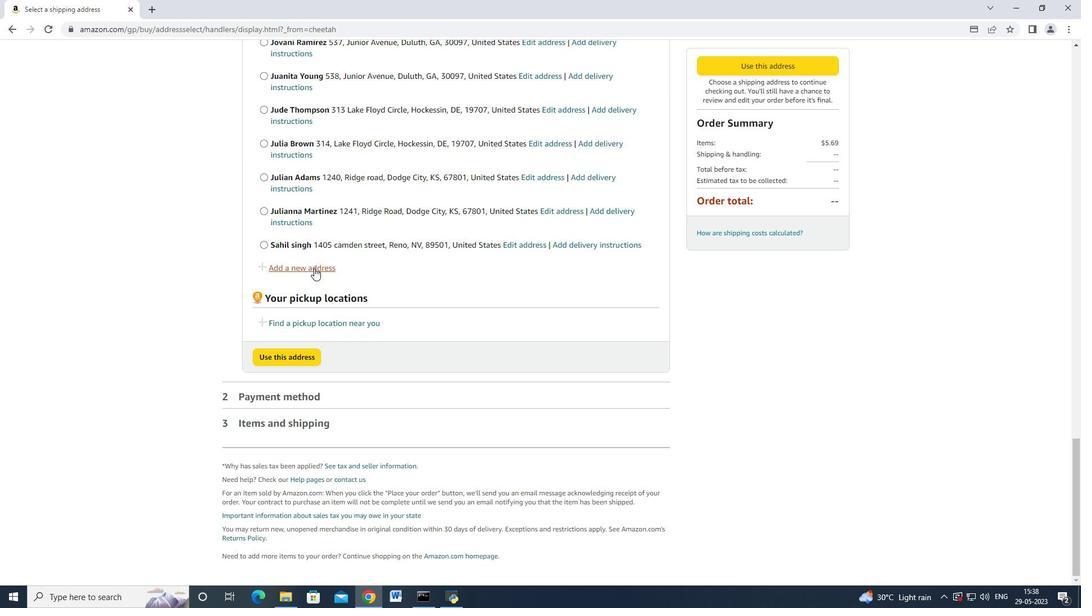 
Action: Mouse pressed left at (314, 267)
Screenshot: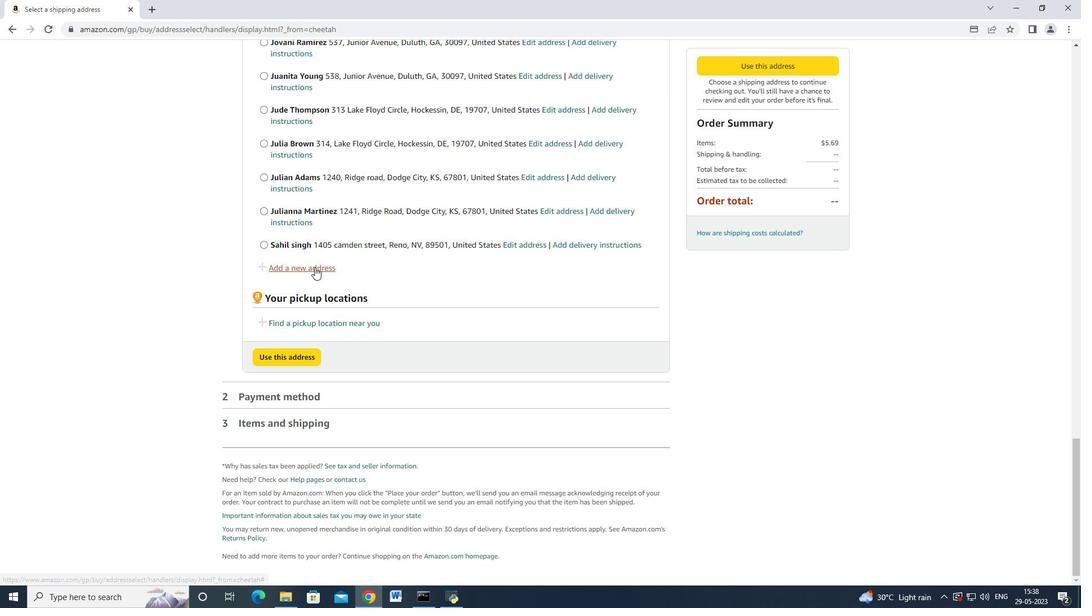 
Action: Mouse moved to (394, 269)
Screenshot: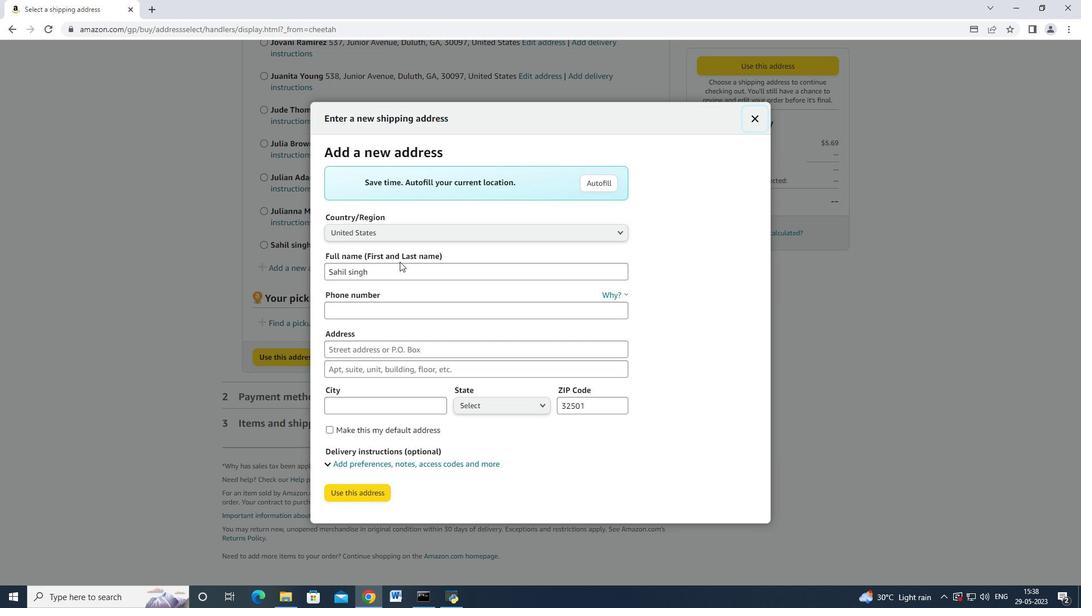 
Action: Mouse pressed left at (394, 269)
Screenshot: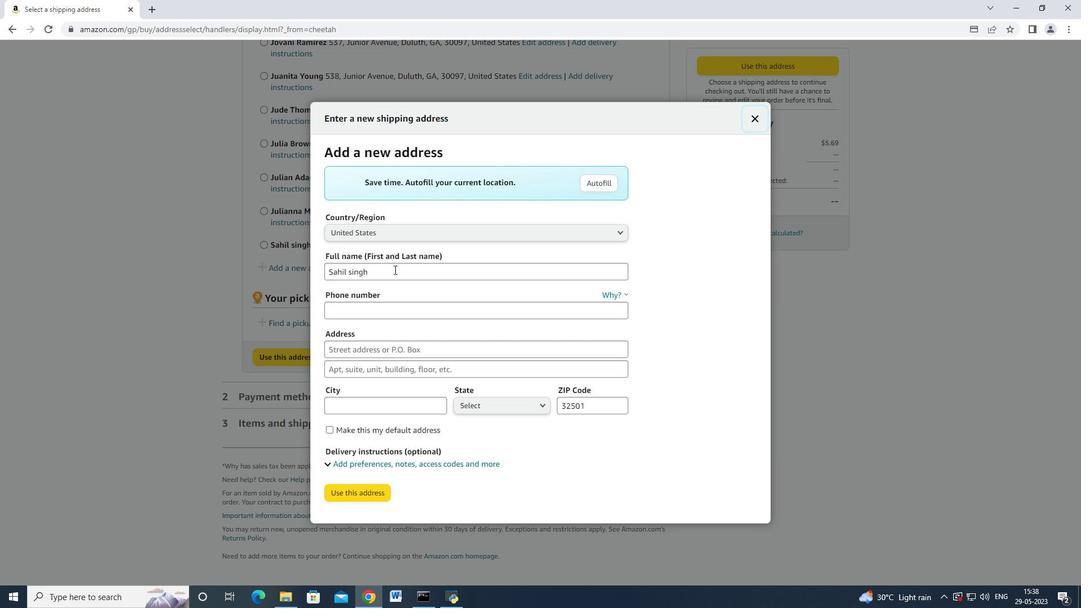 
Action: Mouse moved to (288, 270)
Screenshot: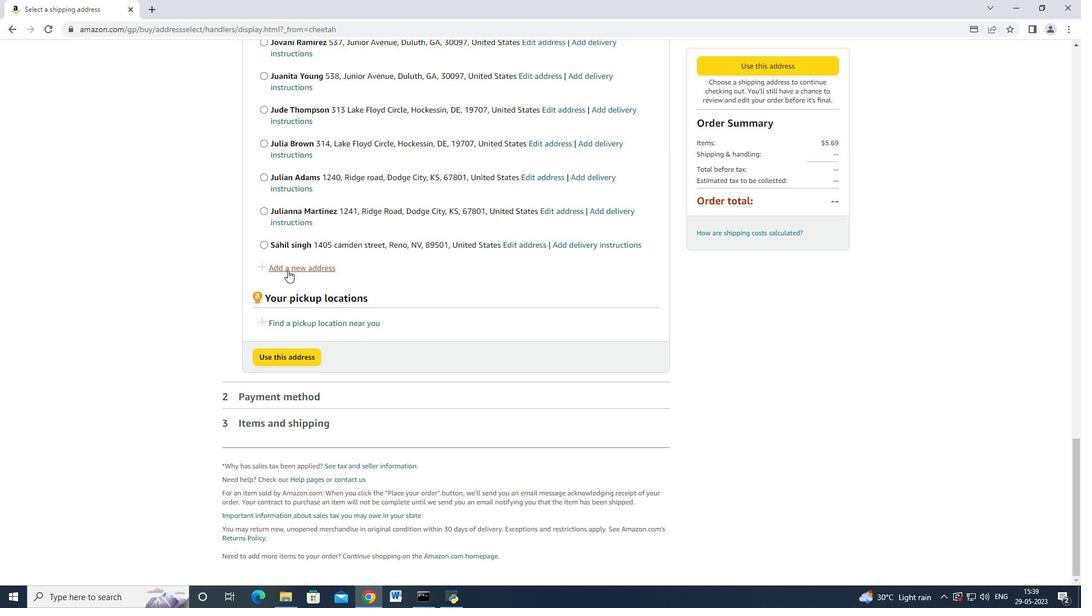 
Action: Mouse pressed left at (288, 270)
Screenshot: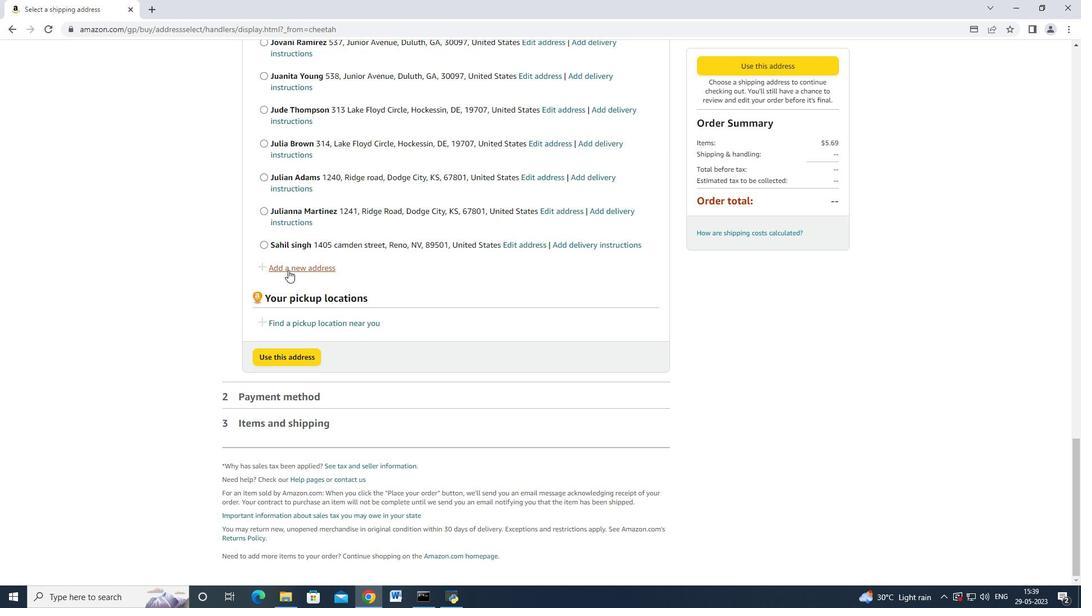 
Action: Mouse moved to (378, 268)
Screenshot: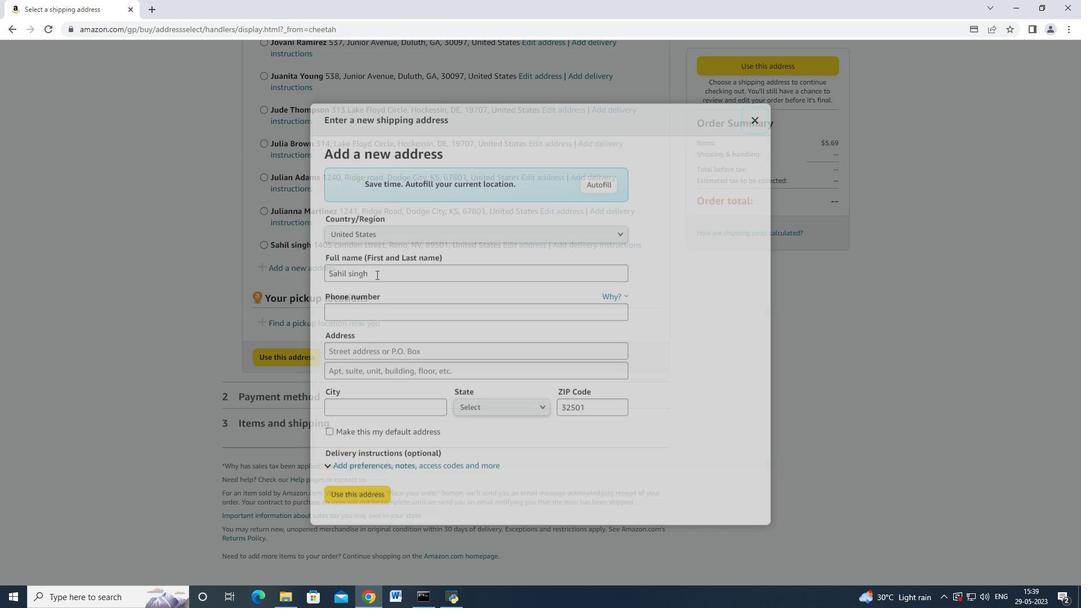 
Action: Mouse pressed left at (378, 268)
Screenshot: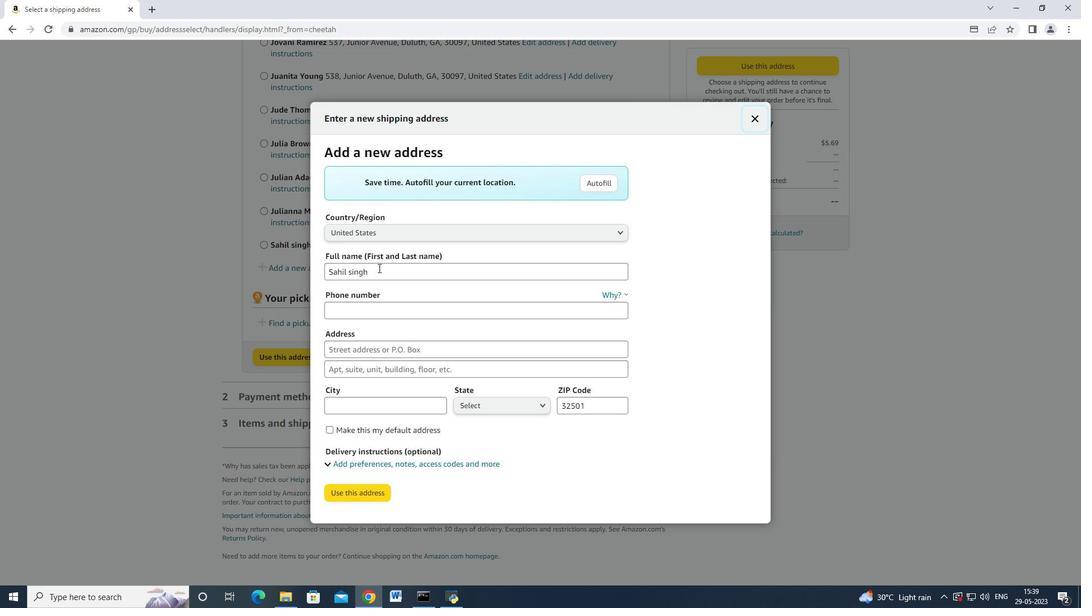 
Action: Mouse moved to (377, 269)
Screenshot: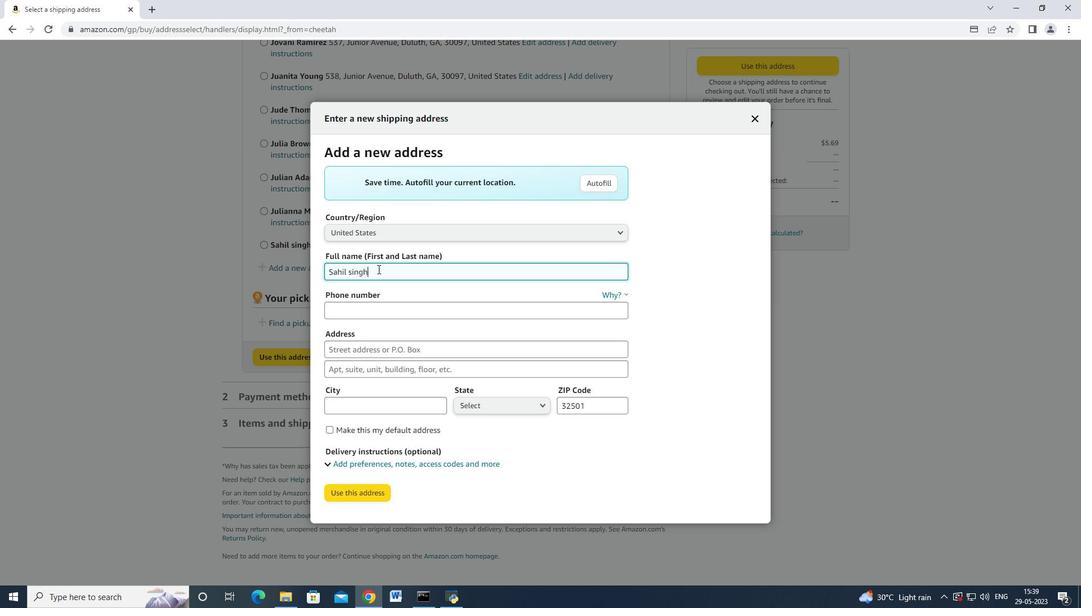 
Action: Key pressed <Key.backspace><Key.backspace><Key.backspace><Key.backspace><Key.backspace><Key.backspace><Key.backspace><Key.backspace><Key.backspace><Key.backspace><Key.backspace><Key.backspace><Key.backspace><Key.backspace><Key.backspace><Key.backspace><Key.backspace><Key.backspace><Key.backspace><Key.backspace><Key.backspace><Key.backspace><Key.backspace><Key.backspace><Key.backspace><Key.shift>Caleb<Key.space><Key.shift_r>Scott<Key.tab><Key.tab>2194064695<Key.tab><Key.shift><Key.shift><Key.shift><Key.shift><Key.shift><Key.shift><Key.shift><Key.shift><Key.shift><Key.shift><Key.shift><Key.shift><Key.shift><Key.shift><Key.shift><Key.shift><Key.shift><Key.shift><Key.shift><Key.shift><Key.shift>1123<Key.space><Key.shift>Parrill<Key.space><Key.shift>Court<Key.tab><Key.tab><Key.shift>Portage<Key.tab>
Screenshot: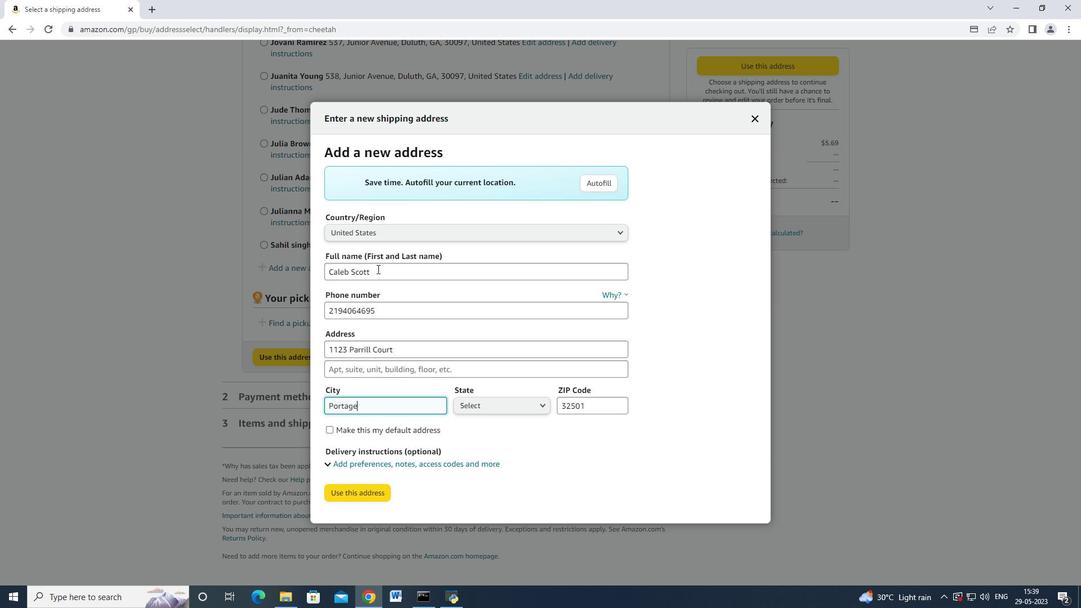 
Action: Mouse moved to (516, 410)
Screenshot: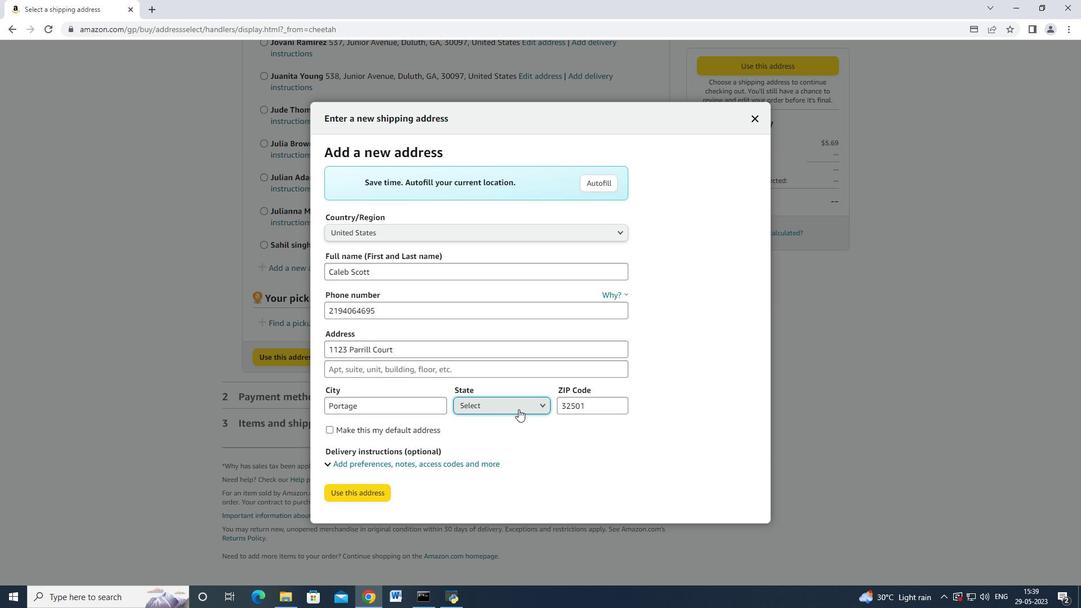 
Action: Mouse pressed left at (516, 410)
Screenshot: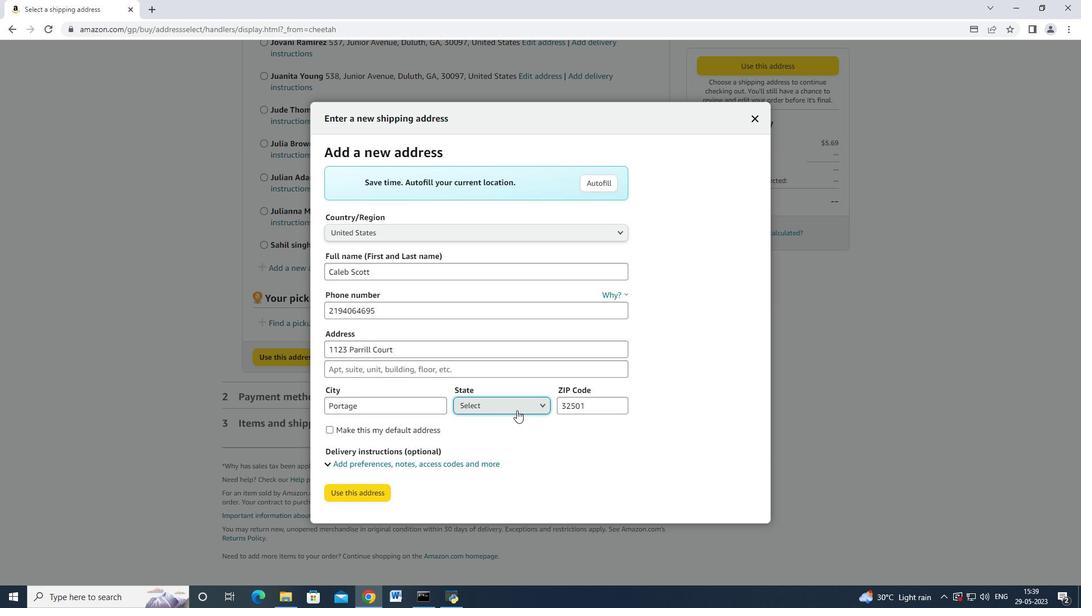 
Action: Mouse moved to (482, 305)
Screenshot: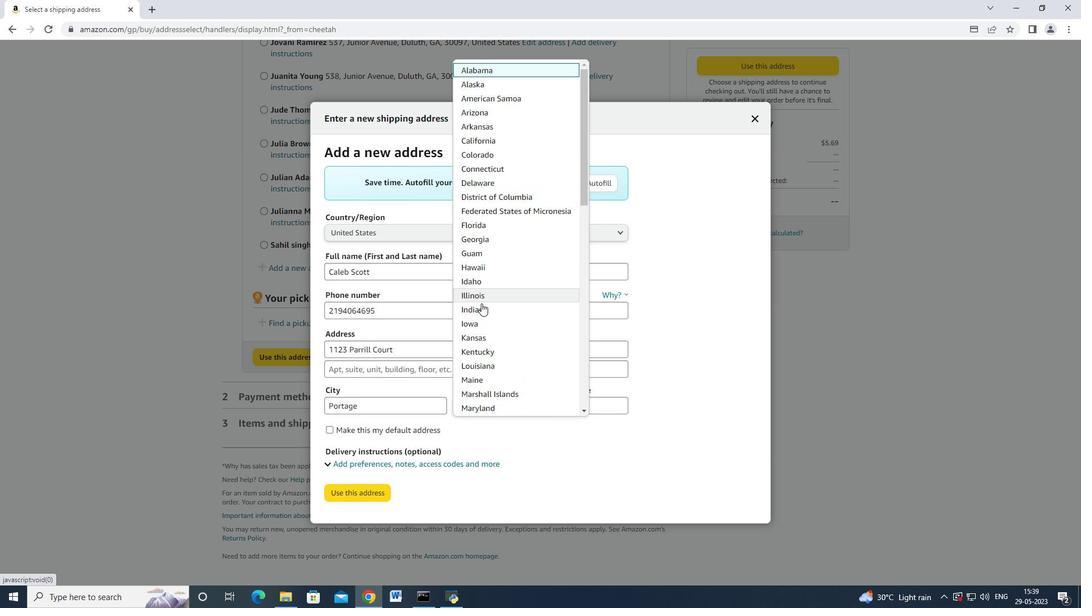 
Action: Mouse pressed left at (482, 305)
Screenshot: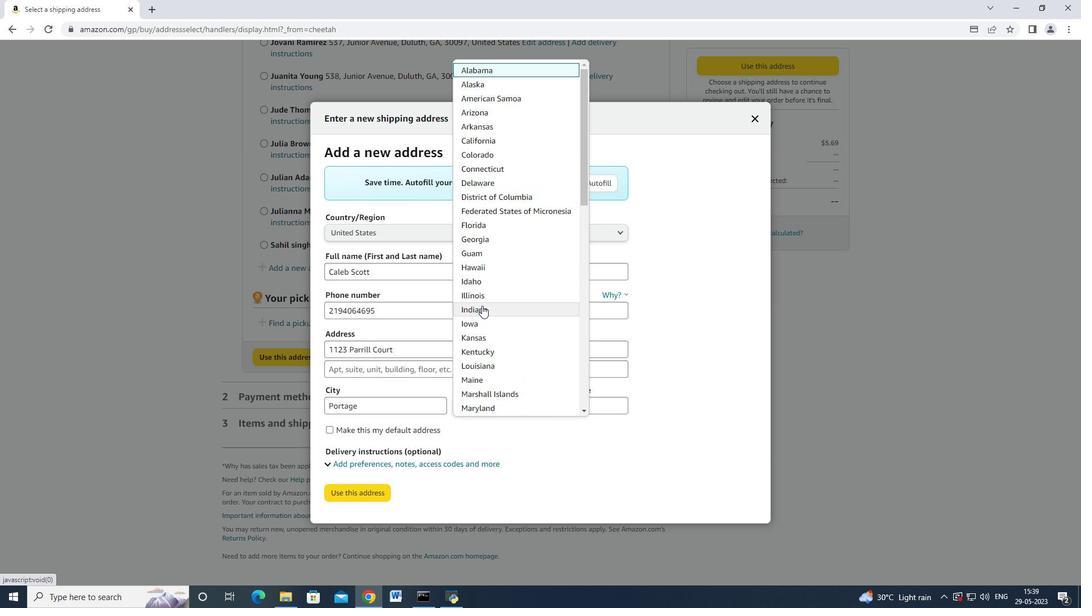 
Action: Mouse moved to (589, 400)
Screenshot: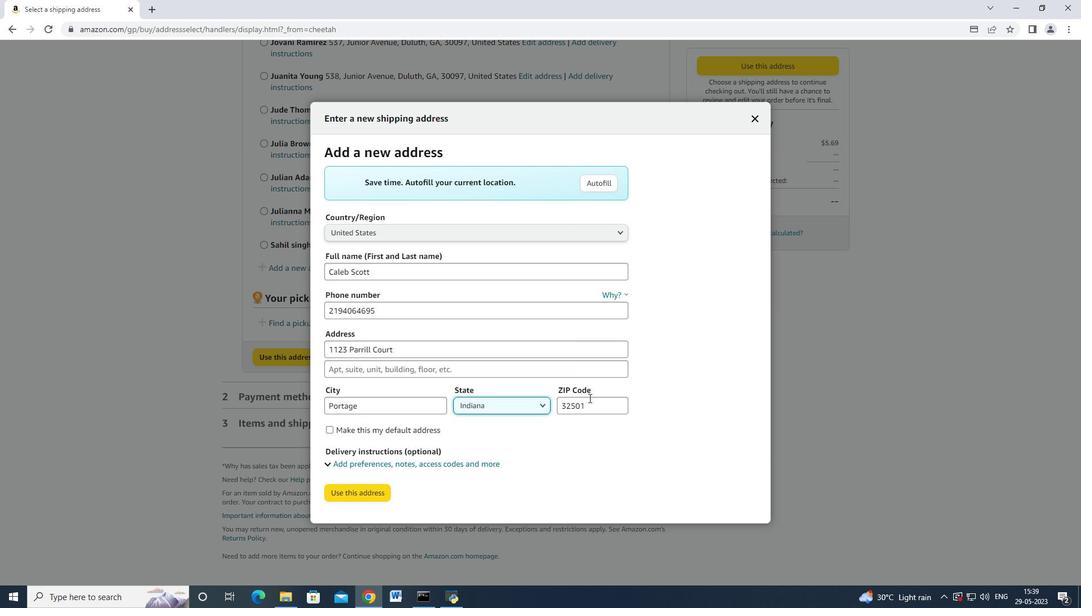 
Action: Mouse pressed left at (589, 400)
Screenshot: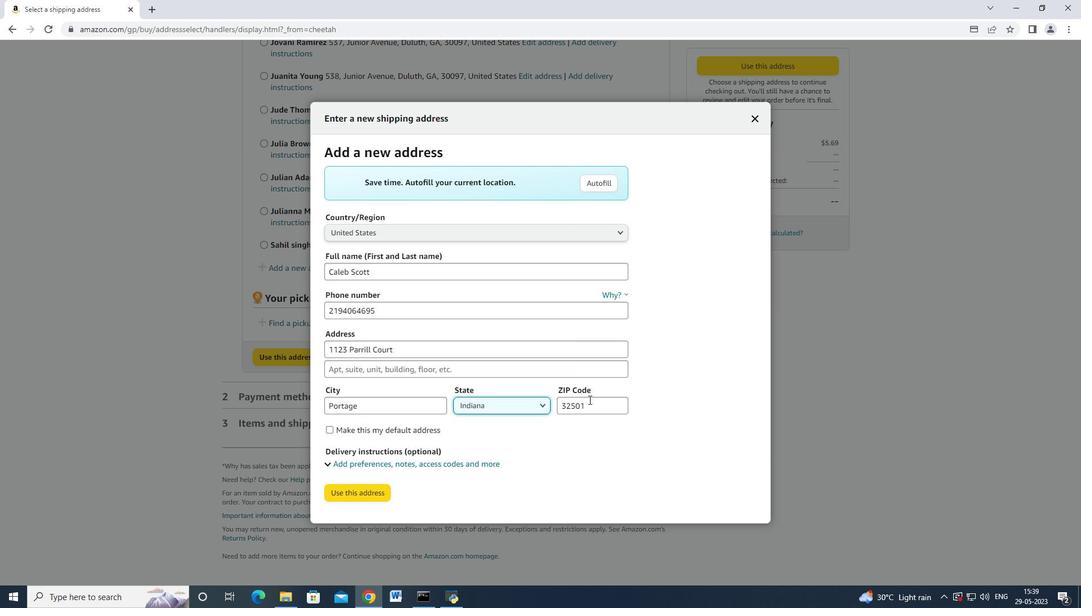 
Action: Mouse moved to (589, 404)
Screenshot: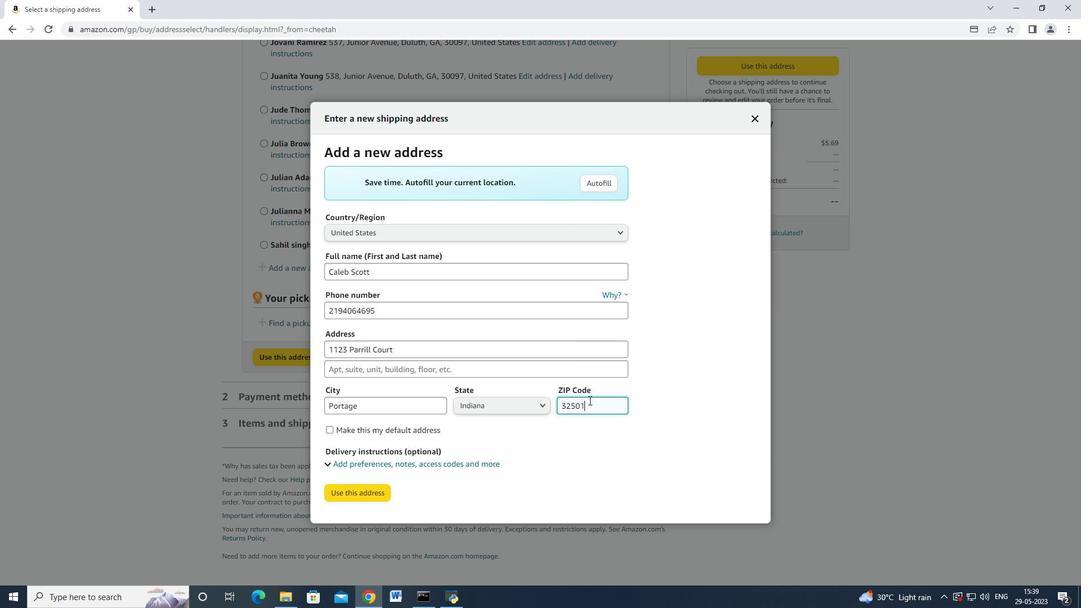 
Action: Mouse pressed left at (589, 404)
Screenshot: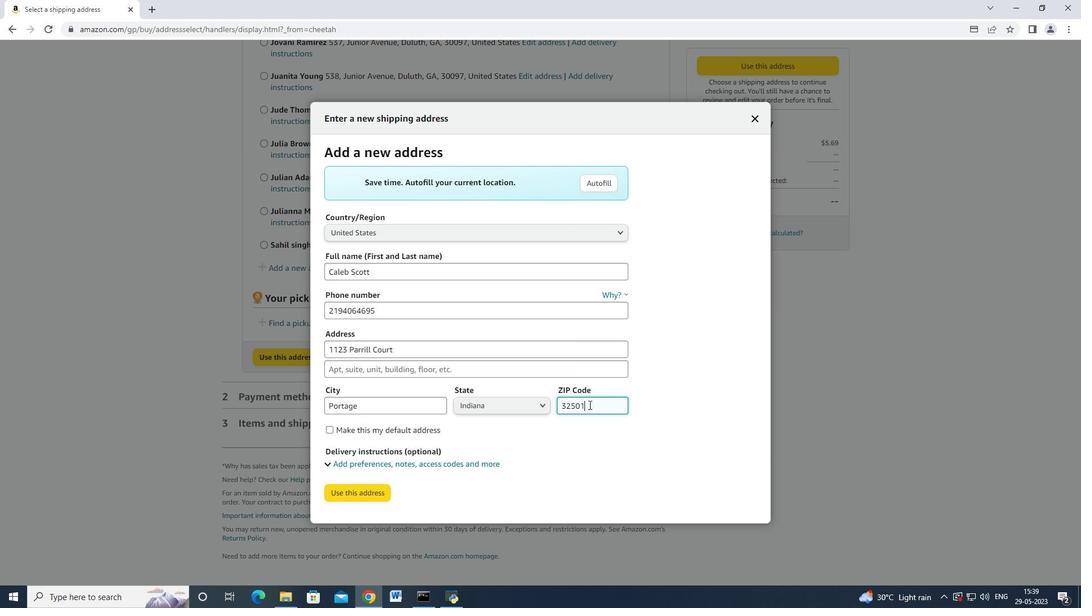 
Action: Mouse moved to (596, 406)
Screenshot: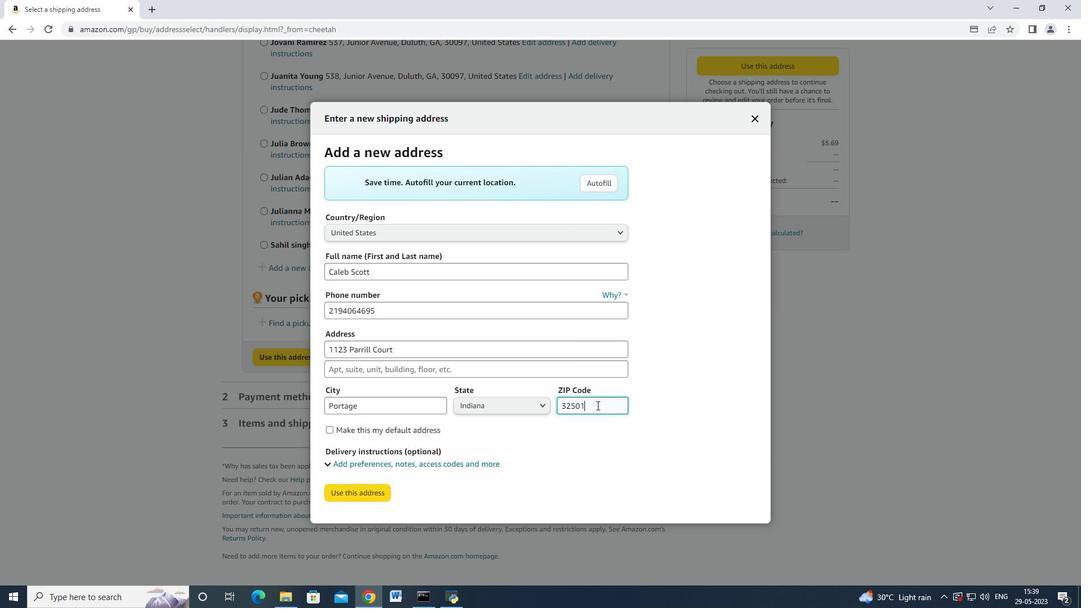 
Action: Key pressed <Key.backspace><Key.backspace><Key.backspace><Key.backspace><Key.backspace><Key.backspace>46368
Screenshot: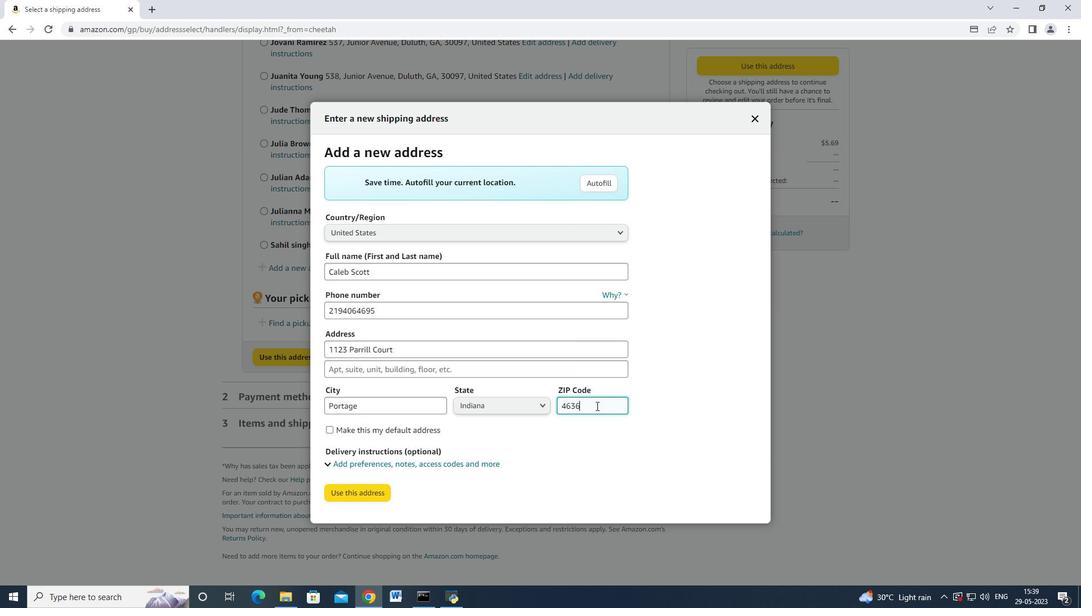 
Action: Mouse moved to (358, 498)
Screenshot: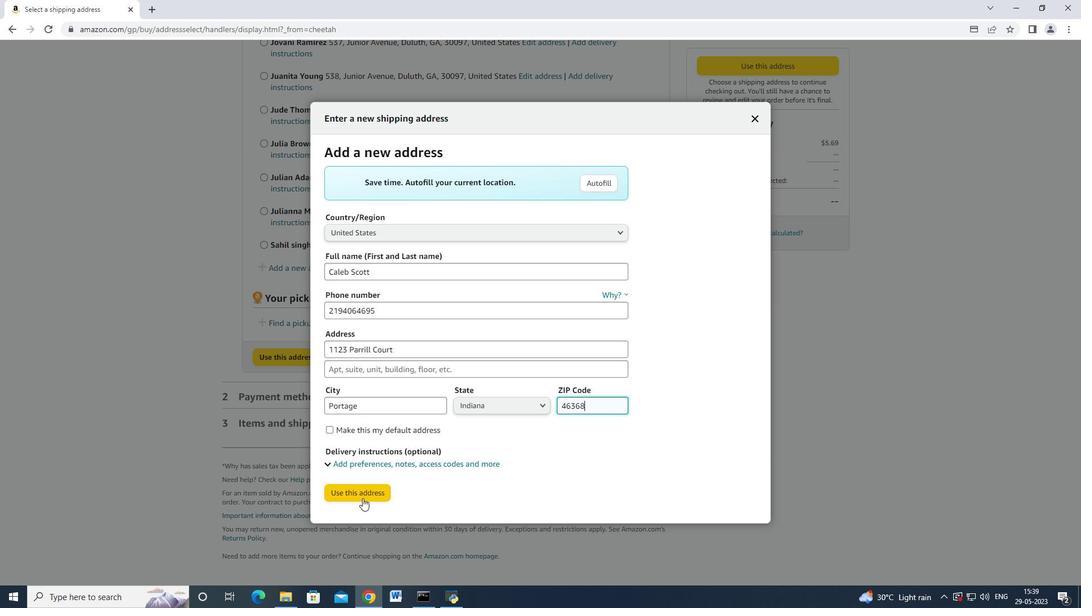 
Action: Mouse pressed left at (358, 498)
Screenshot: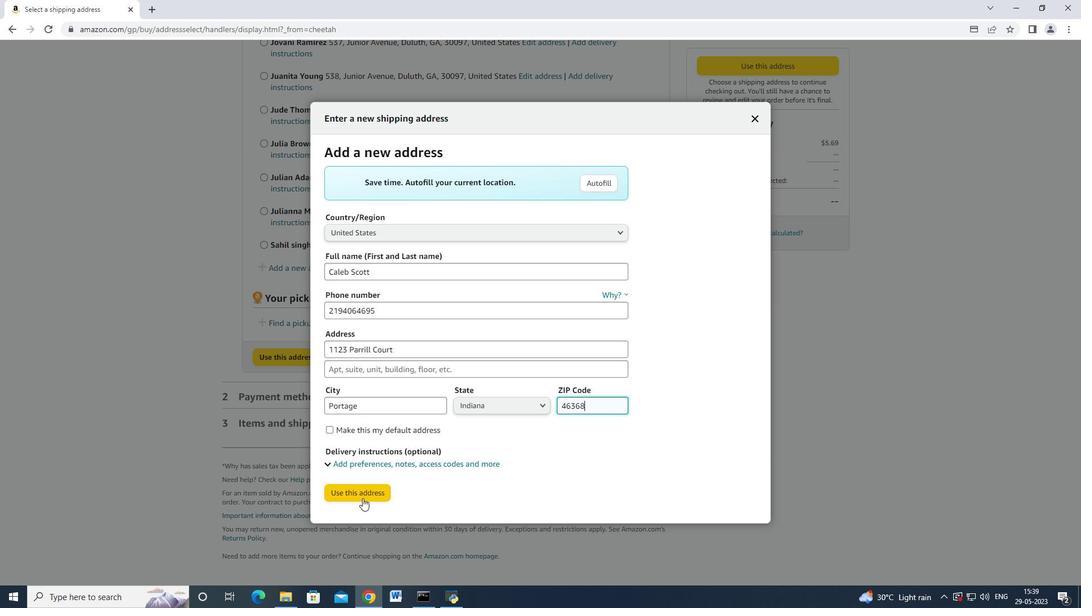 
Action: Mouse moved to (375, 568)
Screenshot: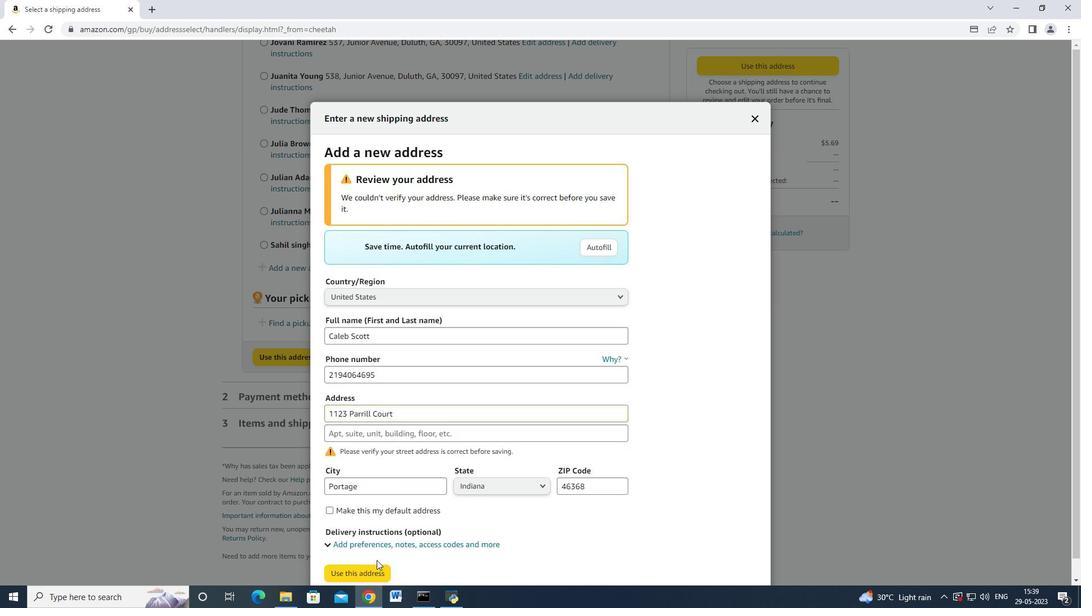 
Action: Mouse pressed left at (375, 568)
Screenshot: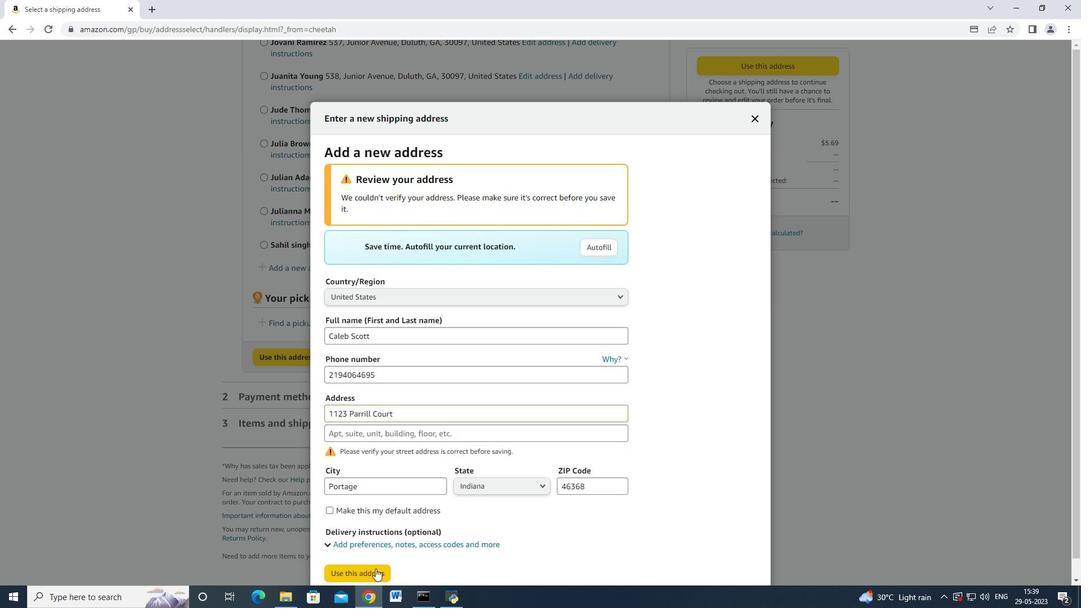 
Action: Mouse moved to (337, 246)
Screenshot: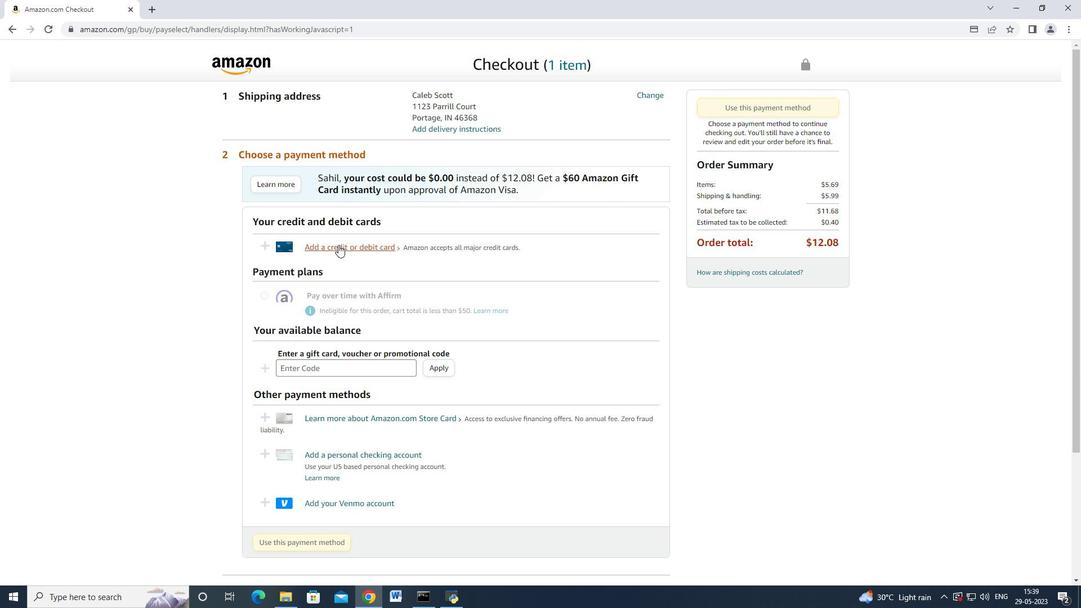 
Action: Mouse pressed left at (337, 246)
Screenshot: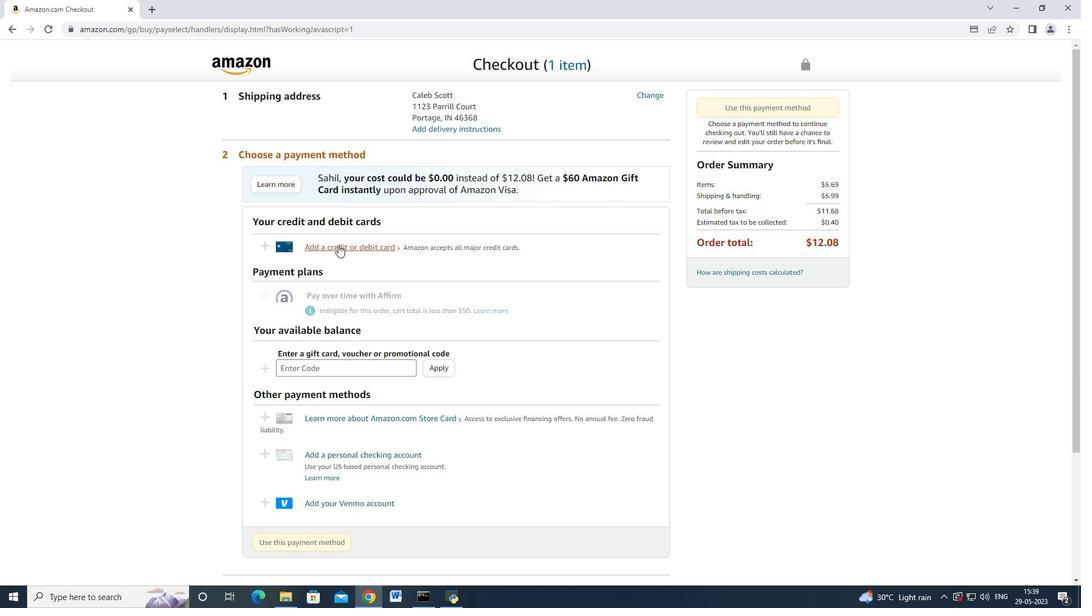 
Action: Mouse moved to (432, 253)
Screenshot: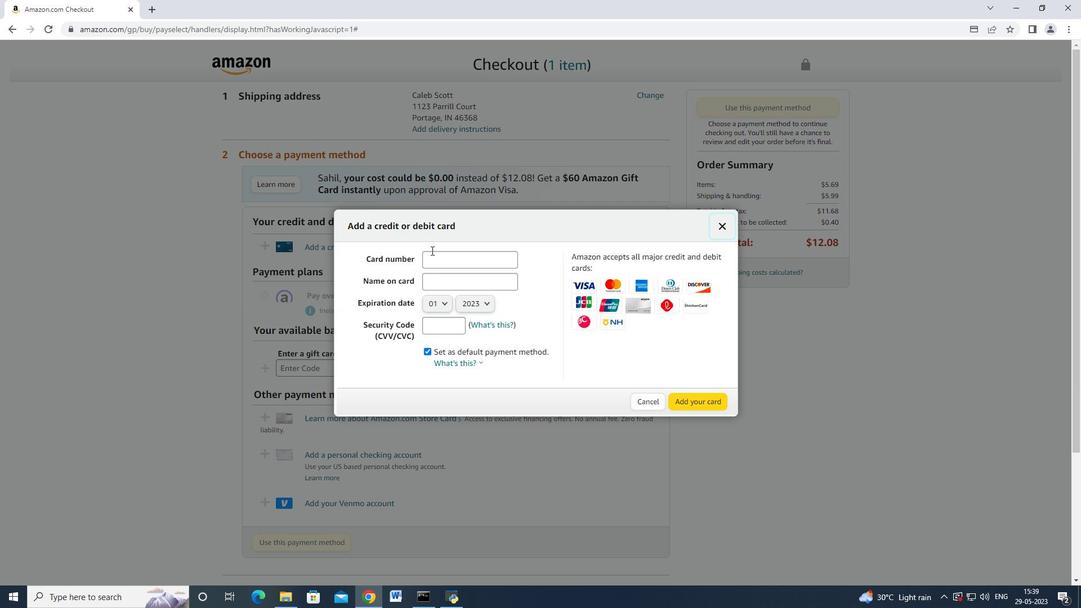 
Action: Mouse pressed left at (432, 253)
Screenshot: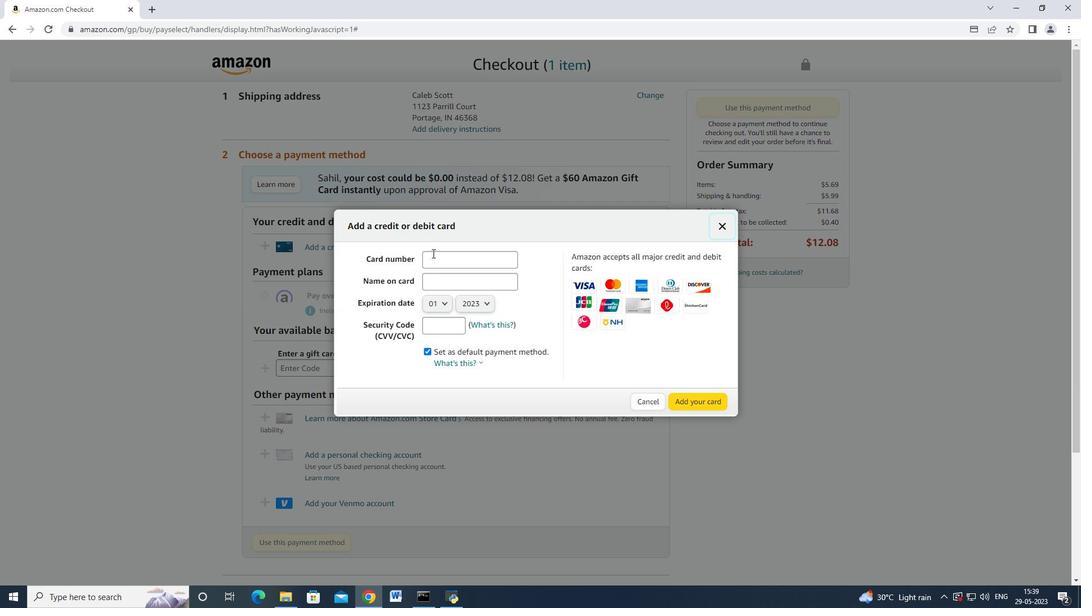
Action: Mouse moved to (433, 253)
Screenshot: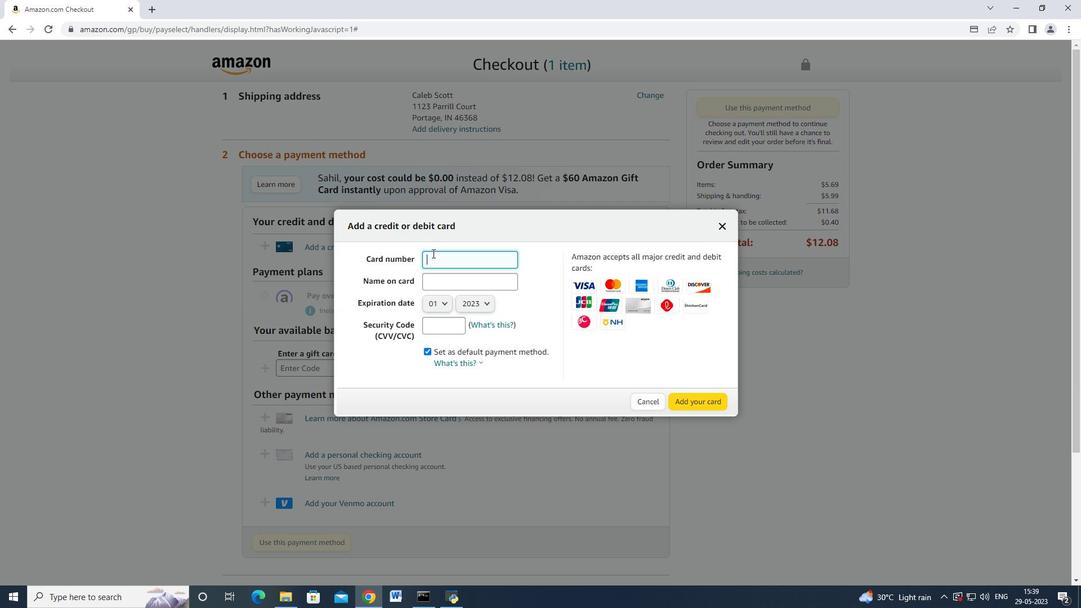 
Action: Key pressed 4762664477556010<Key.tab><Key.caps_lock><Key.shift>mARK<Key.backspace><Key.backspace><Key.backspace><Key.backspace>M<Key.caps_lock><Key.shift>ark<Key.space><Key.shift_r>Adams<Key.tab>
Screenshot: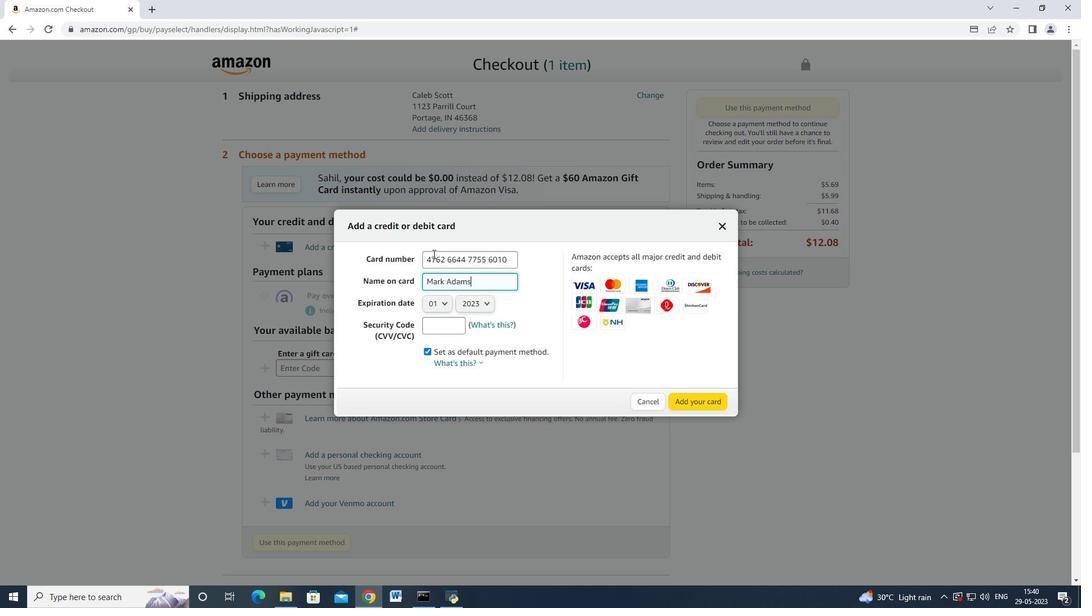 
Action: Mouse moved to (439, 301)
Screenshot: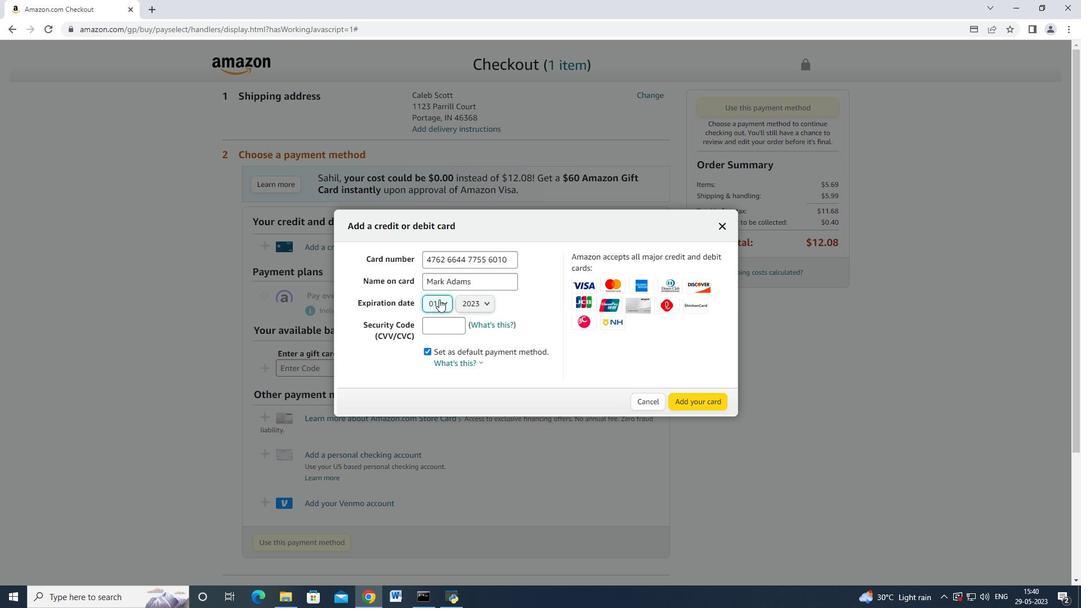 
Action: Mouse pressed left at (439, 301)
Screenshot: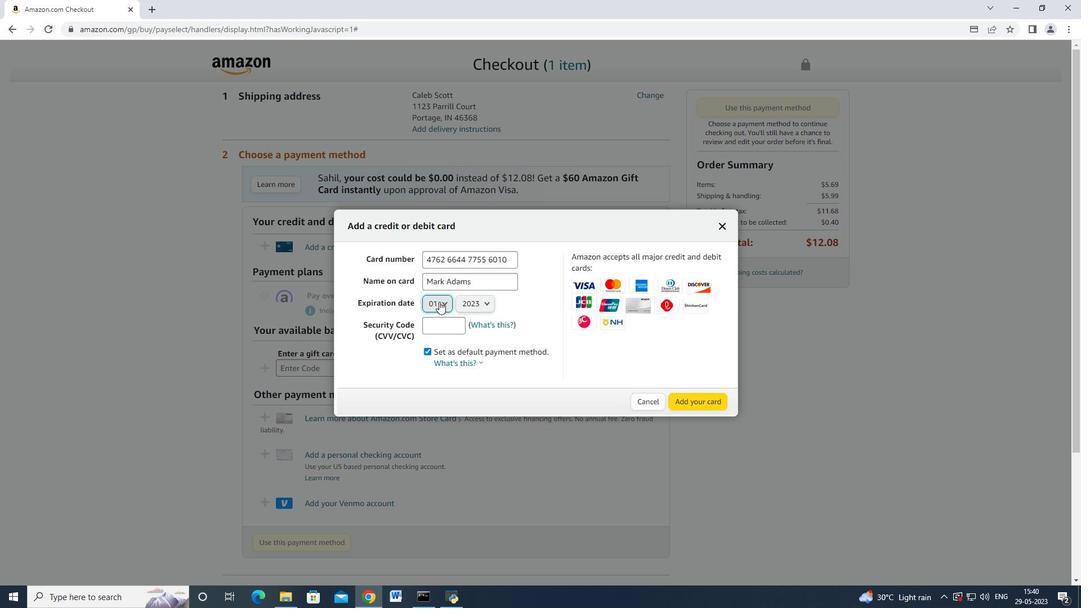 
Action: Mouse moved to (434, 335)
Screenshot: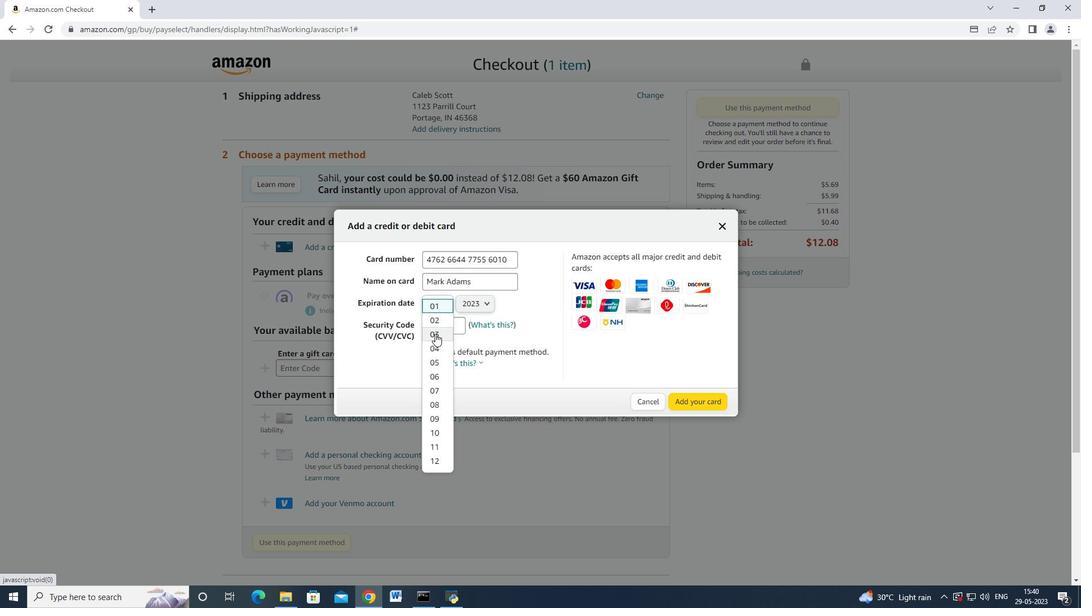
Action: Mouse pressed left at (434, 335)
Screenshot: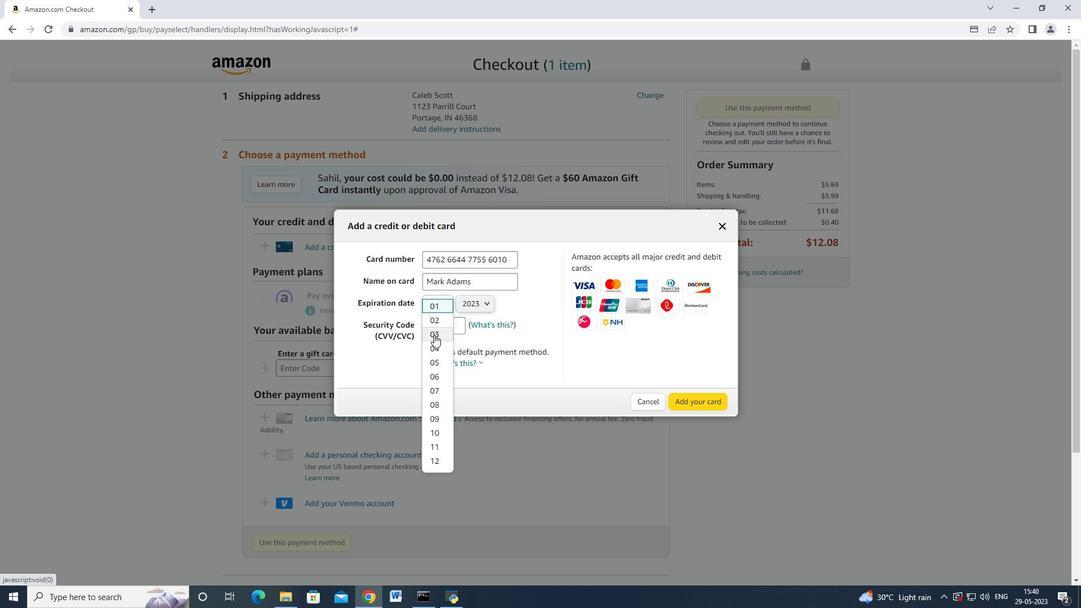 
Action: Mouse moved to (438, 299)
Screenshot: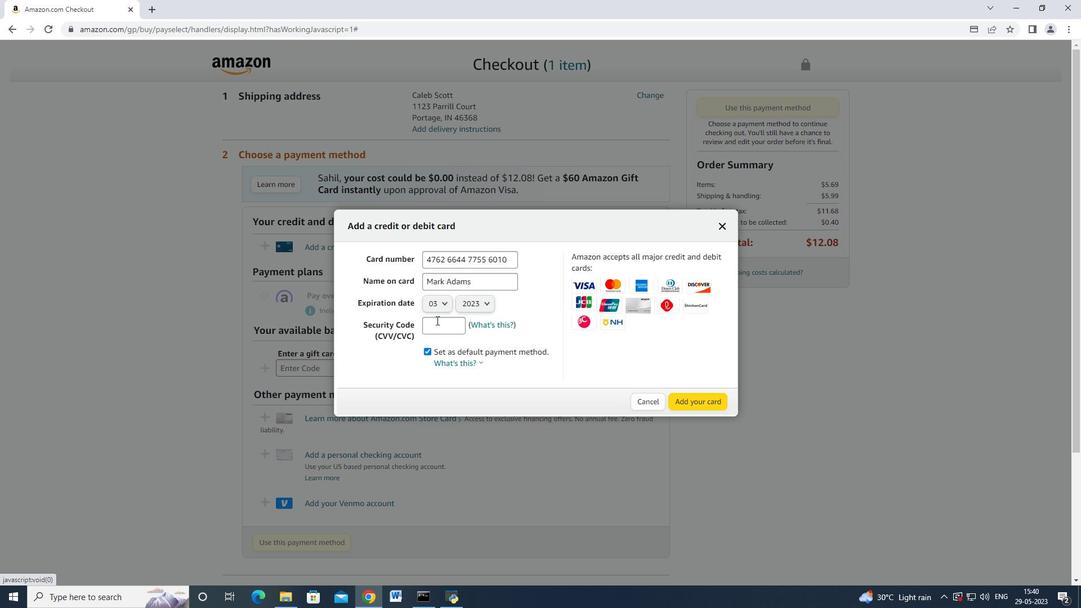 
Action: Mouse pressed left at (438, 299)
Screenshot: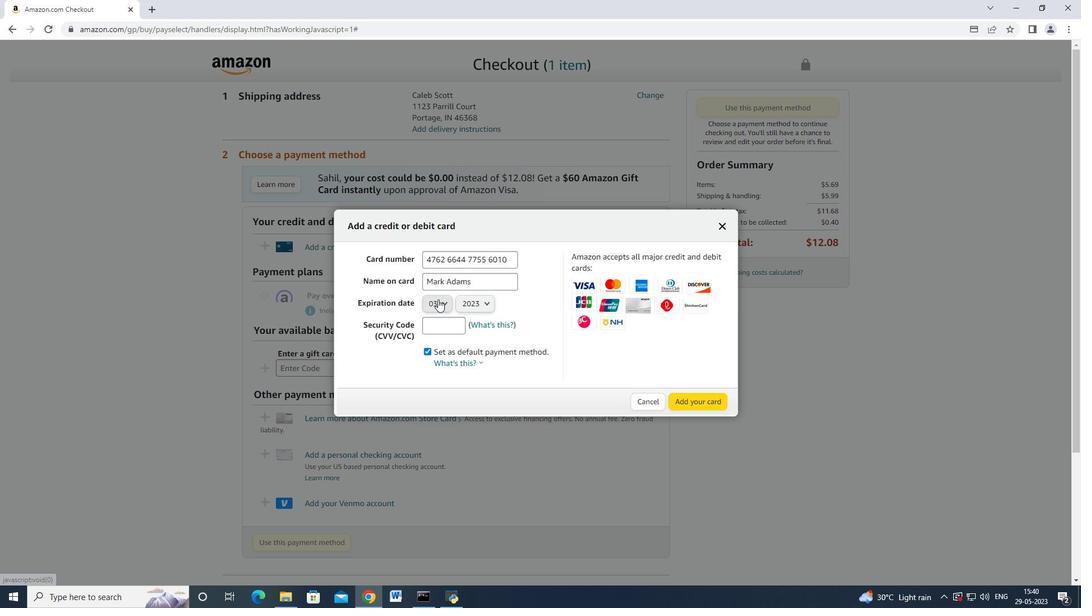 
Action: Mouse moved to (438, 345)
Screenshot: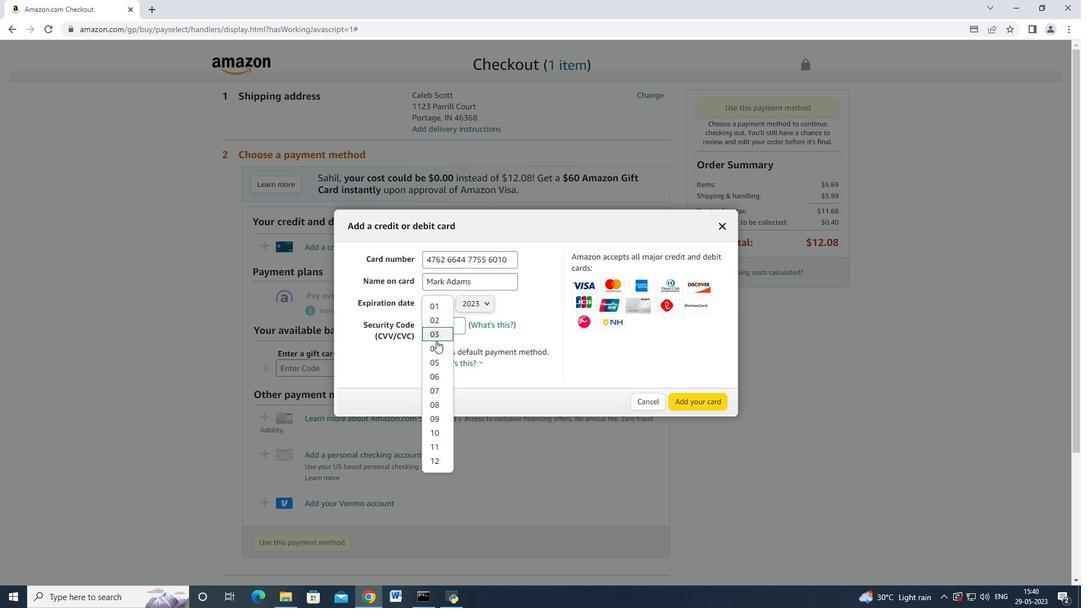 
Action: Mouse pressed left at (438, 345)
Screenshot: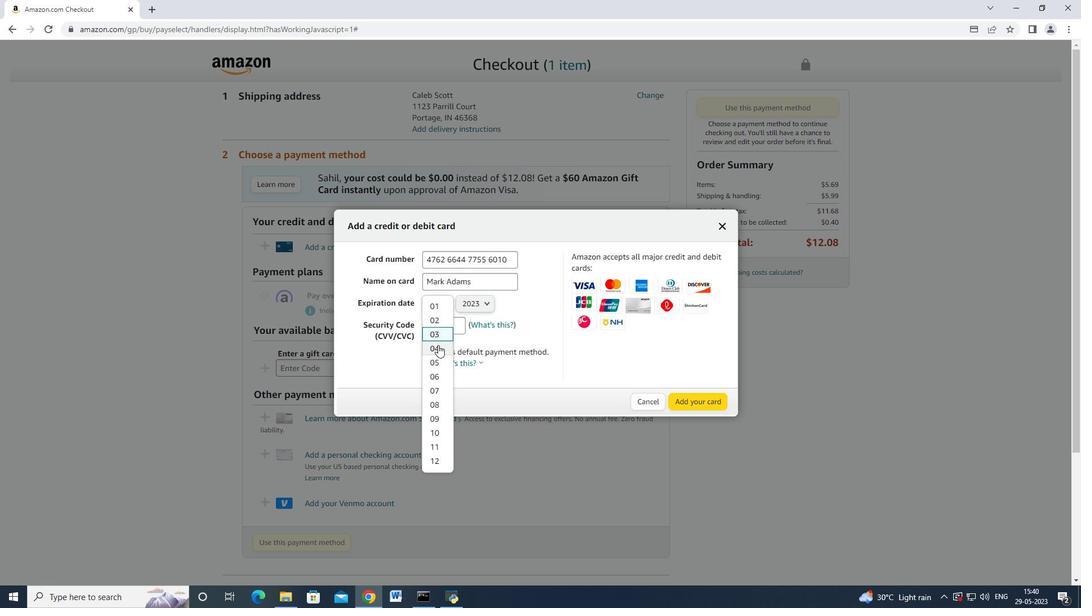 
Action: Mouse moved to (479, 305)
Screenshot: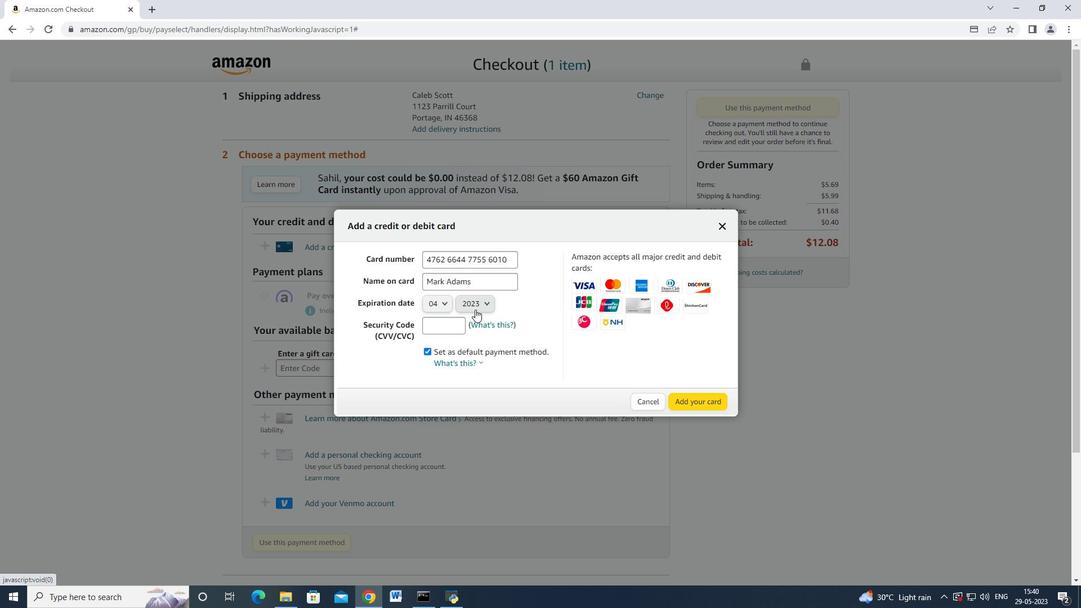 
Action: Mouse pressed left at (479, 305)
Screenshot: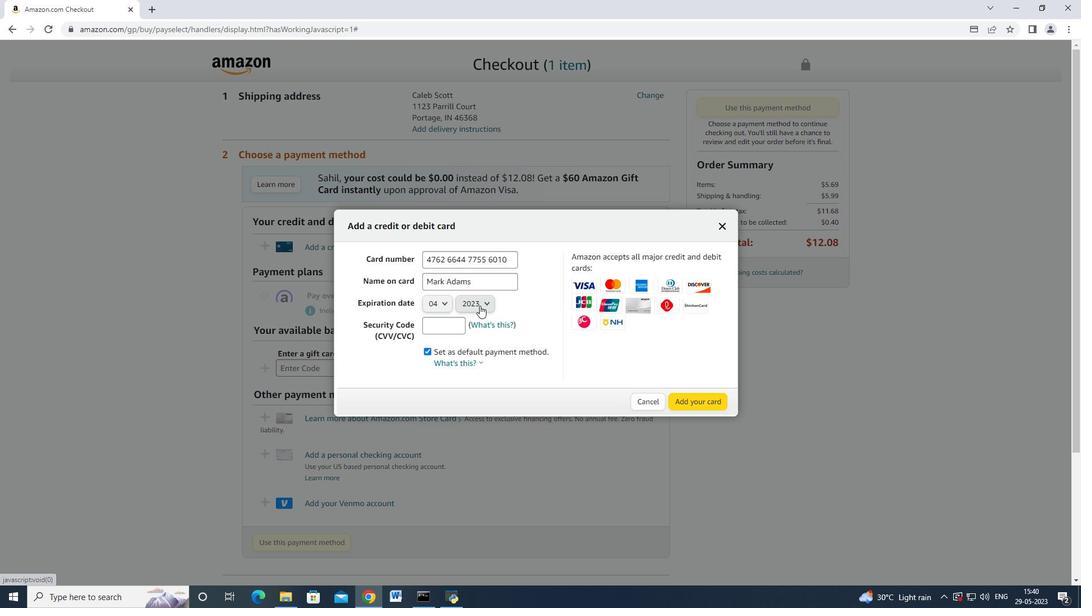 
Action: Mouse moved to (479, 336)
Screenshot: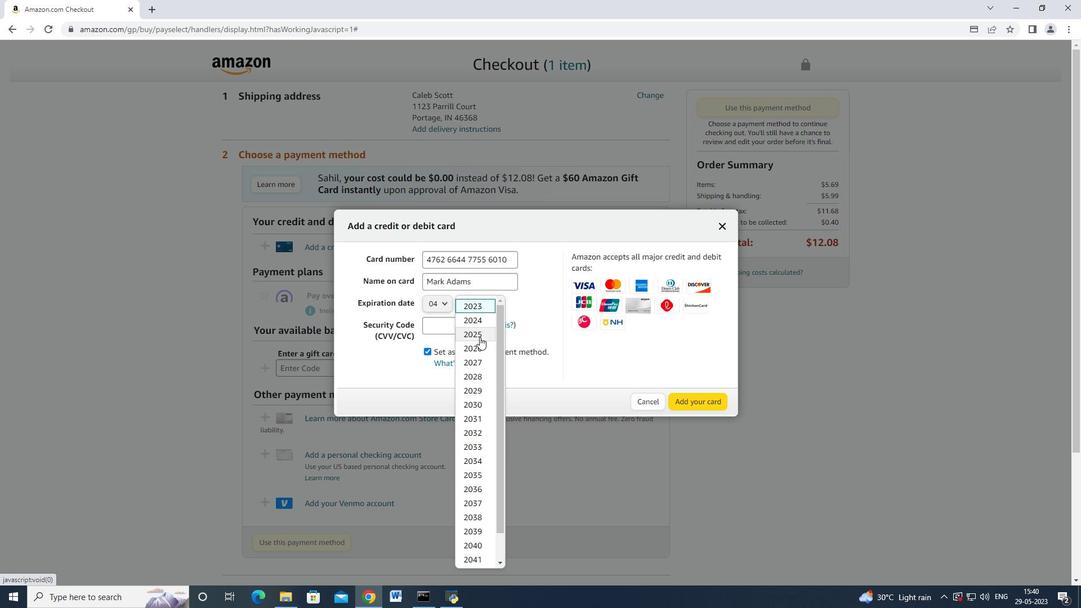 
Action: Mouse pressed left at (479, 336)
Screenshot: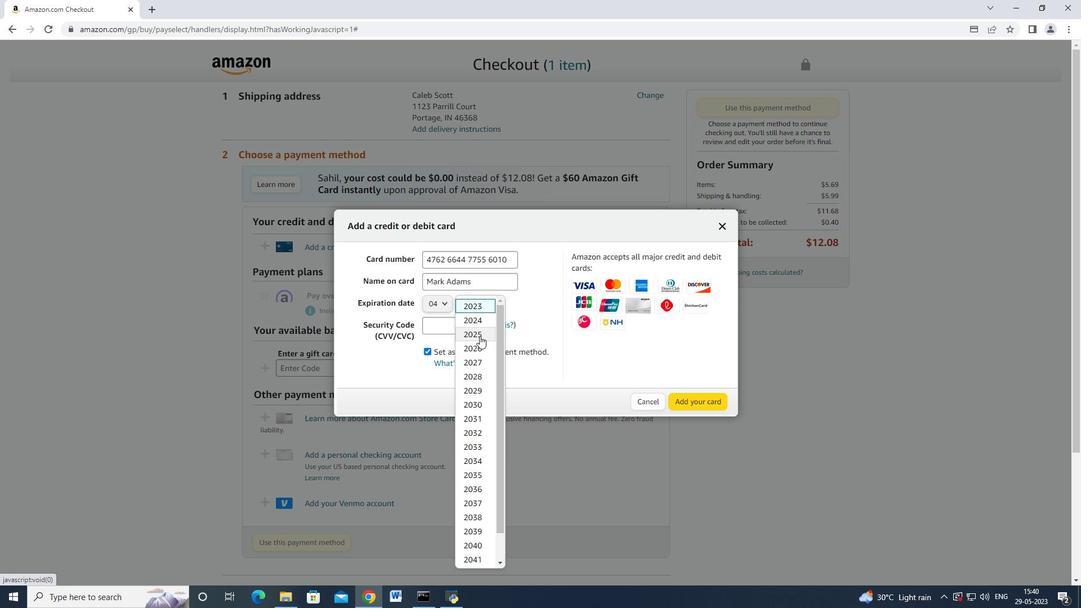 
Action: Mouse moved to (437, 328)
Screenshot: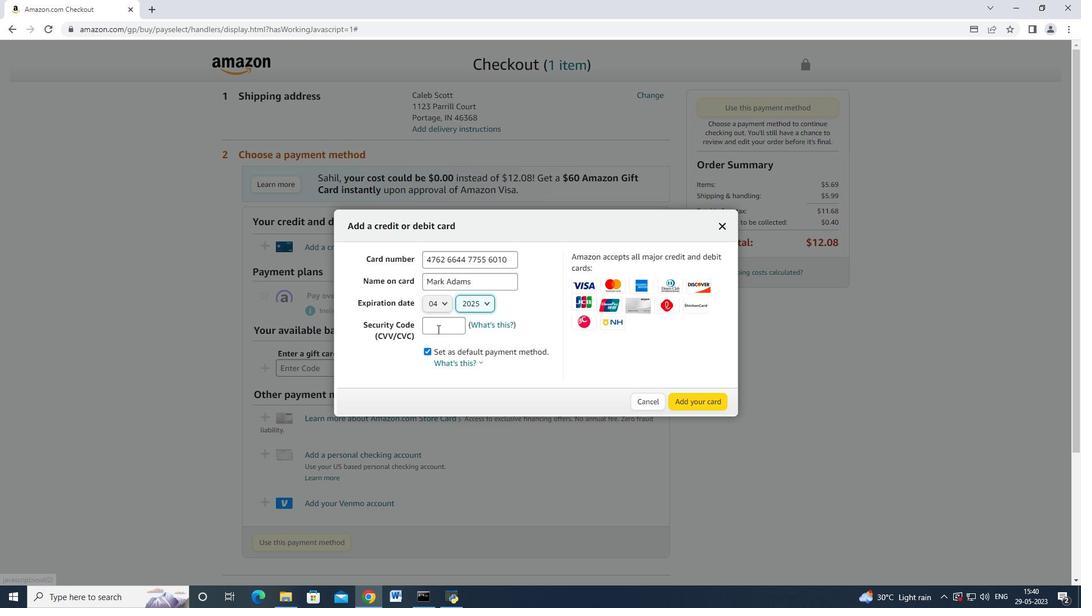 
Action: Mouse pressed left at (437, 328)
Screenshot: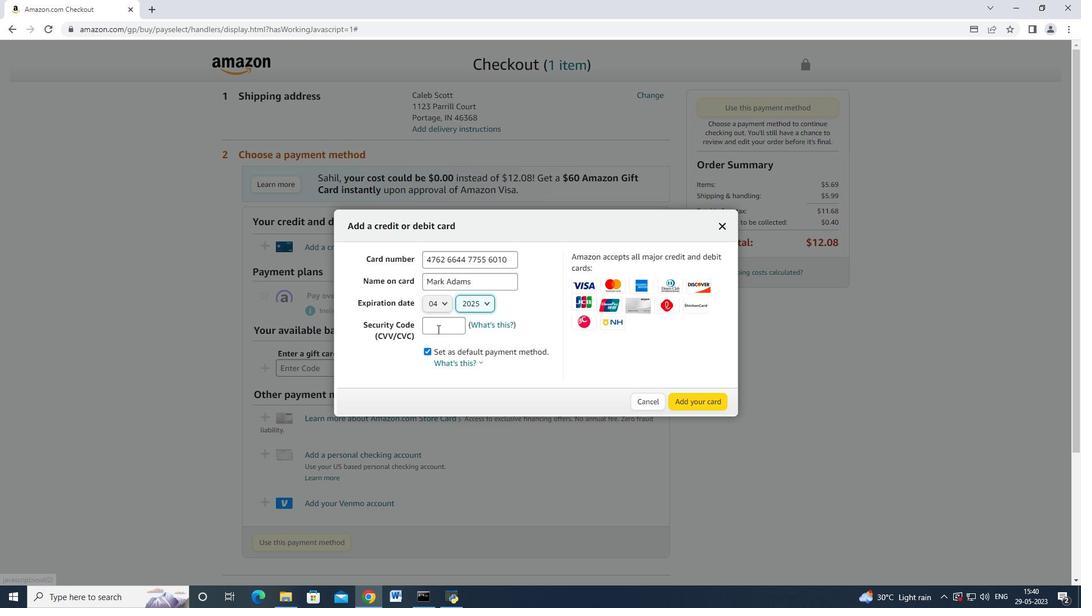 
Action: Mouse moved to (438, 327)
Screenshot: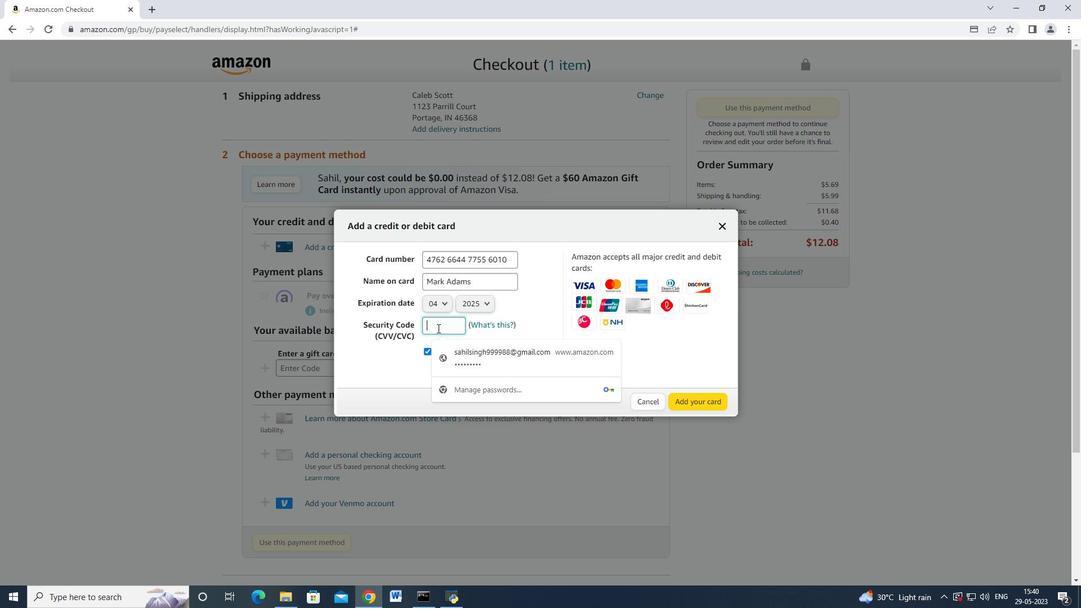 
Action: Key pressed 682
Screenshot: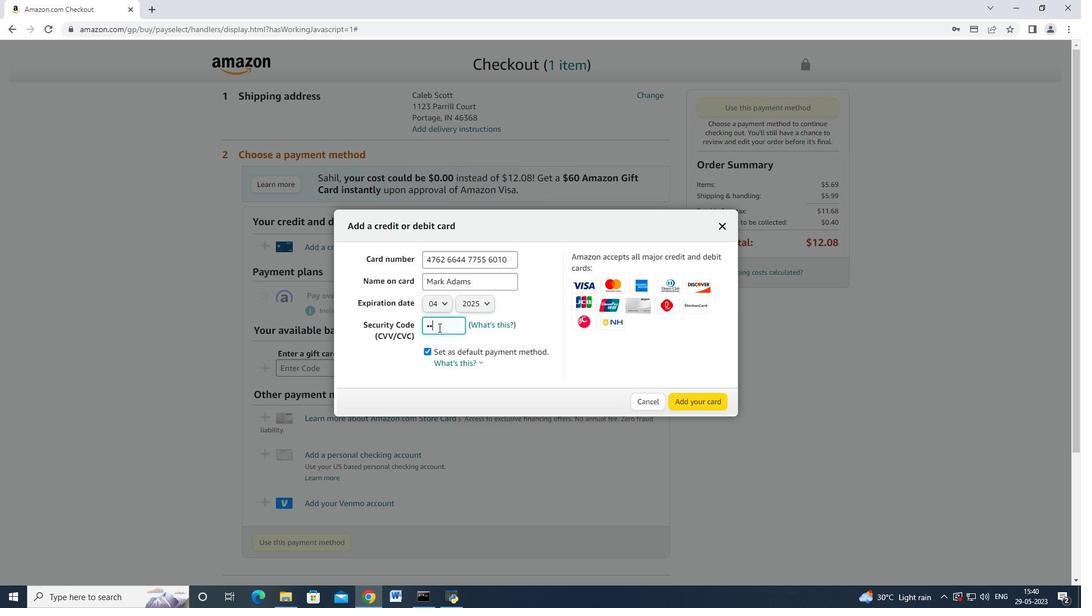 
Action: Mouse moved to (697, 403)
Screenshot: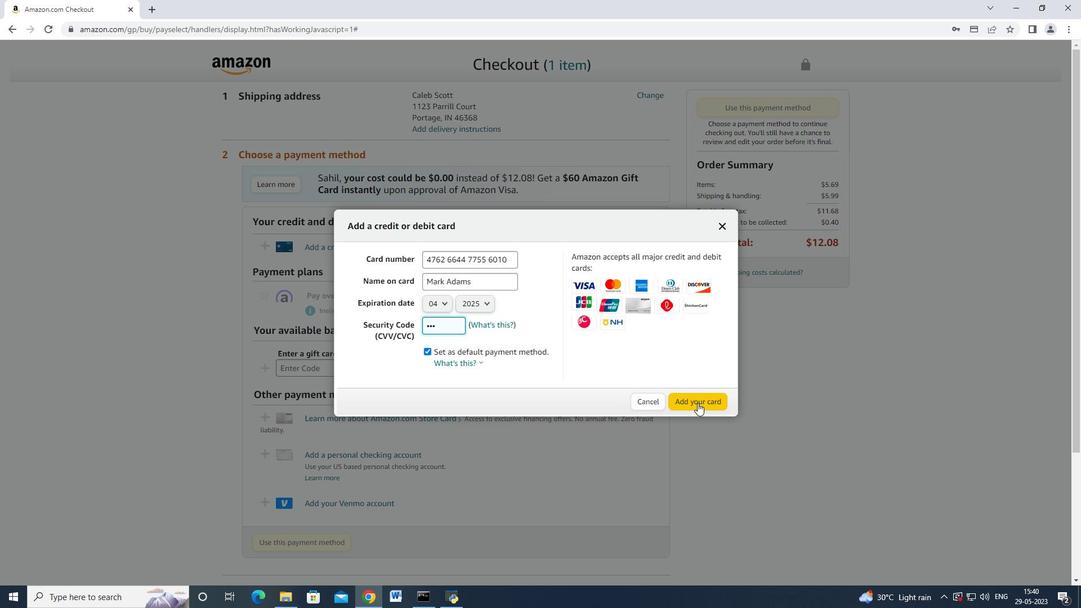 
